 Task: Create a due date automation trigger when advanced on, on the monday after a card is due add fields without custom field "Resume" set to a number lower than 1 and lower or equal to 10 at 11:00 AM.
Action: Mouse moved to (1056, 320)
Screenshot: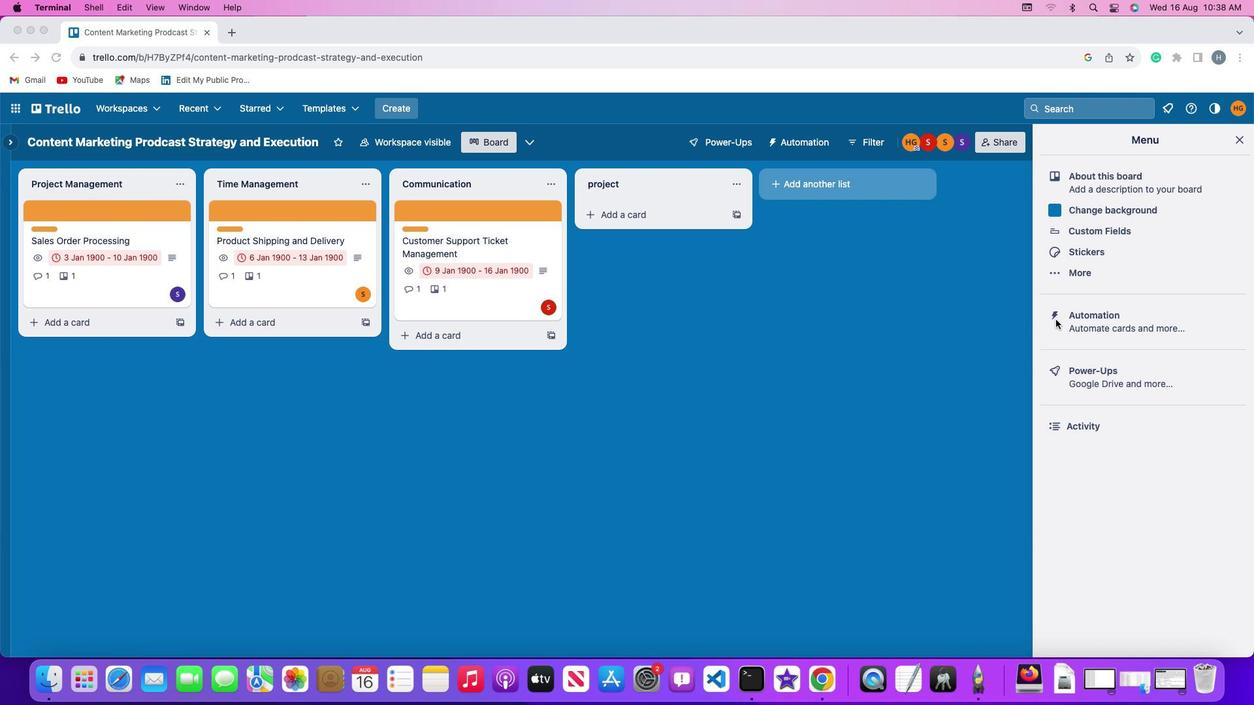 
Action: Mouse pressed left at (1056, 320)
Screenshot: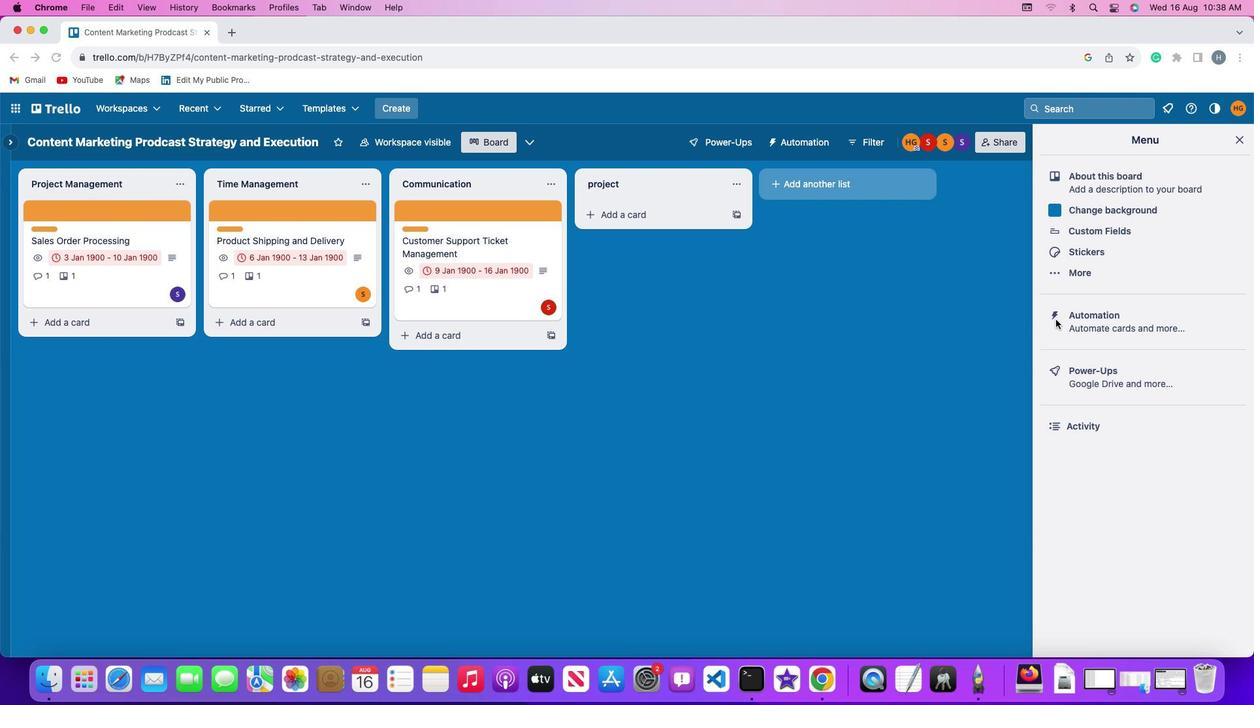 
Action: Mouse pressed left at (1056, 320)
Screenshot: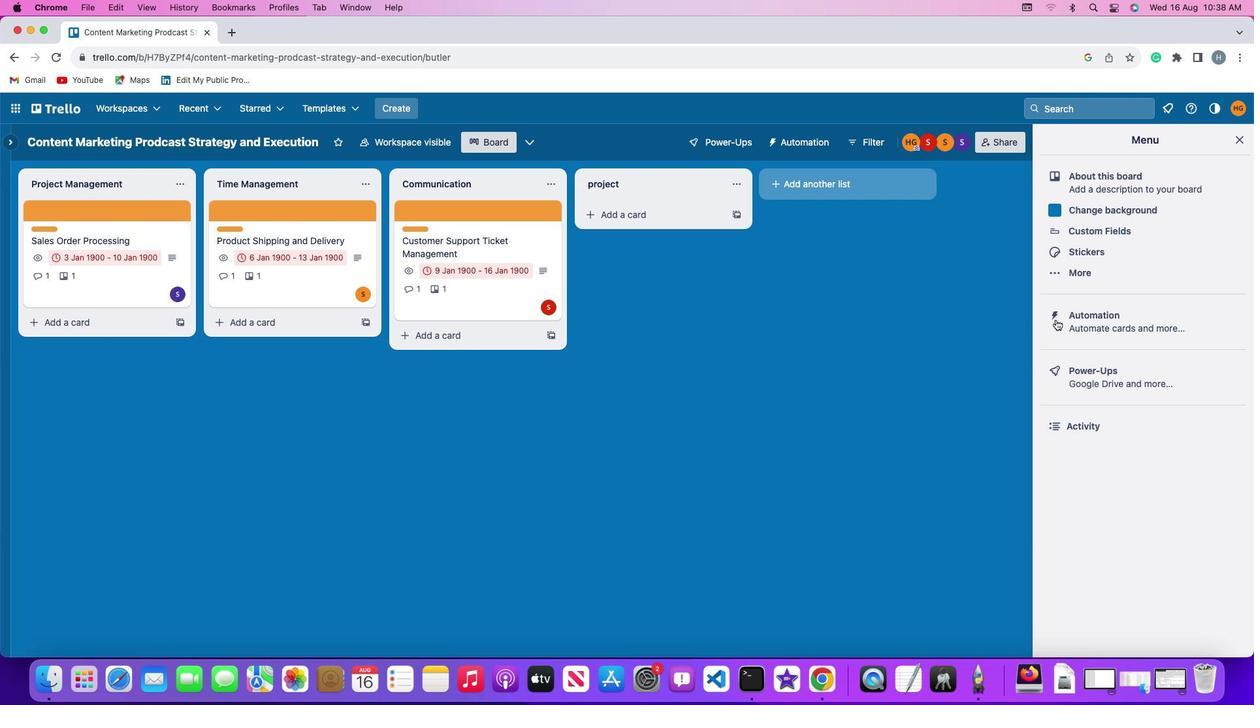 
Action: Mouse moved to (75, 309)
Screenshot: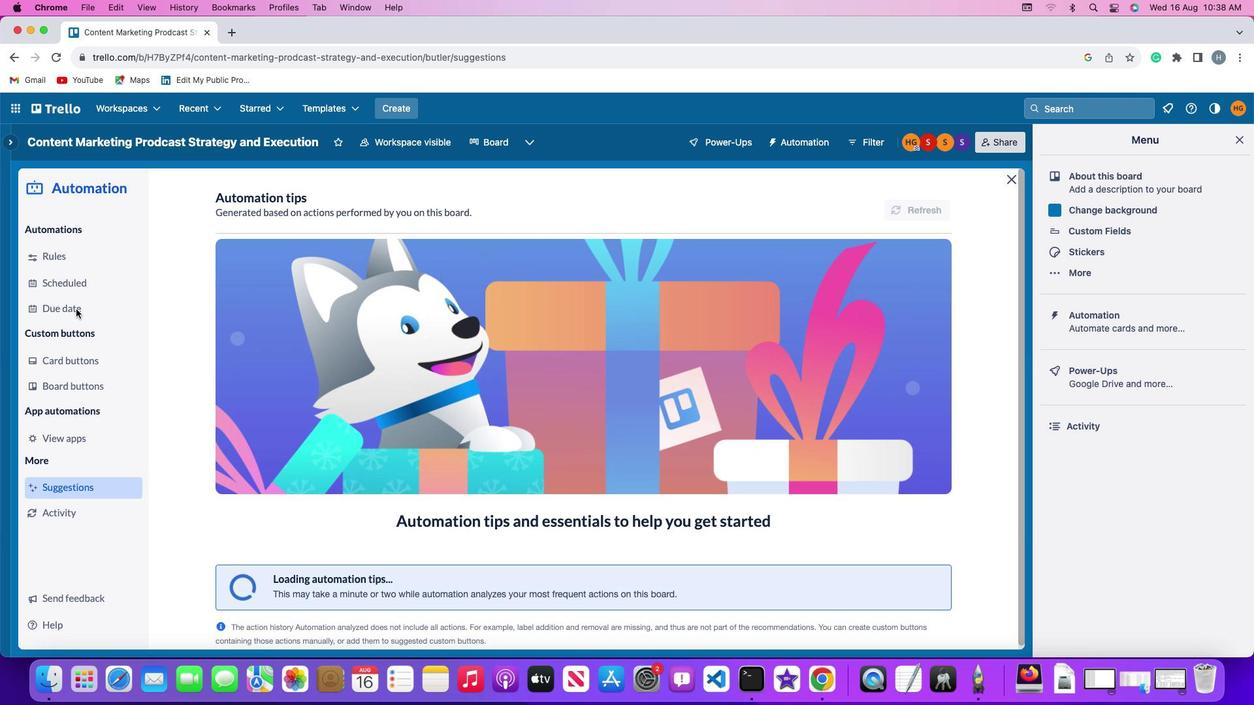 
Action: Mouse pressed left at (75, 309)
Screenshot: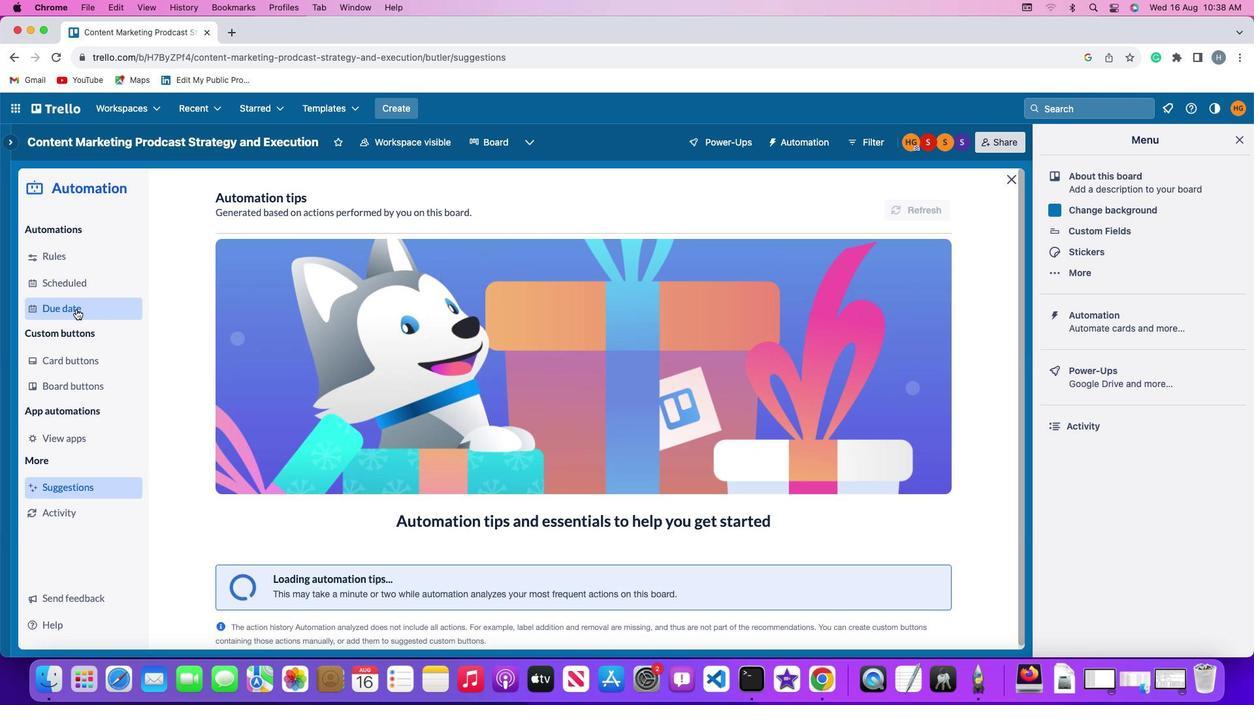 
Action: Mouse moved to (890, 201)
Screenshot: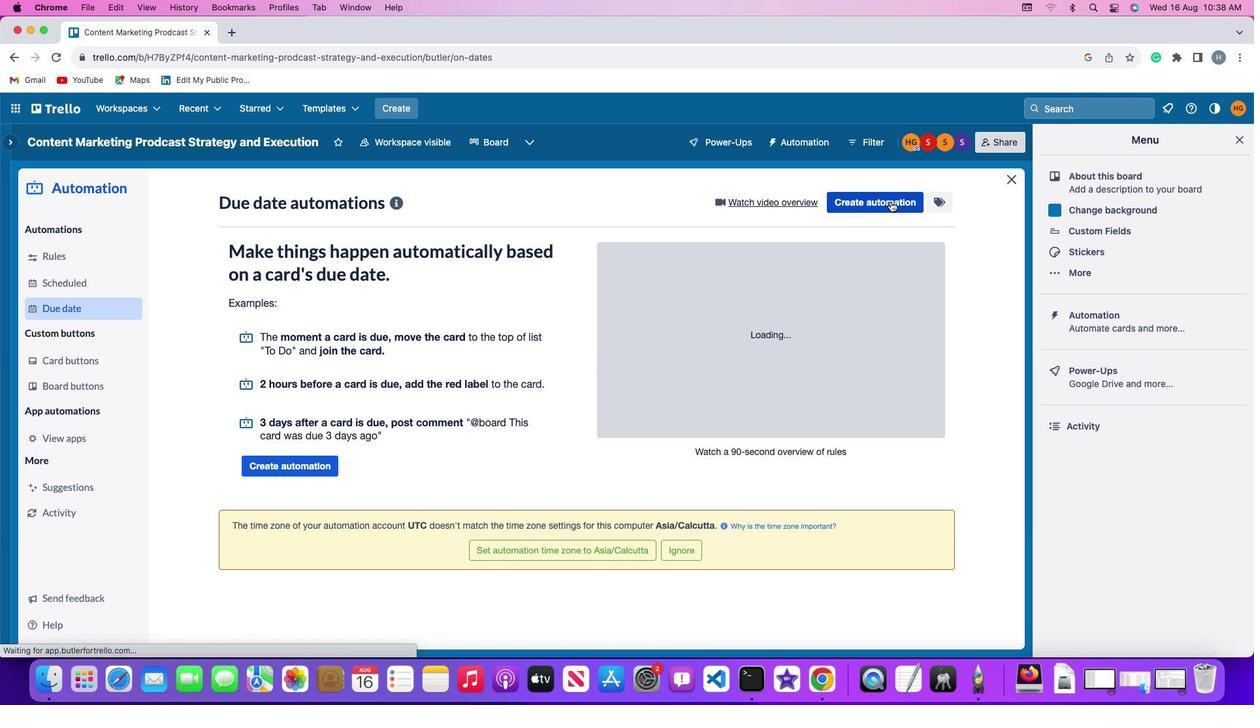 
Action: Mouse pressed left at (890, 201)
Screenshot: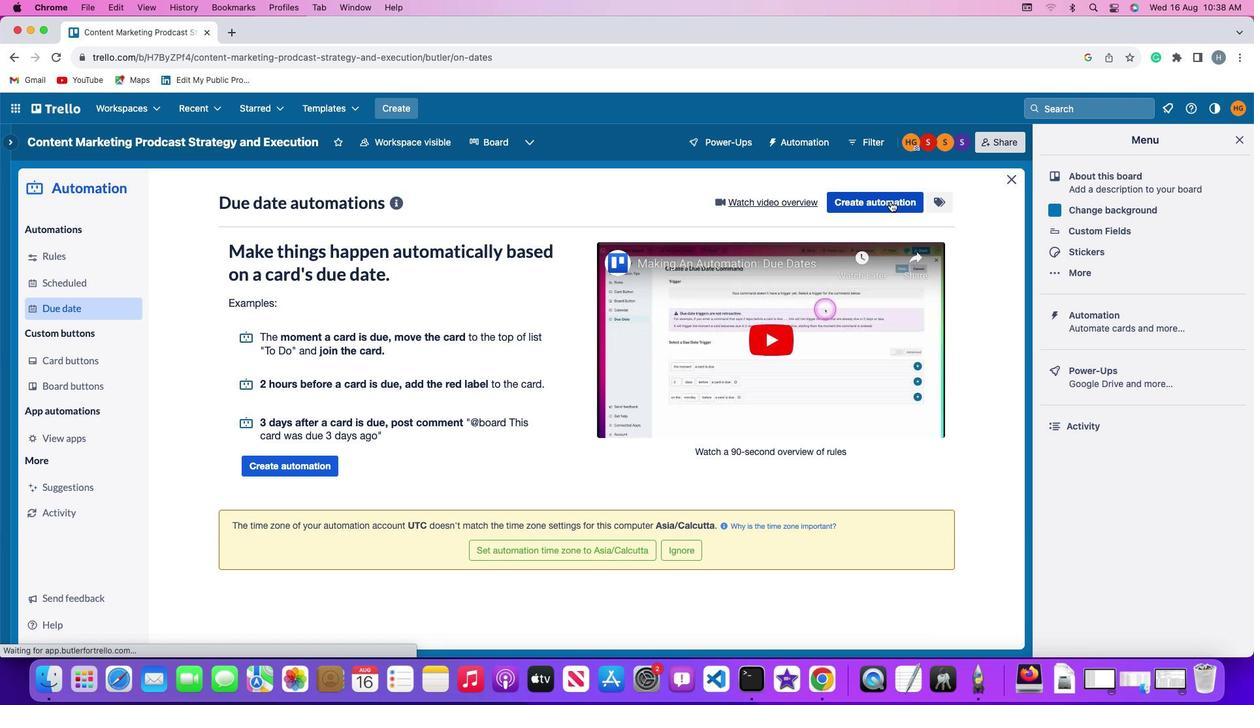 
Action: Mouse moved to (308, 331)
Screenshot: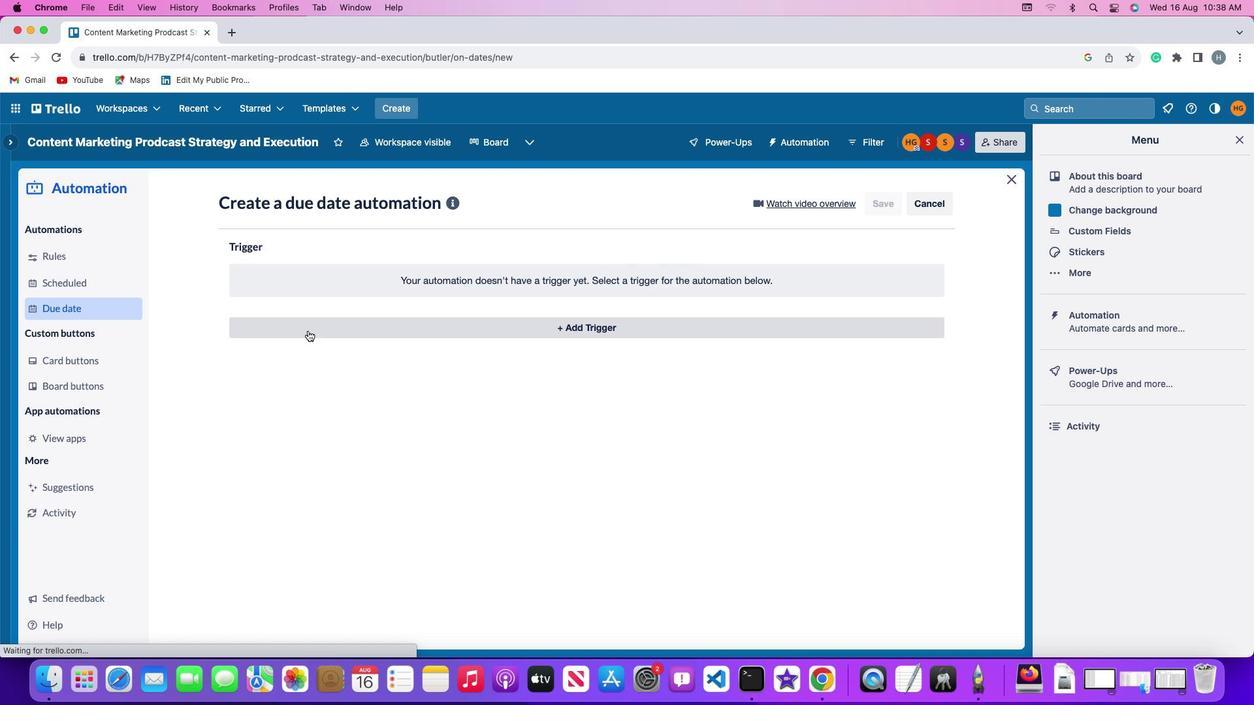 
Action: Mouse pressed left at (308, 331)
Screenshot: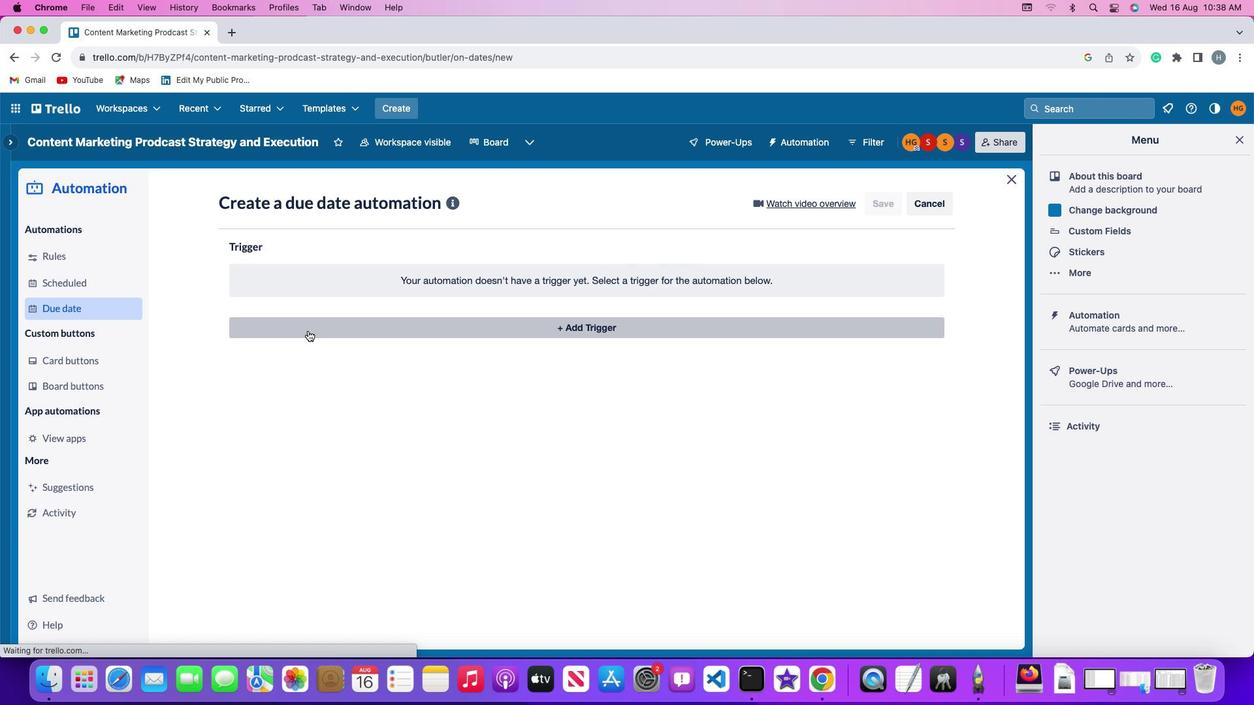 
Action: Mouse moved to (301, 582)
Screenshot: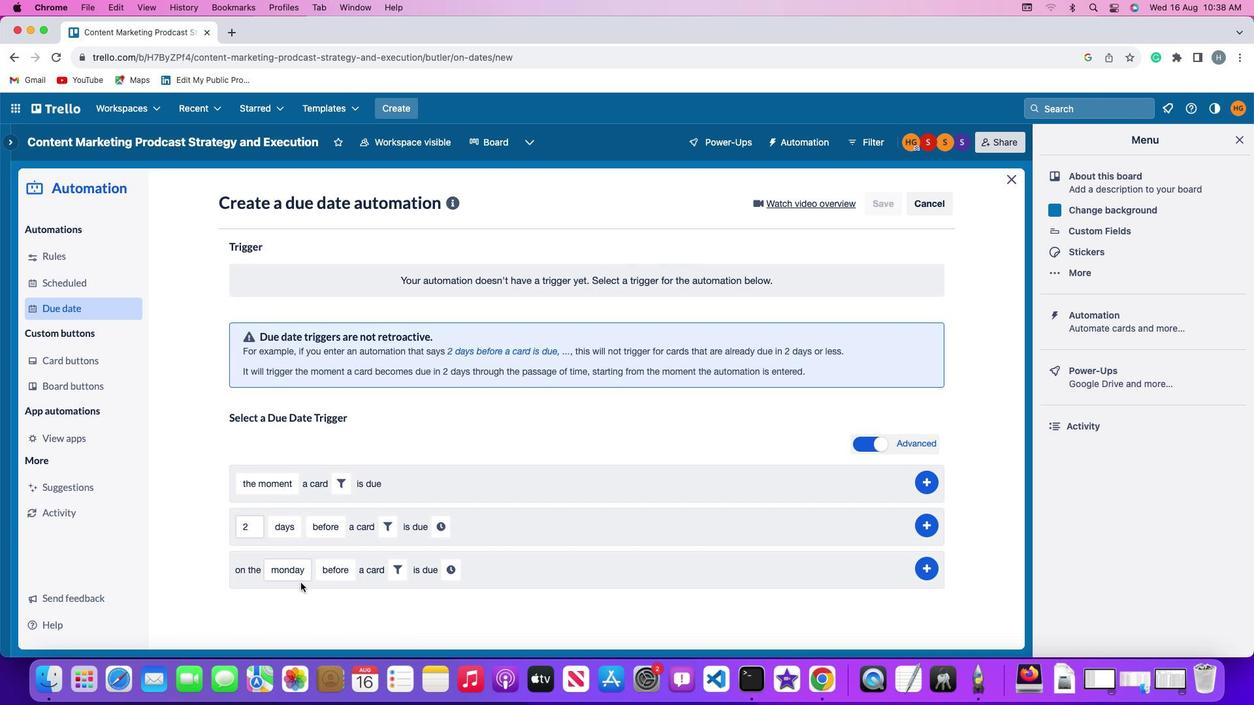 
Action: Mouse pressed left at (301, 582)
Screenshot: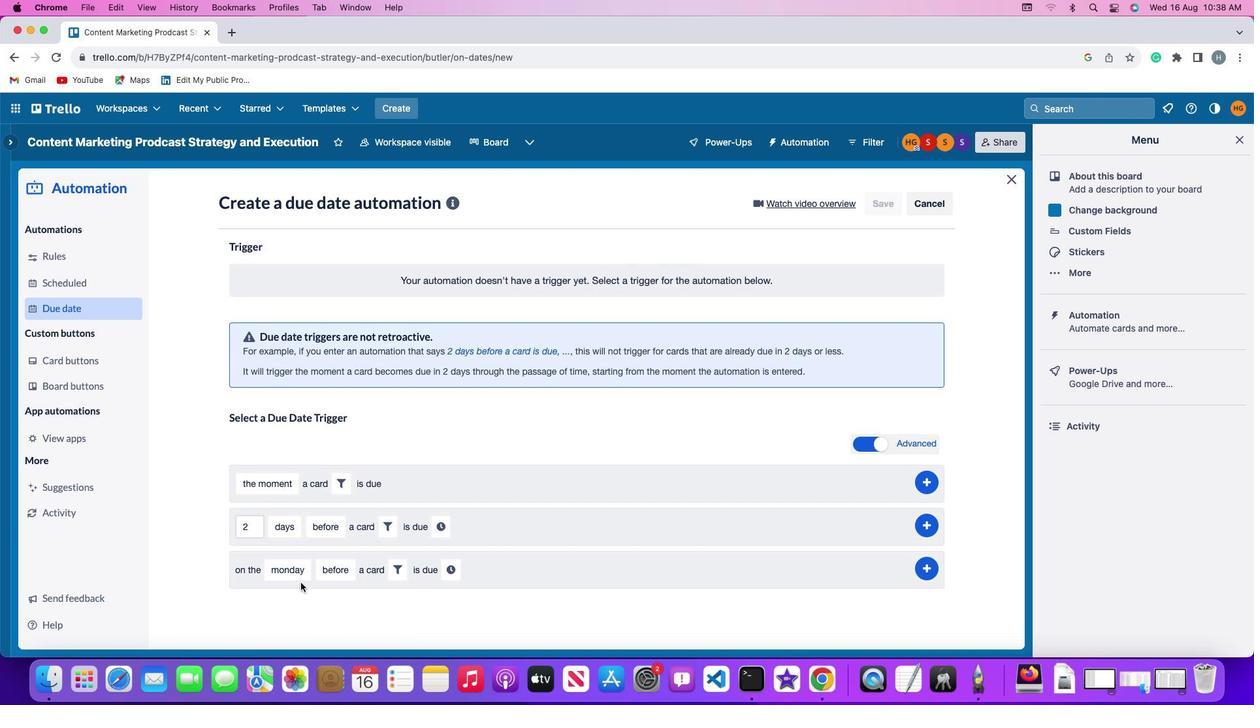 
Action: Mouse moved to (297, 571)
Screenshot: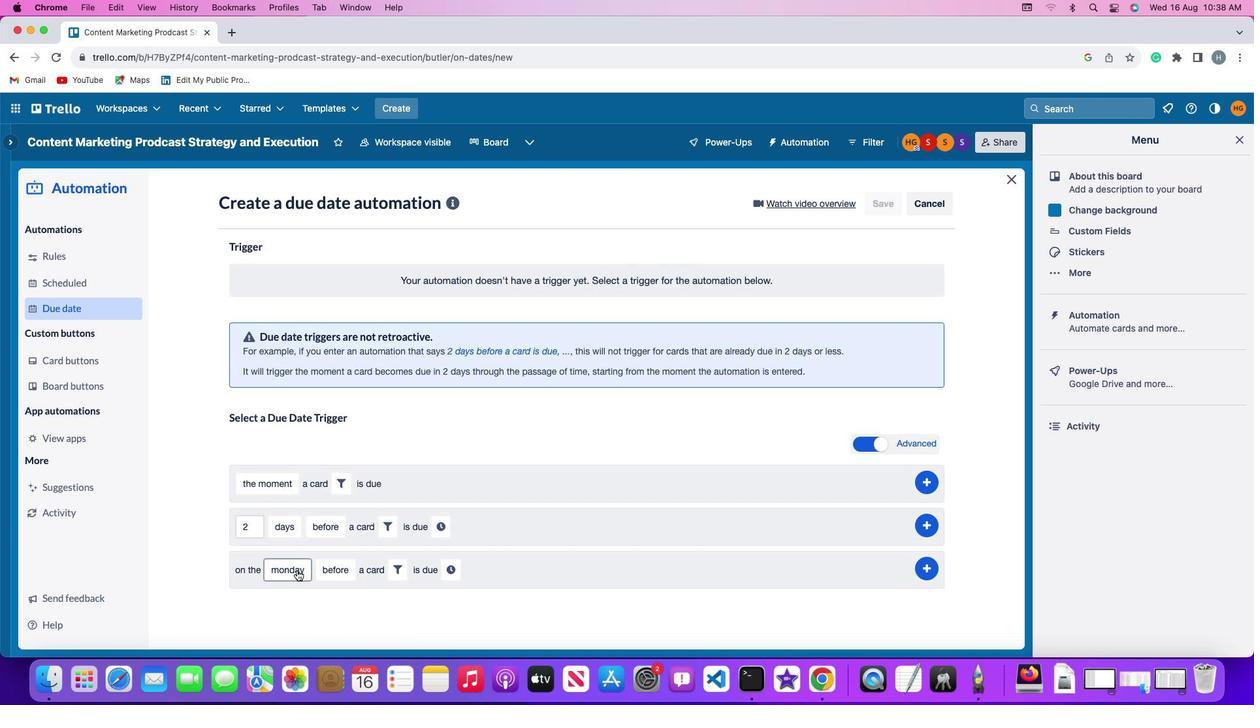 
Action: Mouse pressed left at (297, 571)
Screenshot: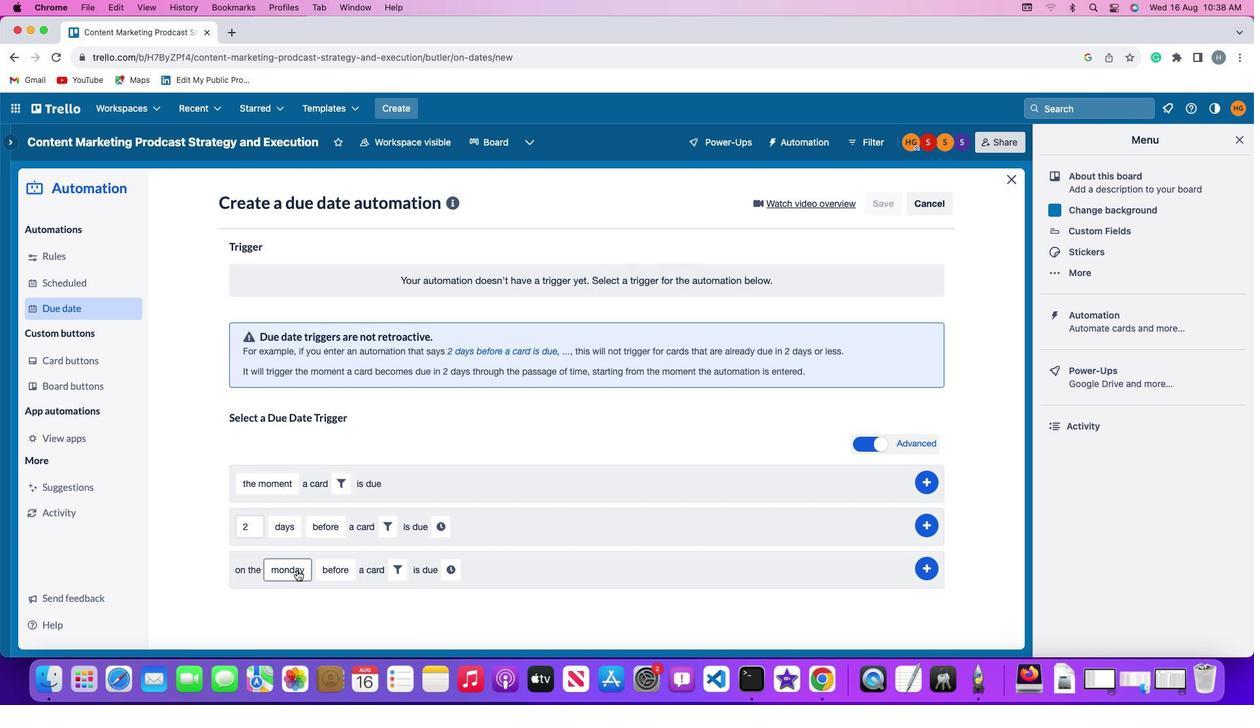 
Action: Mouse moved to (307, 388)
Screenshot: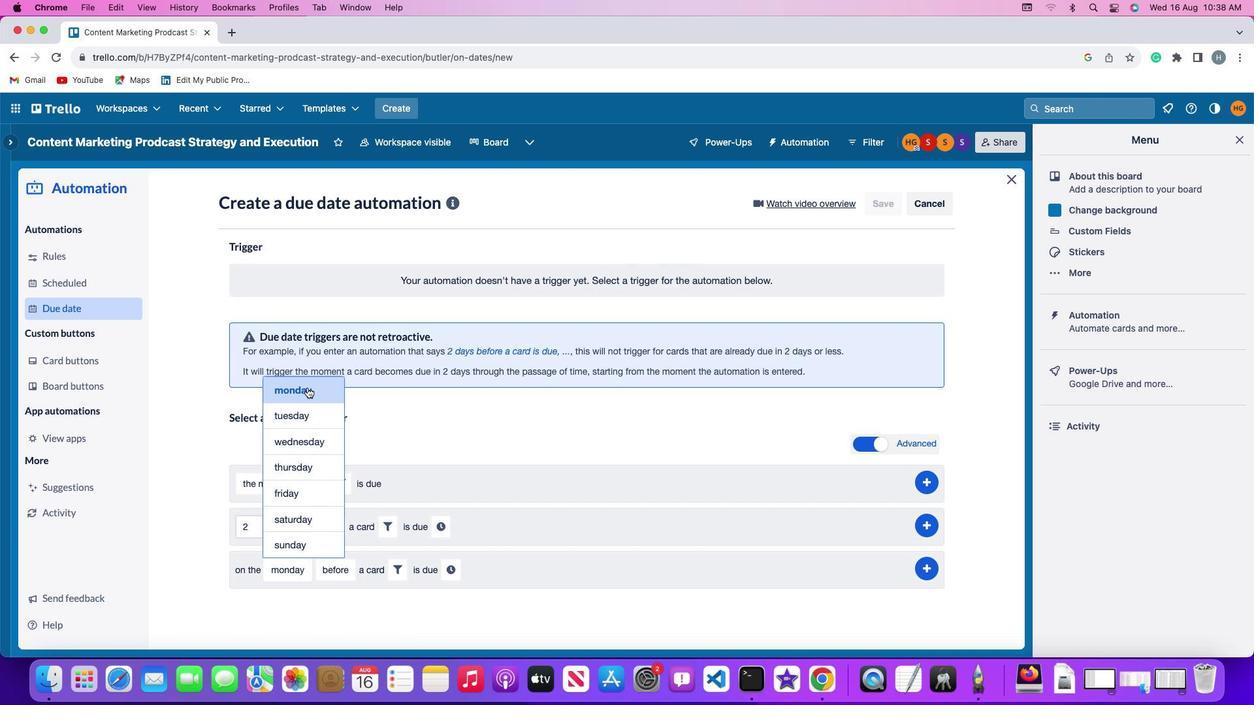 
Action: Mouse pressed left at (307, 388)
Screenshot: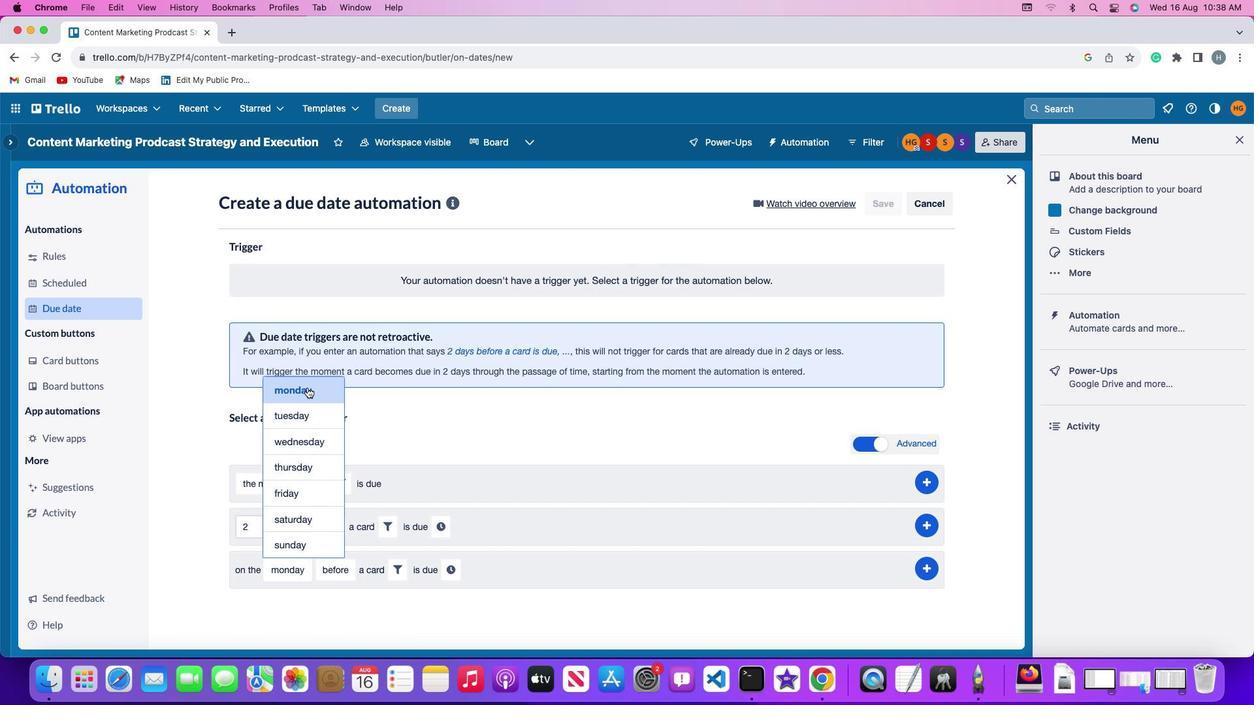 
Action: Mouse moved to (332, 565)
Screenshot: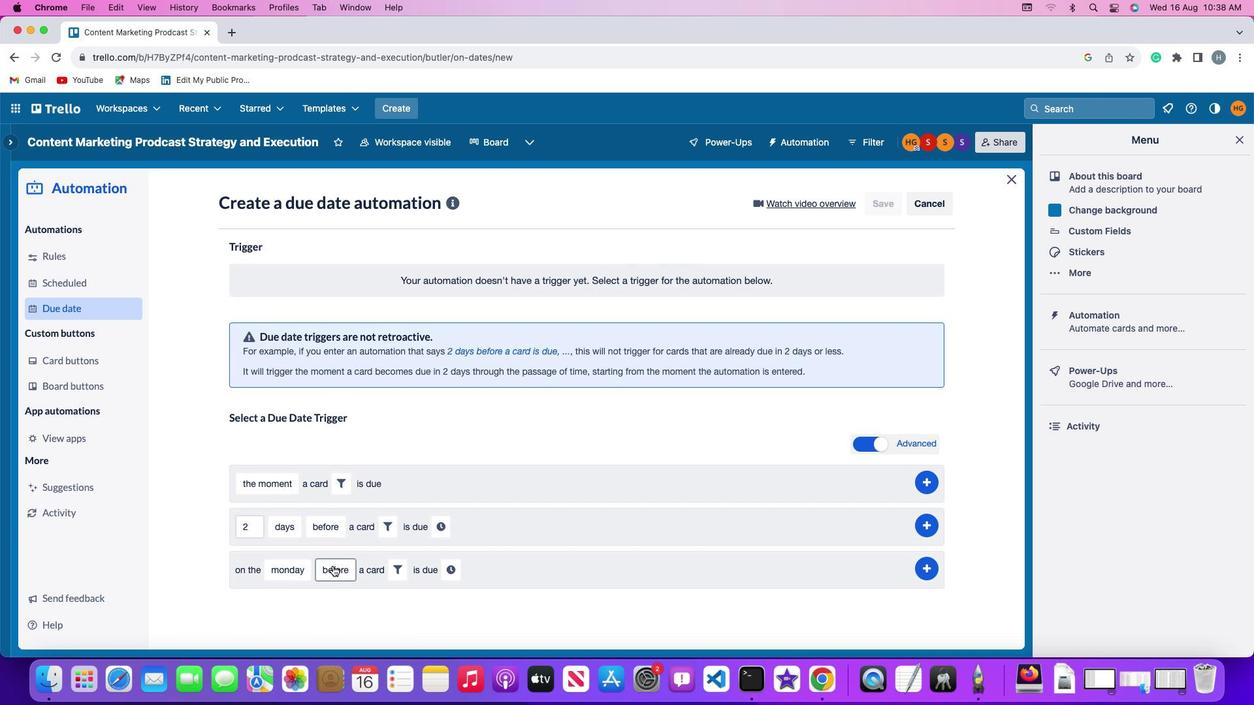 
Action: Mouse pressed left at (332, 565)
Screenshot: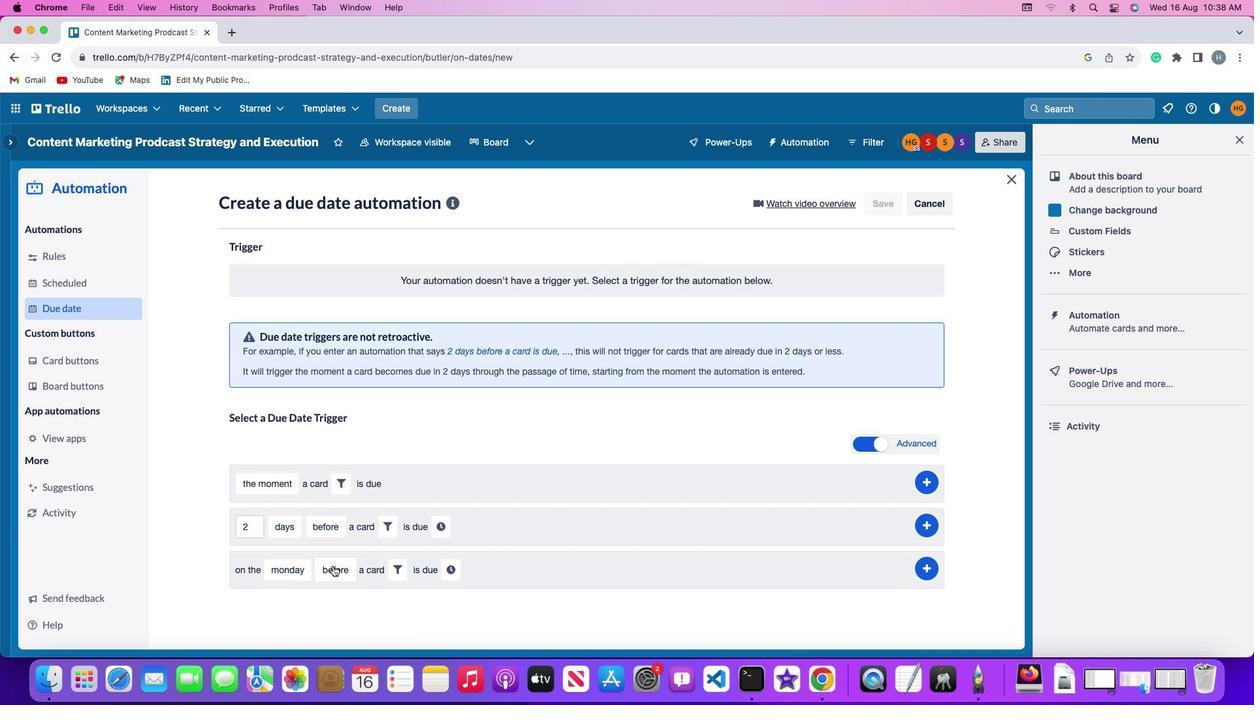 
Action: Mouse moved to (346, 490)
Screenshot: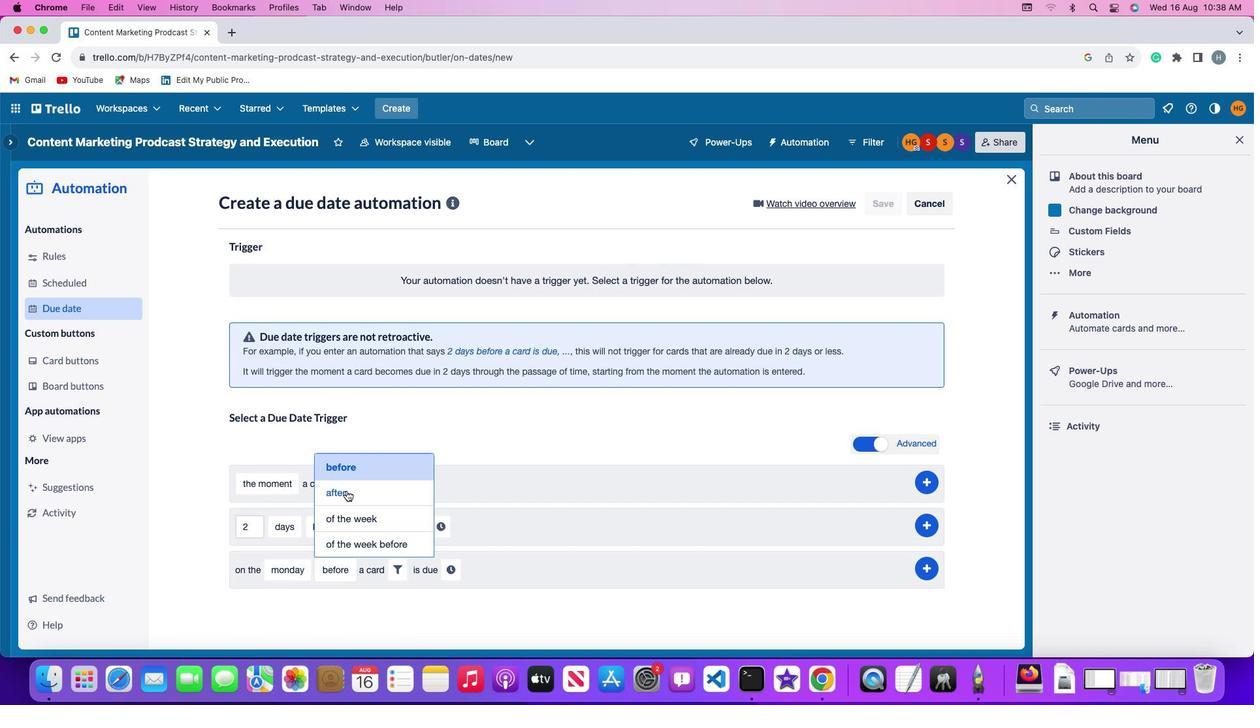 
Action: Mouse pressed left at (346, 490)
Screenshot: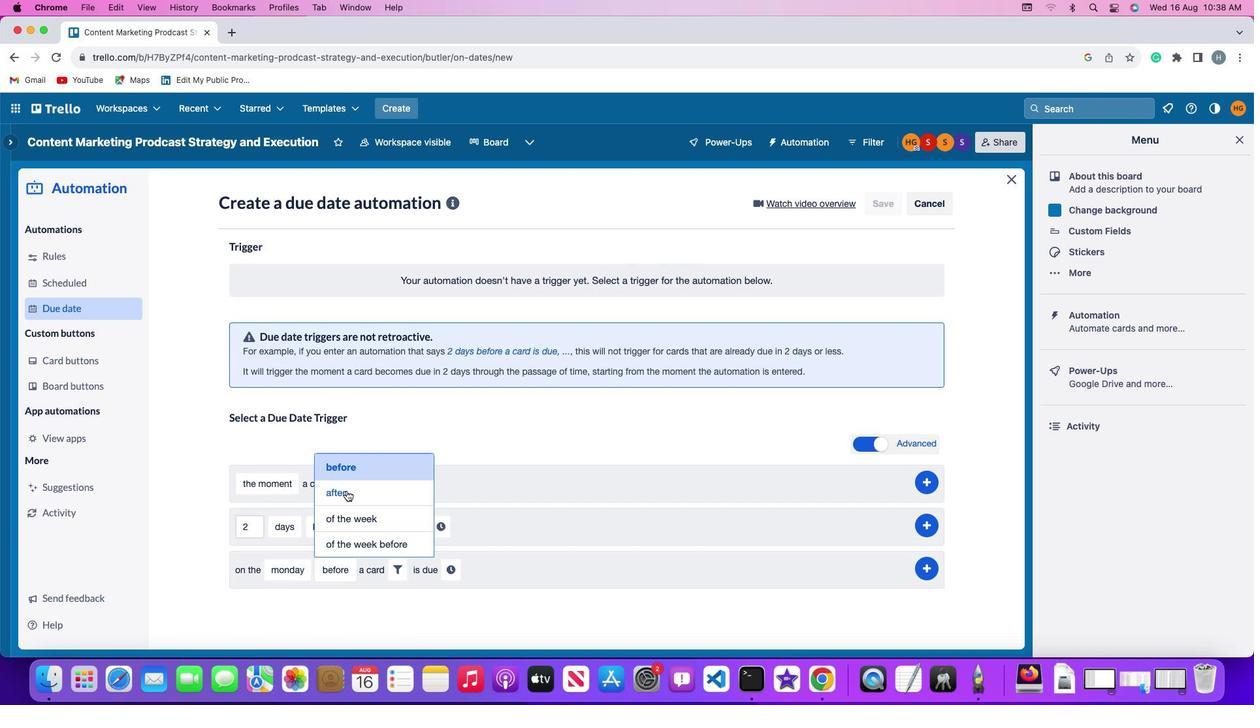 
Action: Mouse moved to (388, 573)
Screenshot: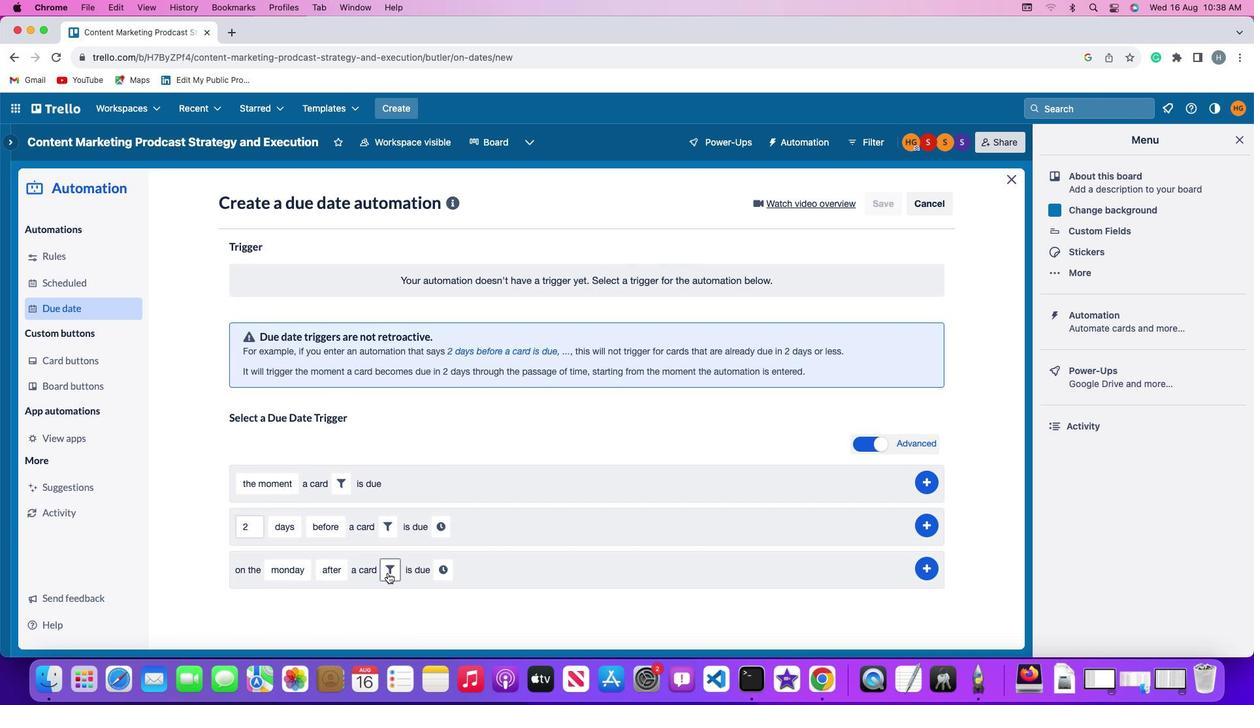 
Action: Mouse pressed left at (388, 573)
Screenshot: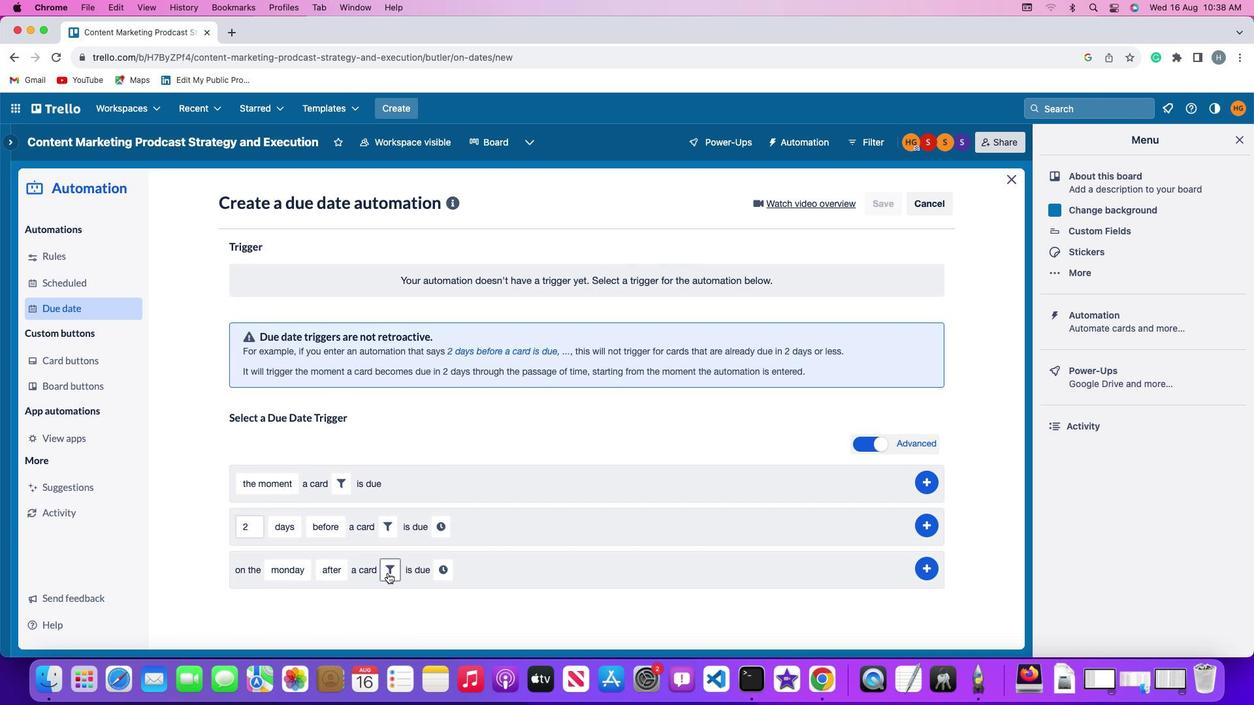 
Action: Mouse moved to (597, 610)
Screenshot: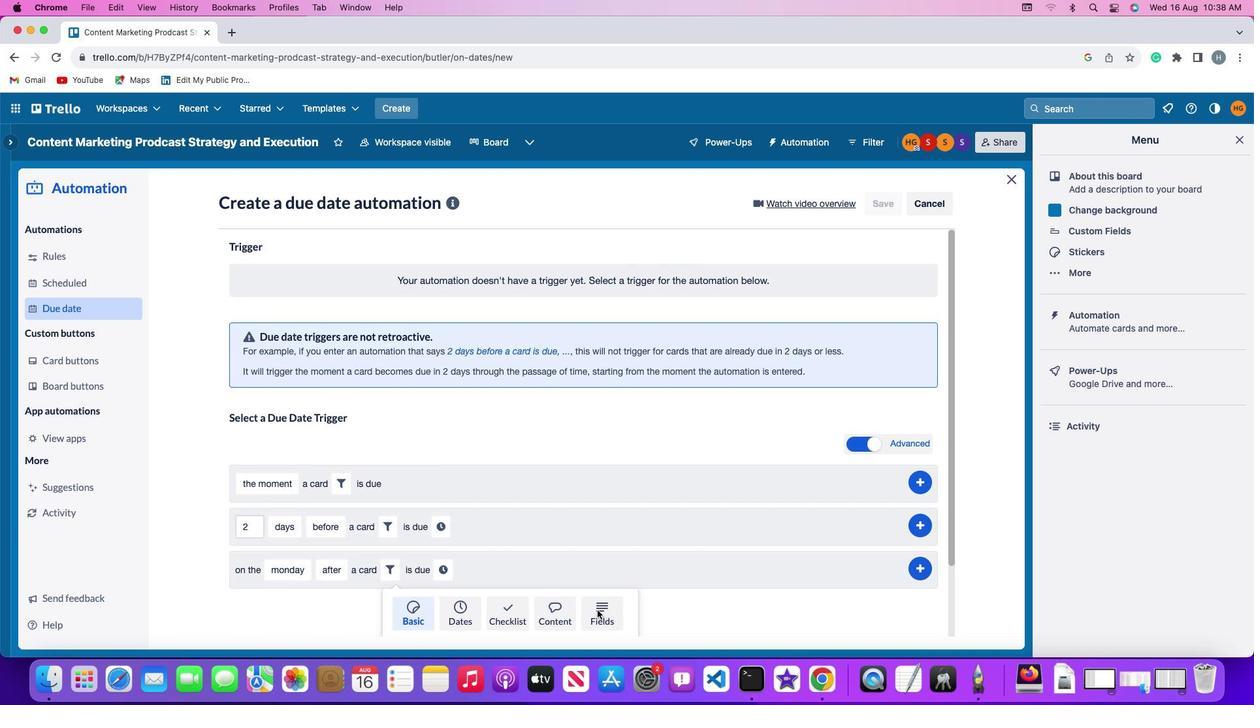 
Action: Mouse pressed left at (597, 610)
Screenshot: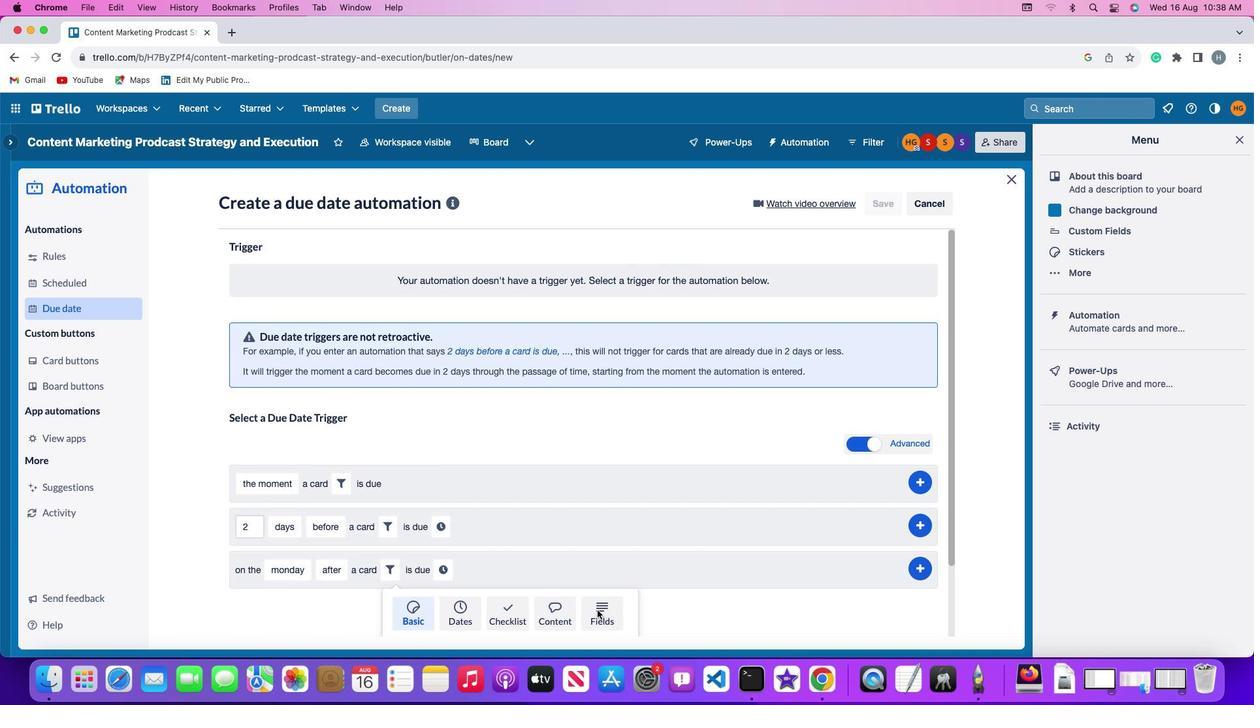 
Action: Mouse moved to (357, 602)
Screenshot: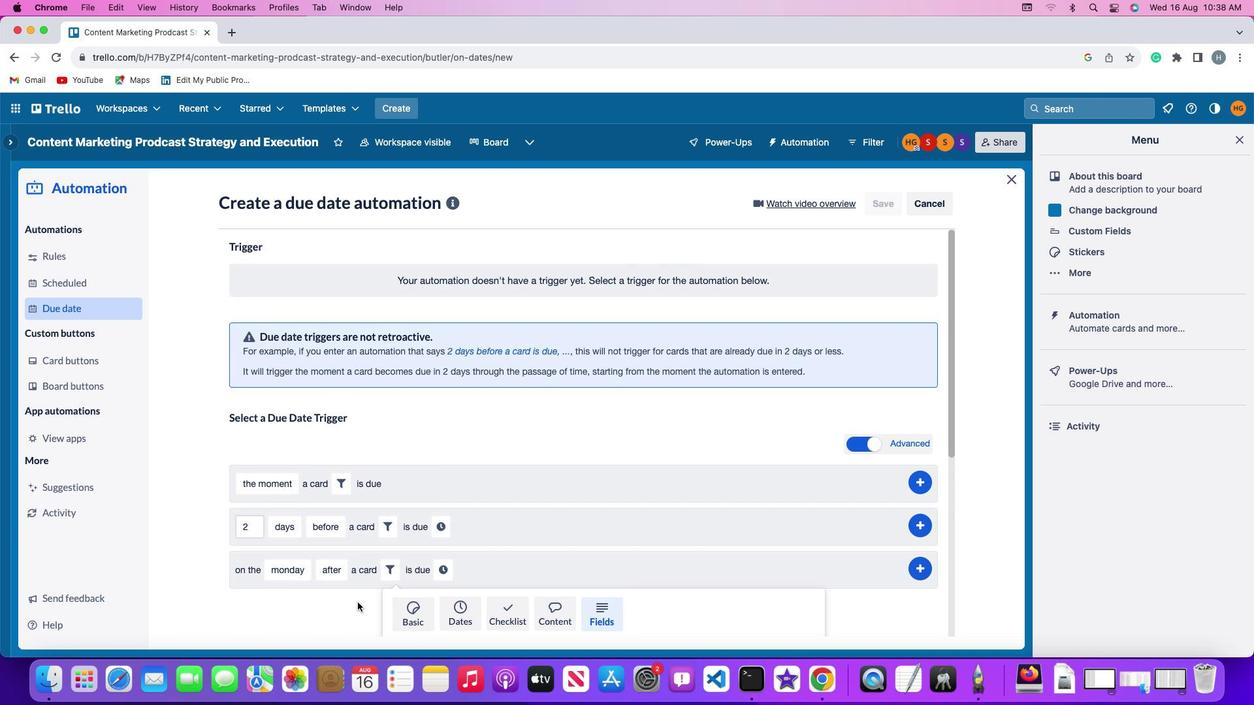 
Action: Mouse scrolled (357, 602) with delta (0, 0)
Screenshot: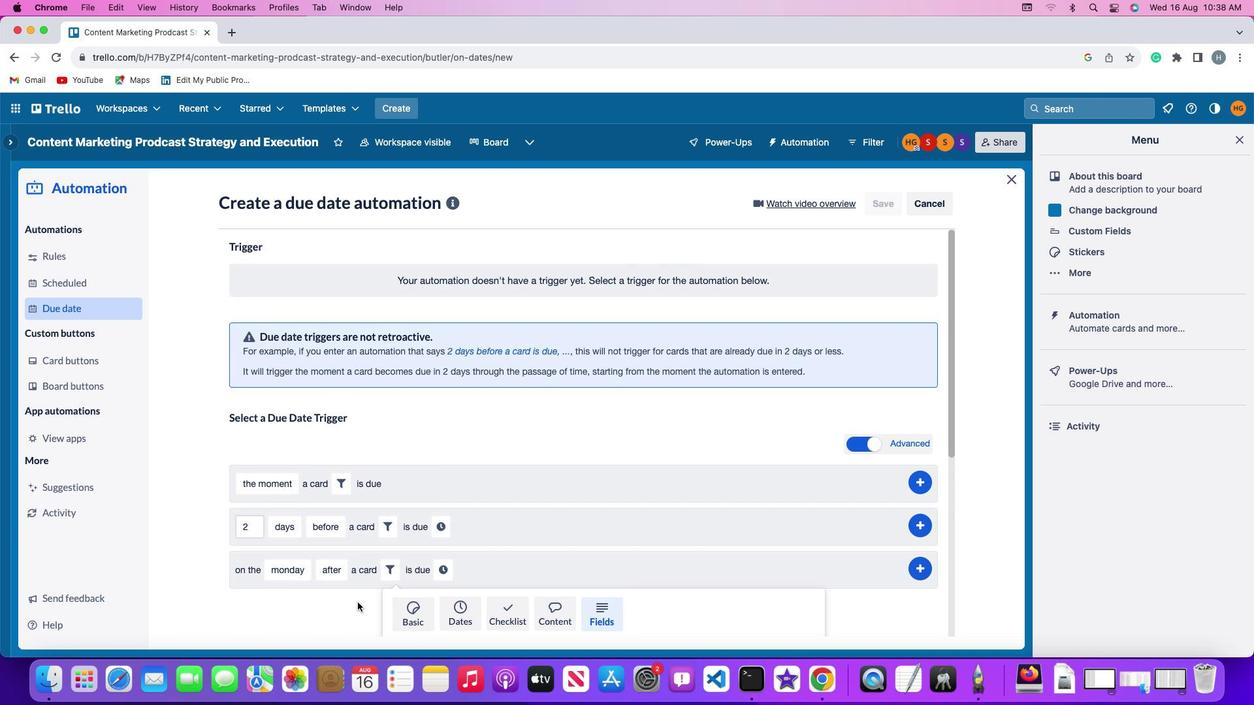 
Action: Mouse scrolled (357, 602) with delta (0, 0)
Screenshot: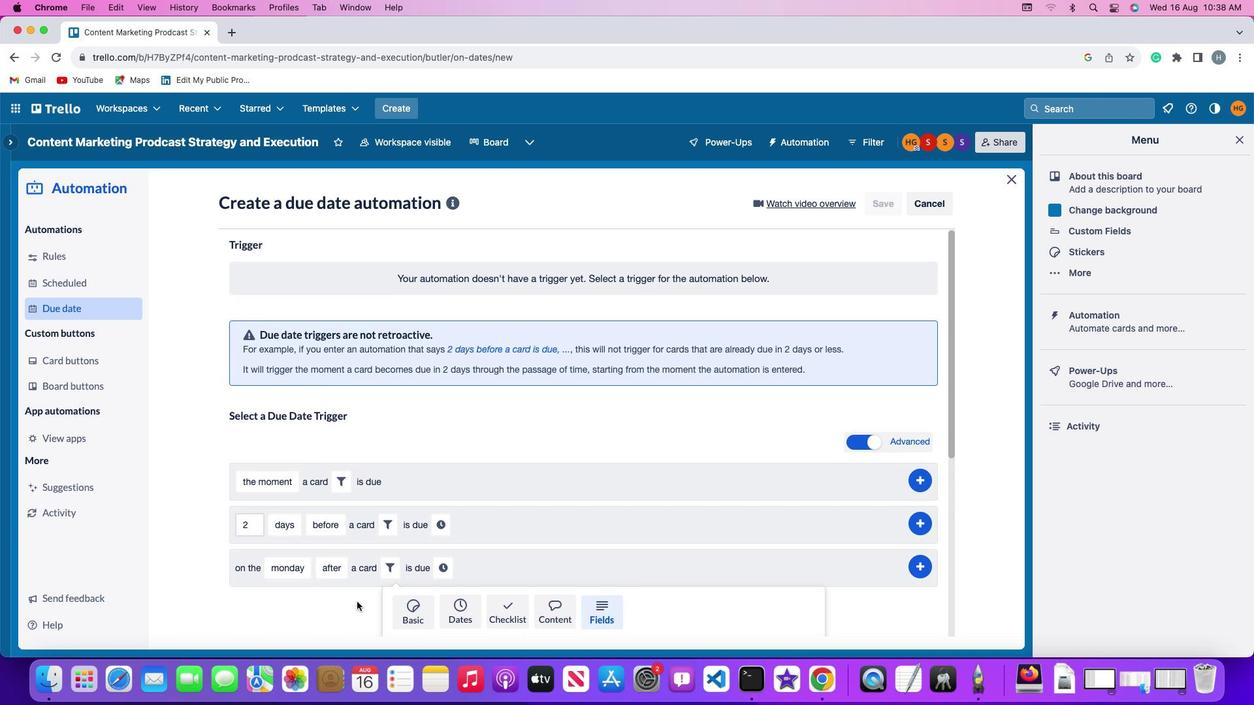 
Action: Mouse scrolled (357, 602) with delta (0, -1)
Screenshot: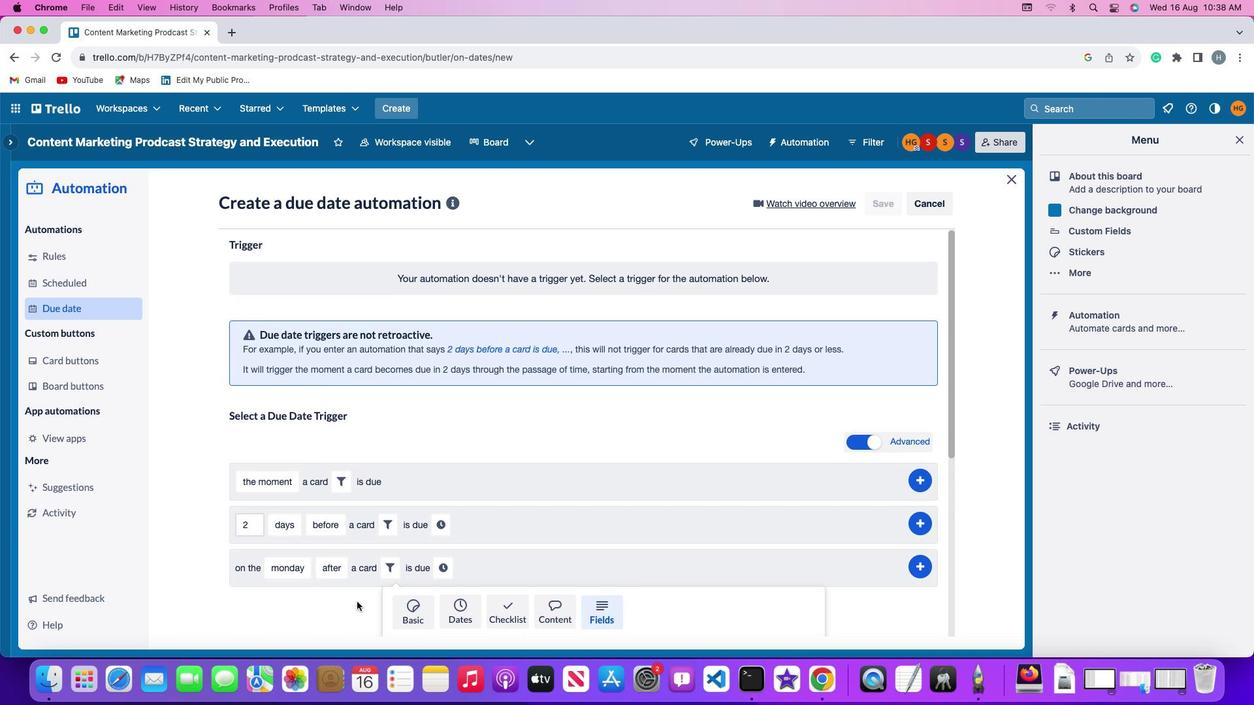 
Action: Mouse moved to (357, 602)
Screenshot: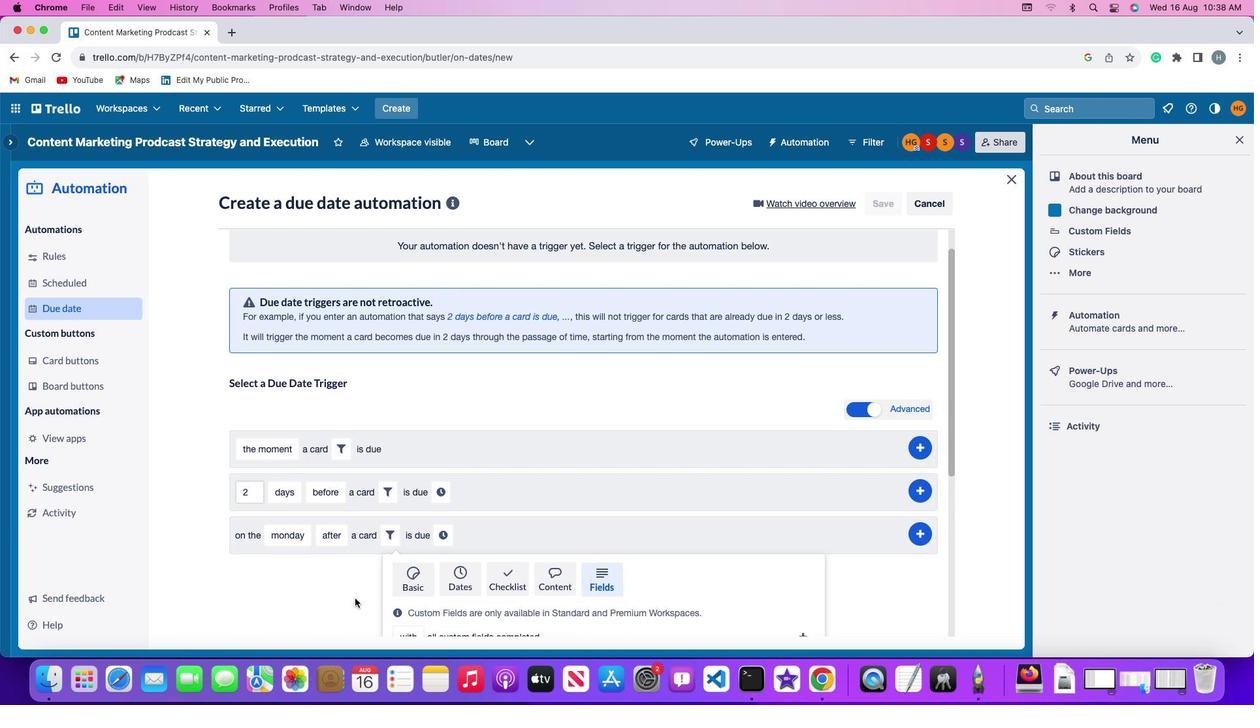 
Action: Mouse scrolled (357, 602) with delta (0, -3)
Screenshot: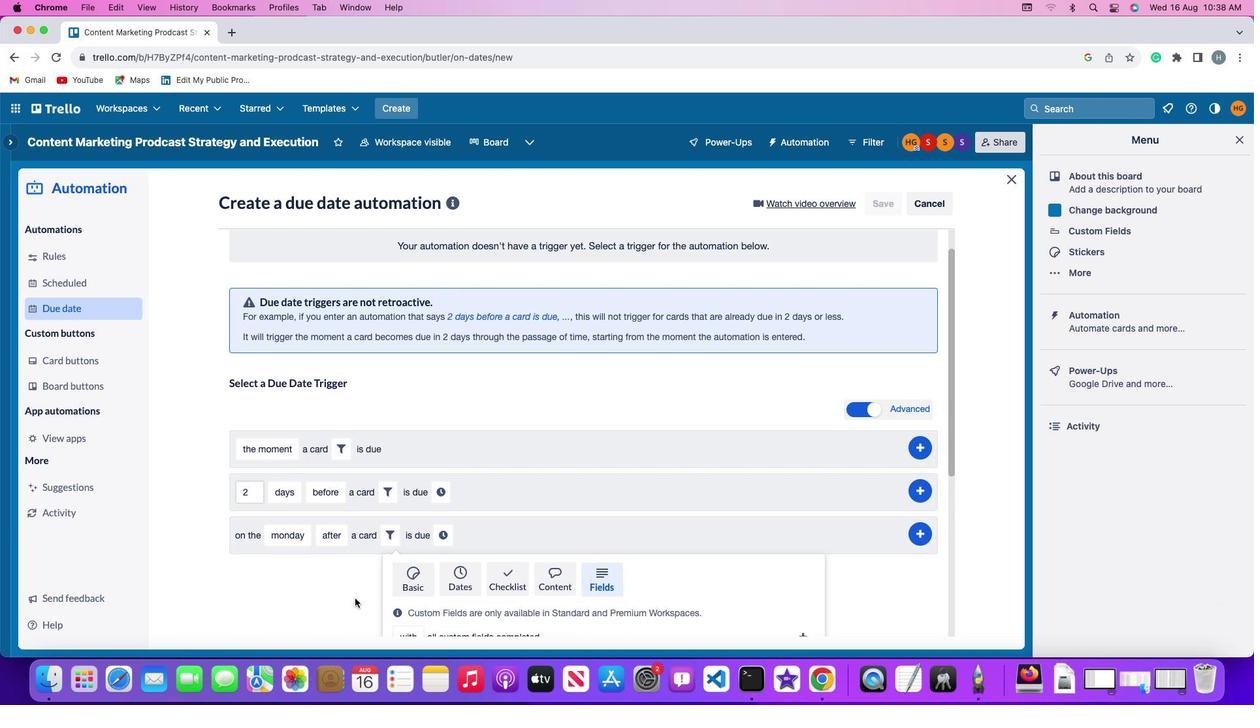 
Action: Mouse moved to (354, 599)
Screenshot: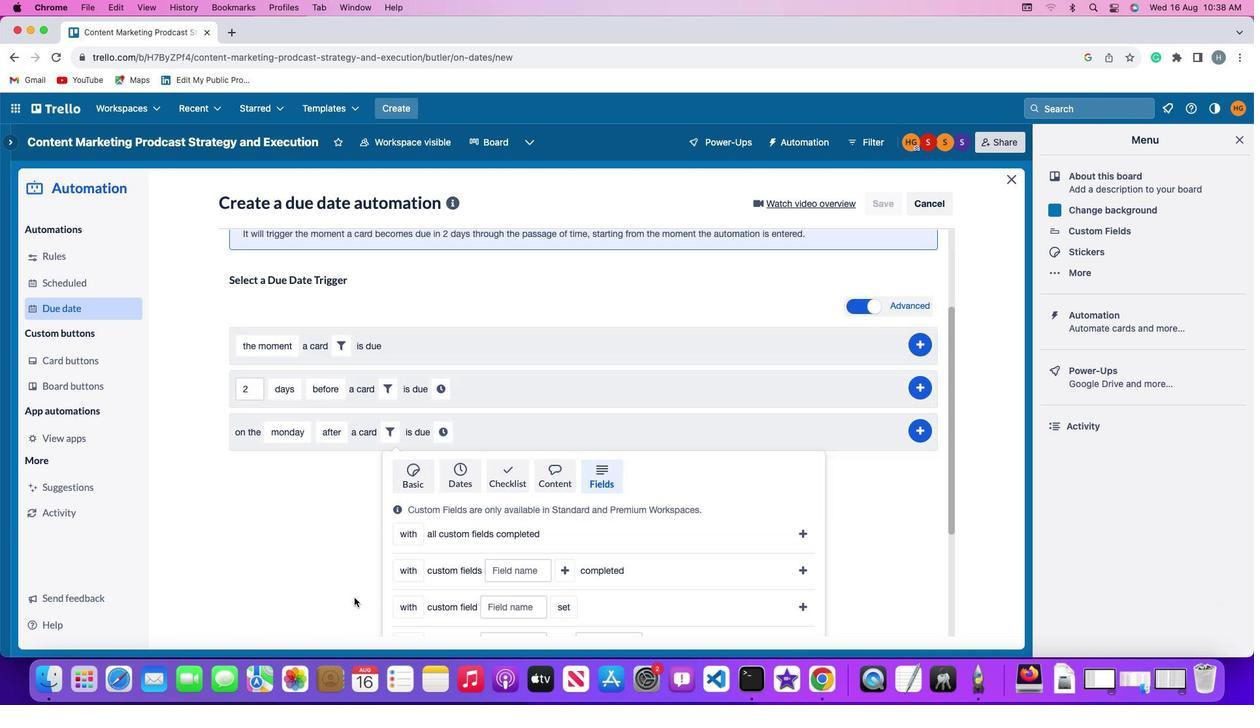 
Action: Mouse scrolled (354, 599) with delta (0, -3)
Screenshot: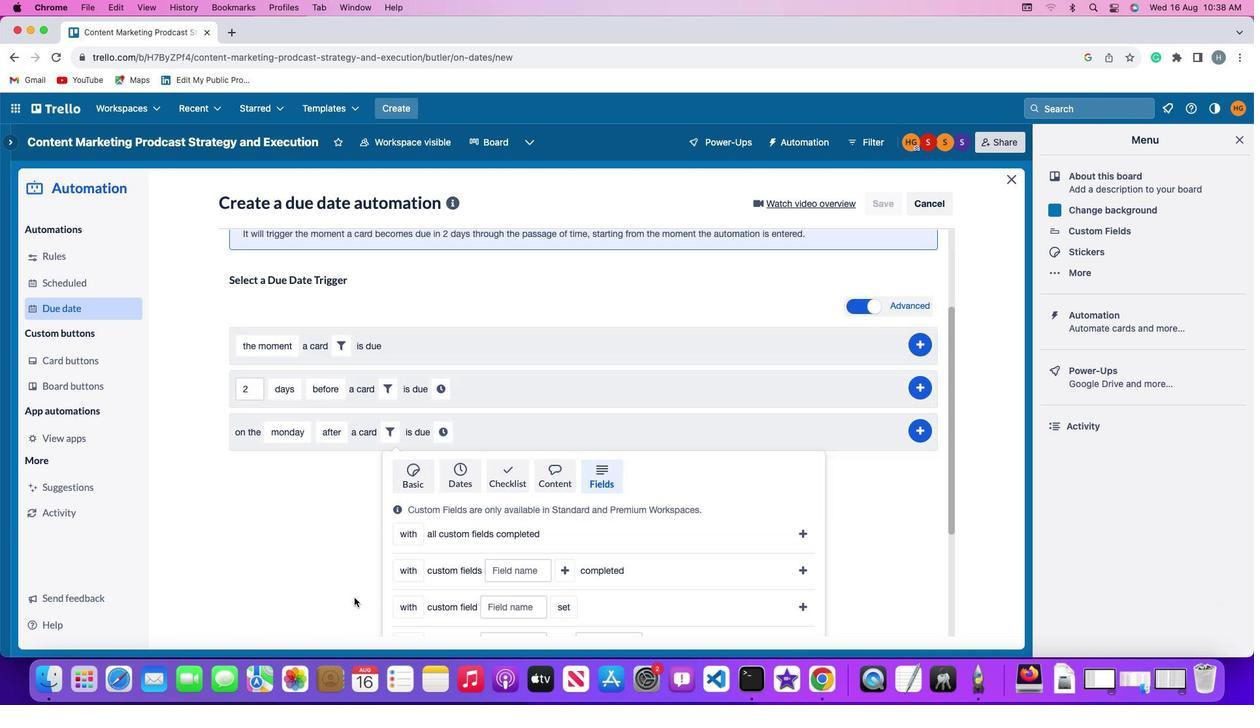 
Action: Mouse moved to (354, 597)
Screenshot: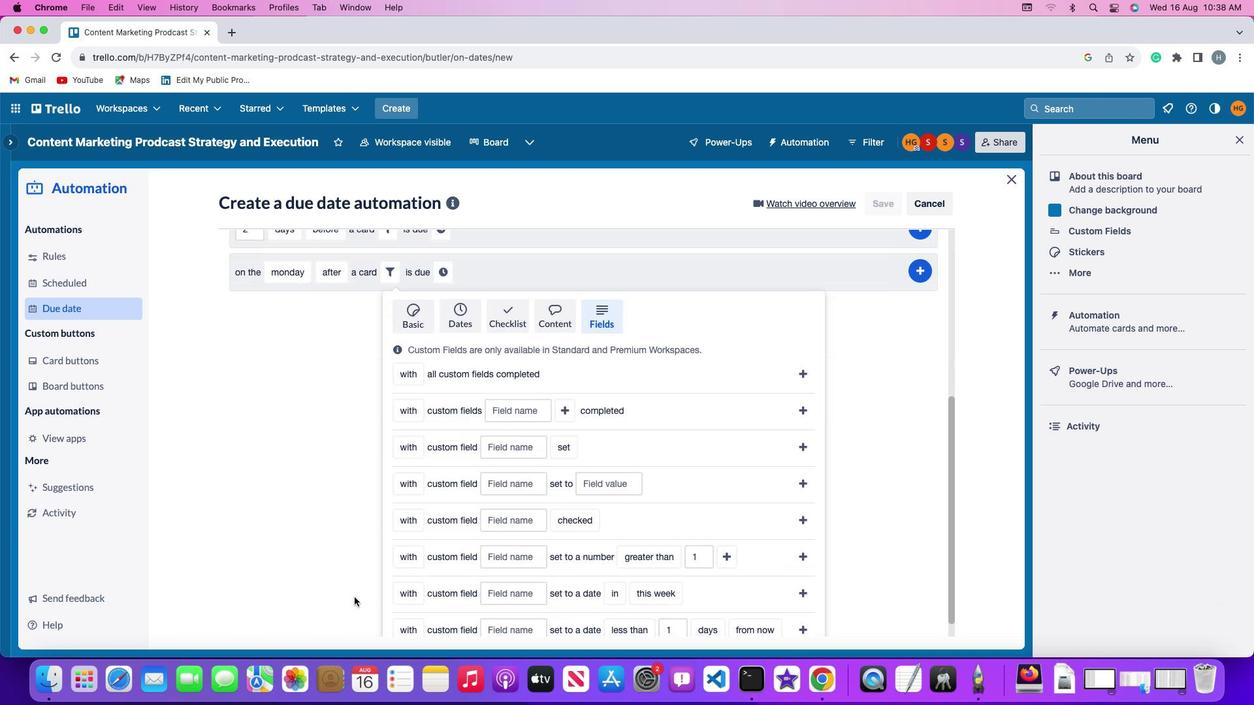
Action: Mouse scrolled (354, 597) with delta (0, 0)
Screenshot: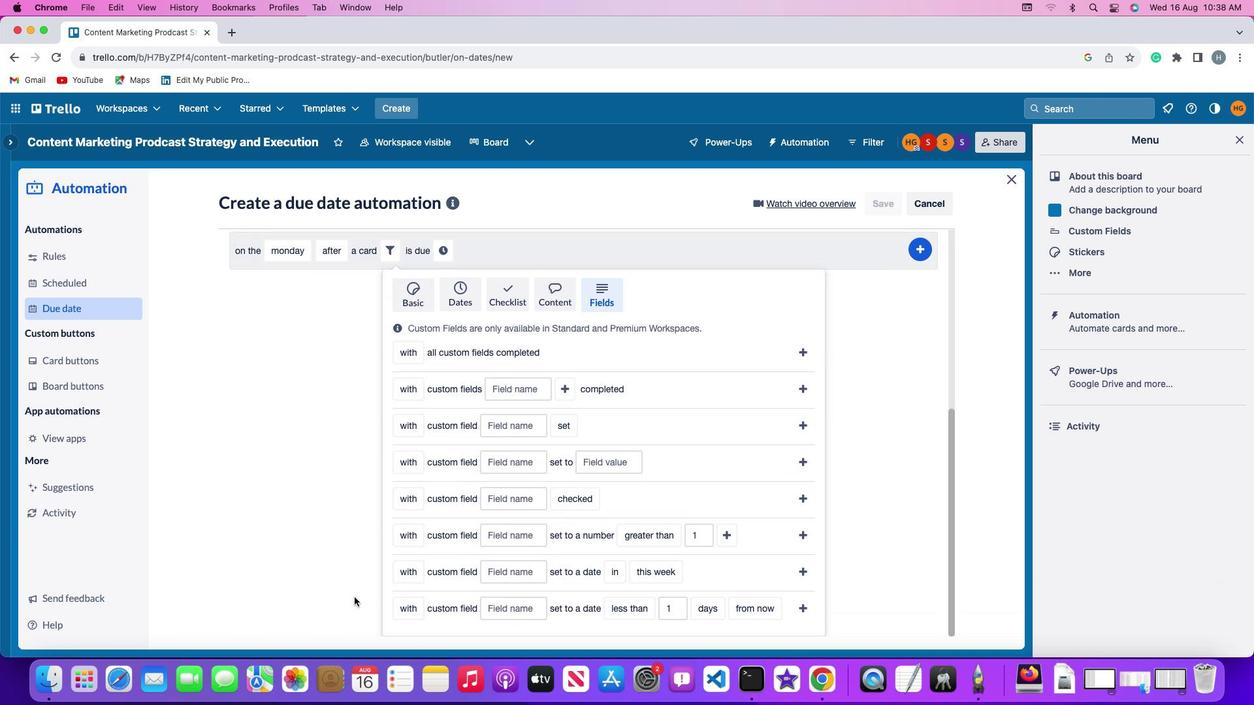 
Action: Mouse scrolled (354, 597) with delta (0, 0)
Screenshot: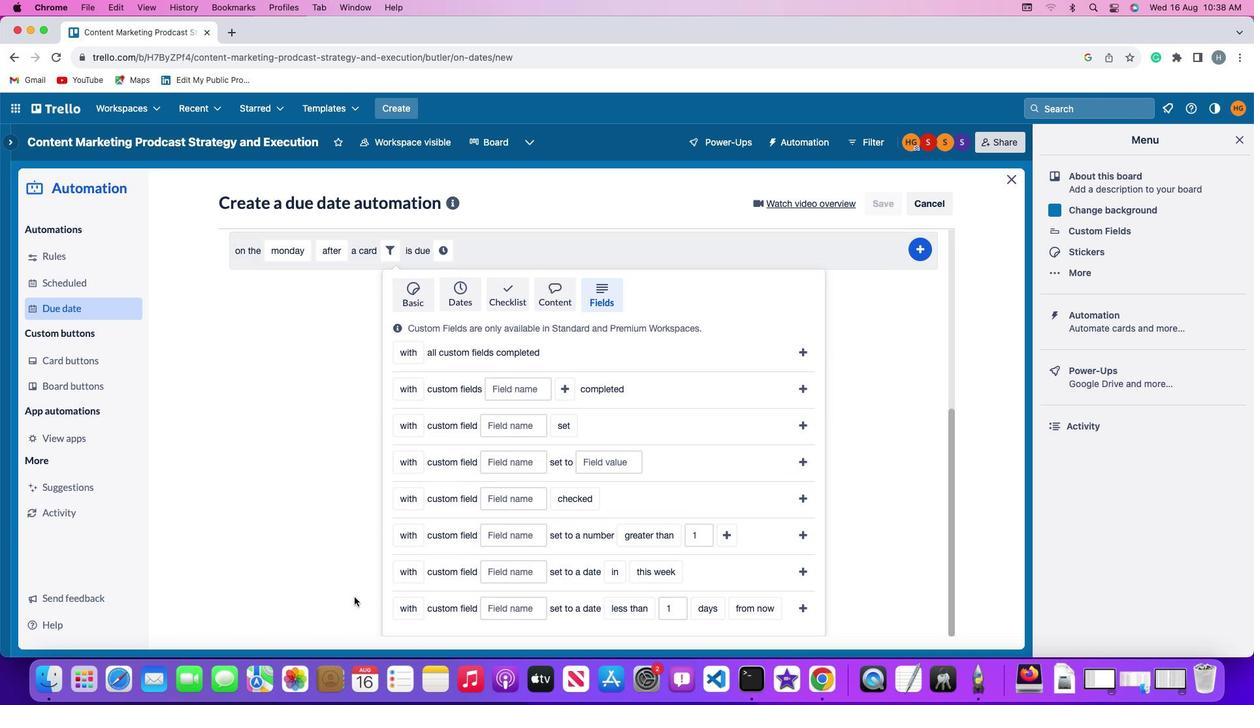 
Action: Mouse scrolled (354, 597) with delta (0, -1)
Screenshot: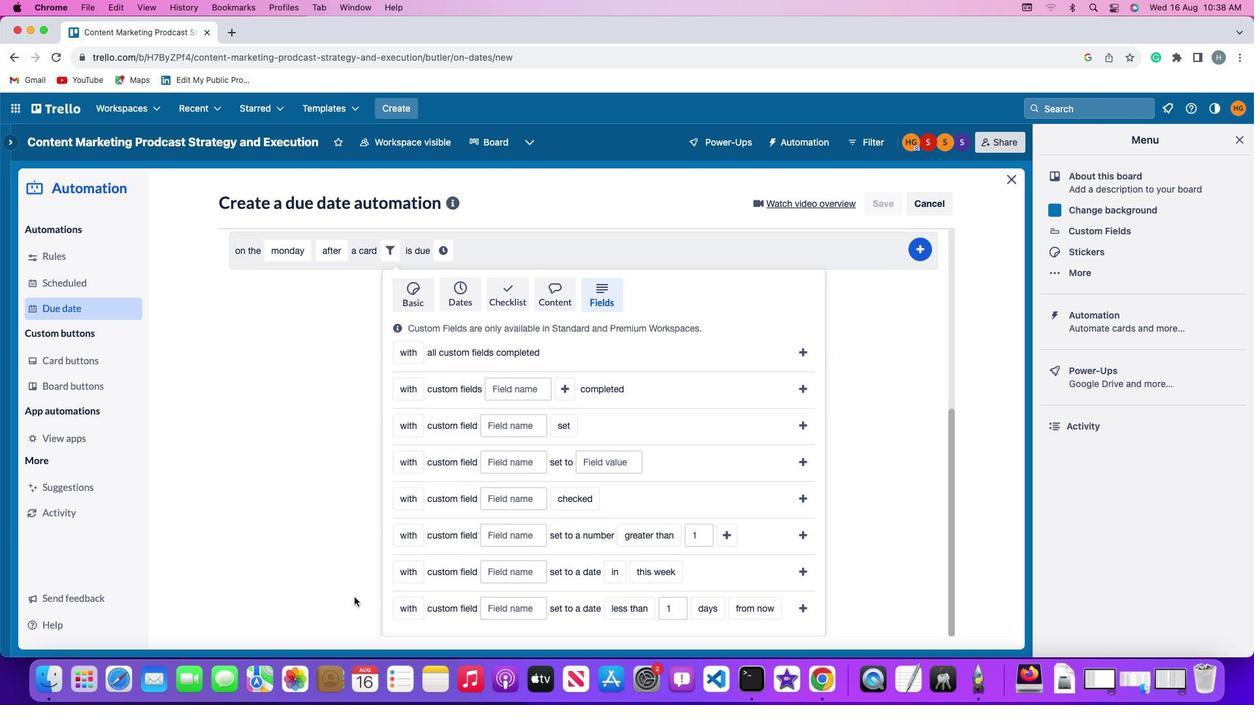 
Action: Mouse scrolled (354, 597) with delta (0, -3)
Screenshot: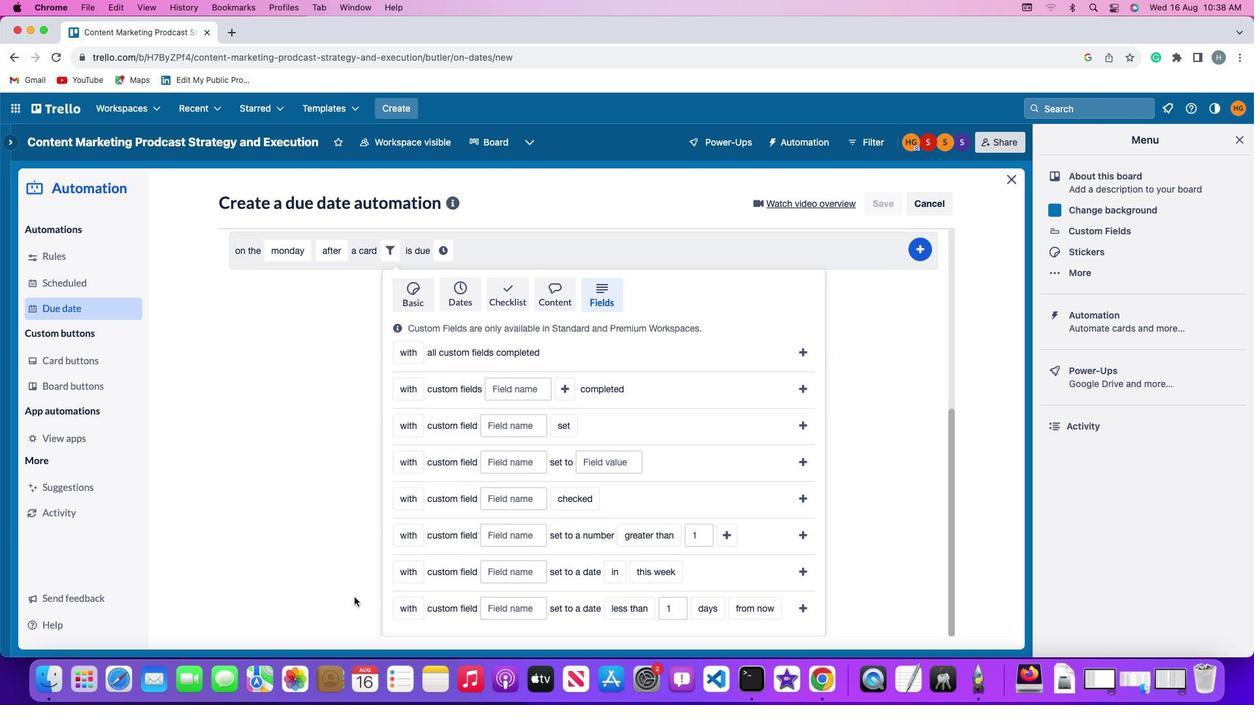 
Action: Mouse scrolled (354, 597) with delta (0, -3)
Screenshot: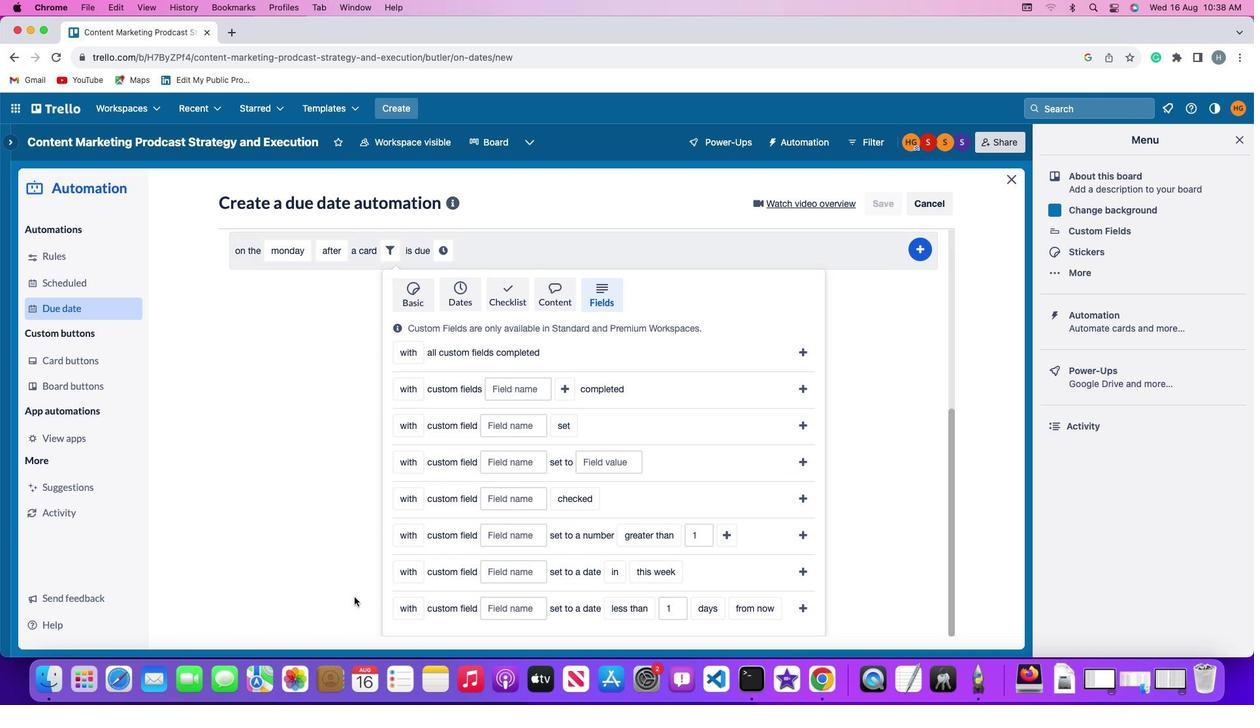 
Action: Mouse moved to (408, 537)
Screenshot: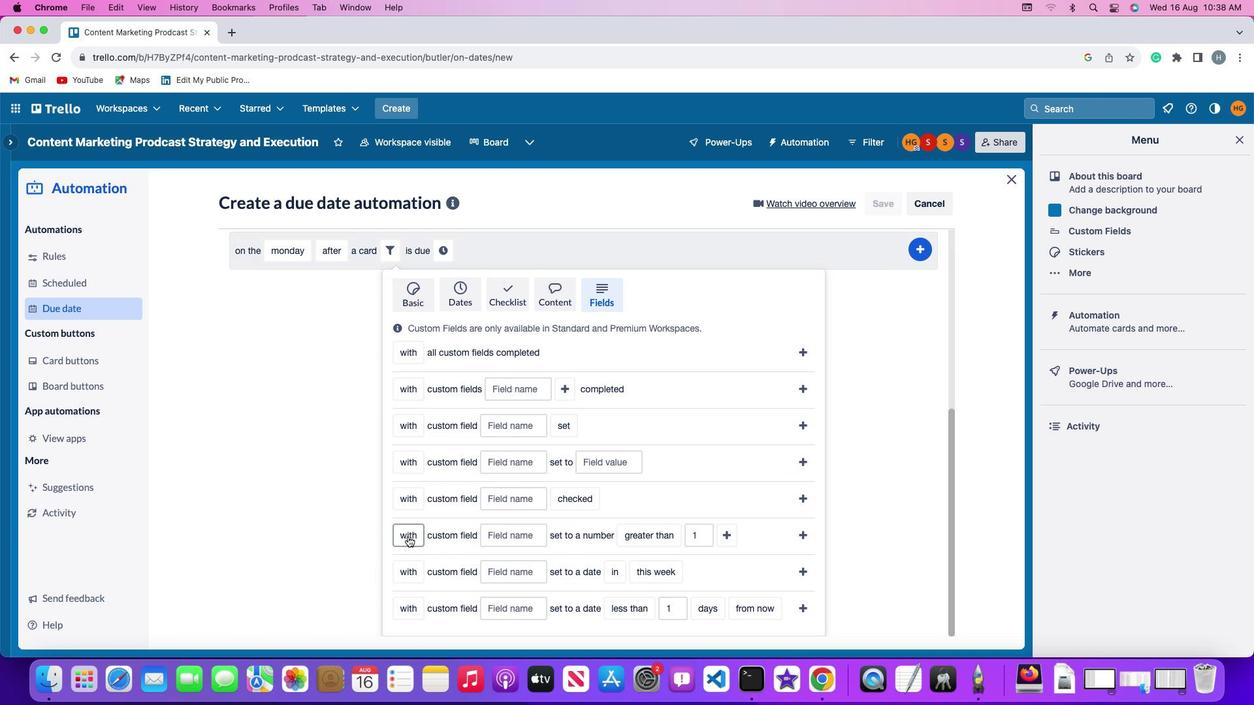 
Action: Mouse pressed left at (408, 537)
Screenshot: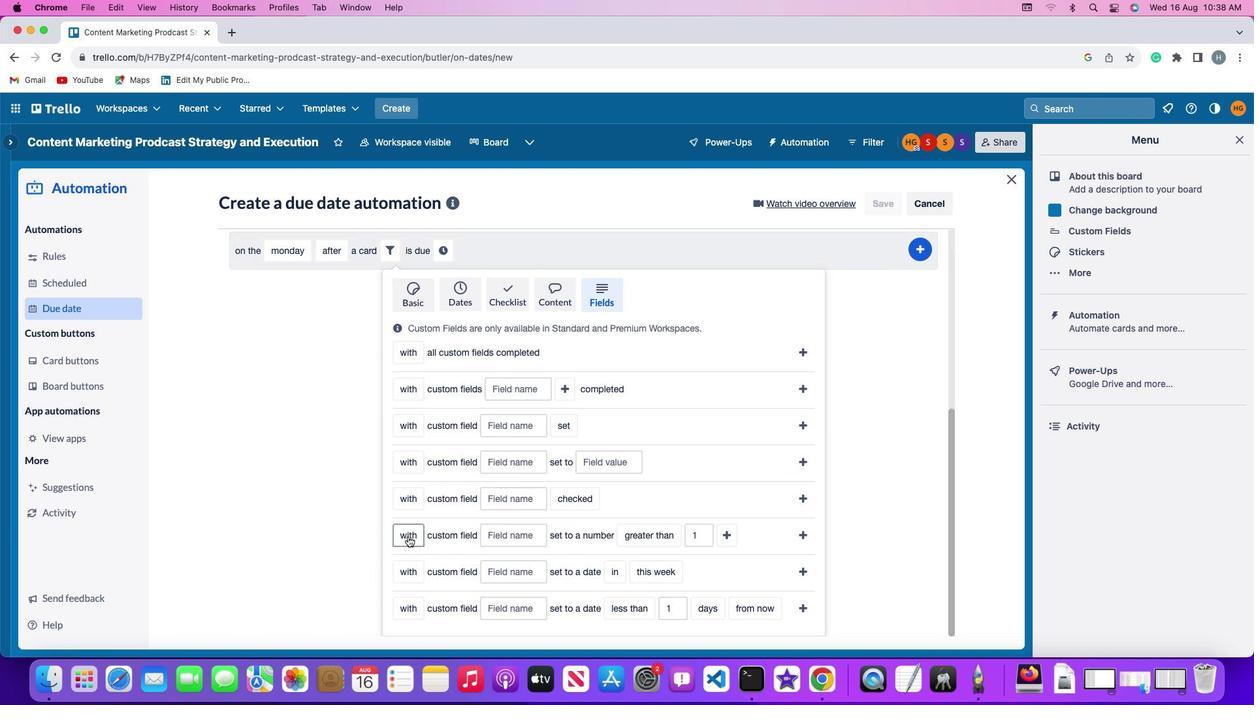 
Action: Mouse moved to (421, 585)
Screenshot: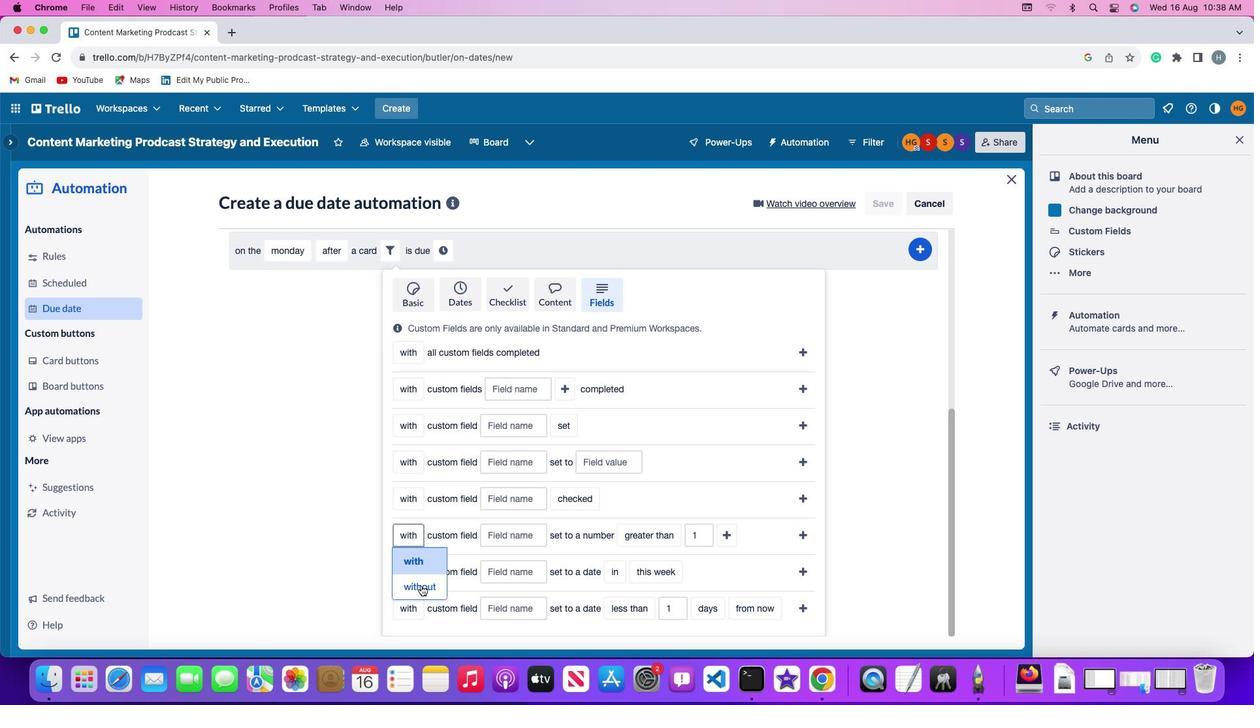 
Action: Mouse pressed left at (421, 585)
Screenshot: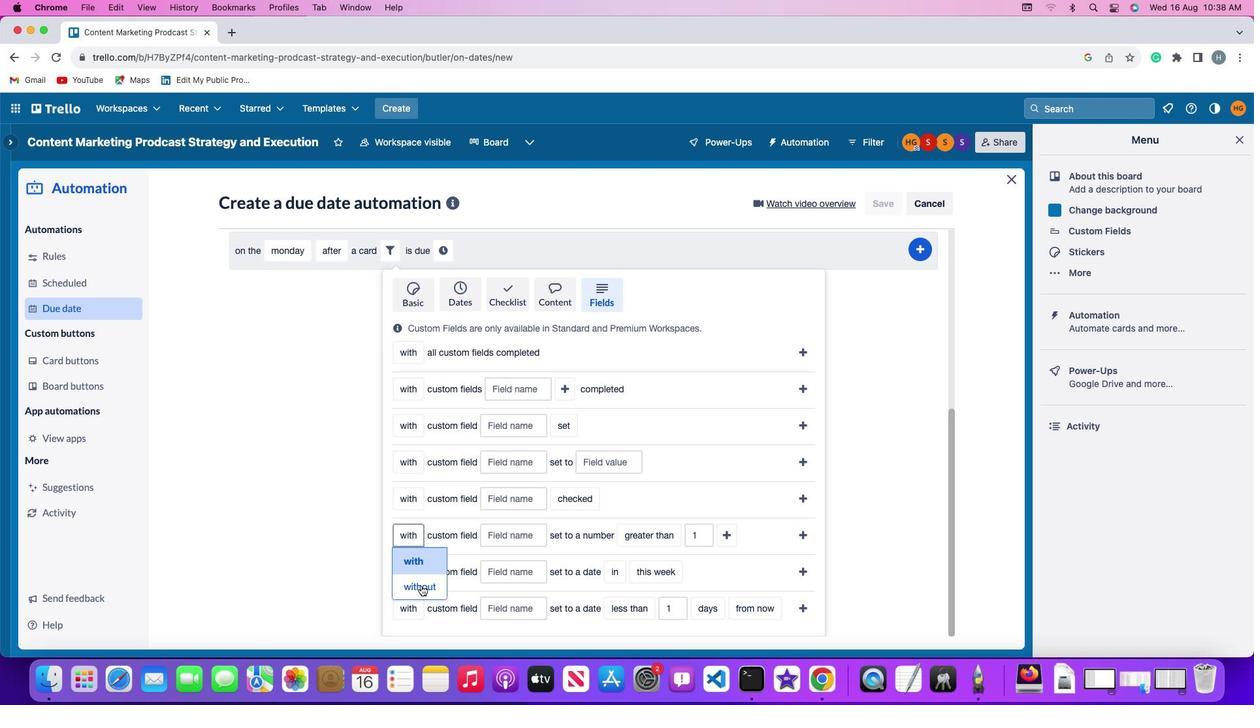 
Action: Mouse moved to (535, 536)
Screenshot: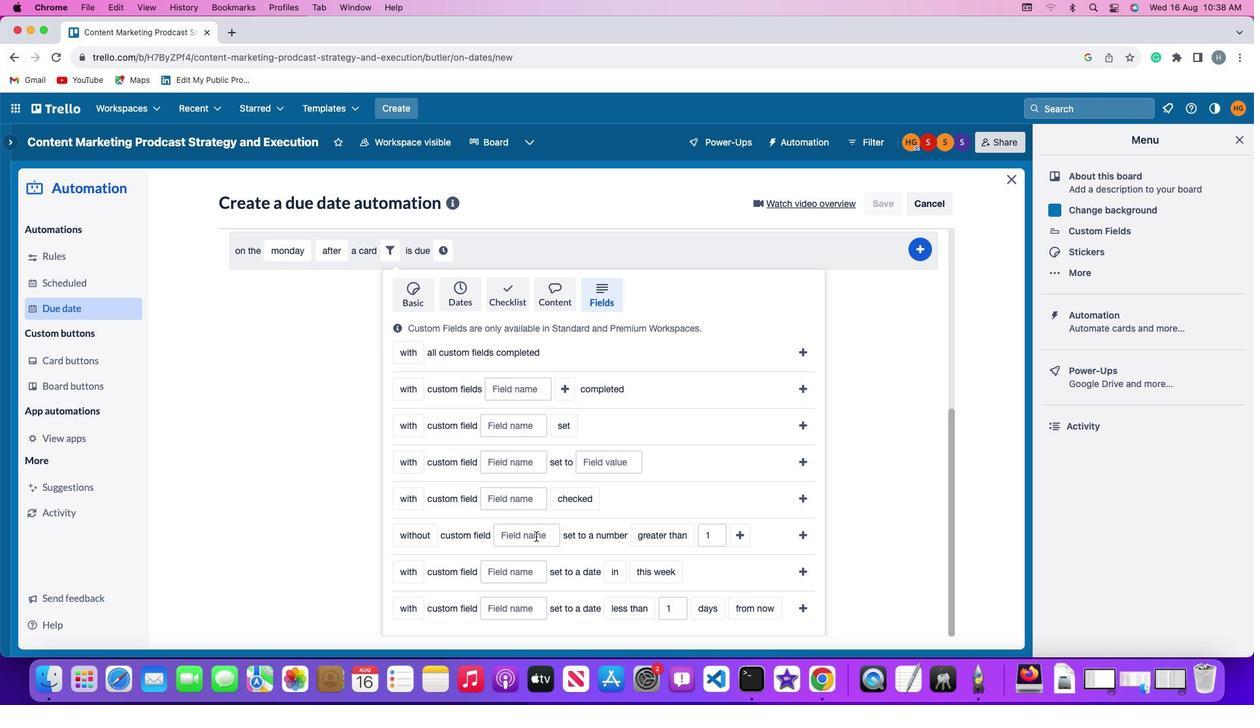 
Action: Mouse pressed left at (535, 536)
Screenshot: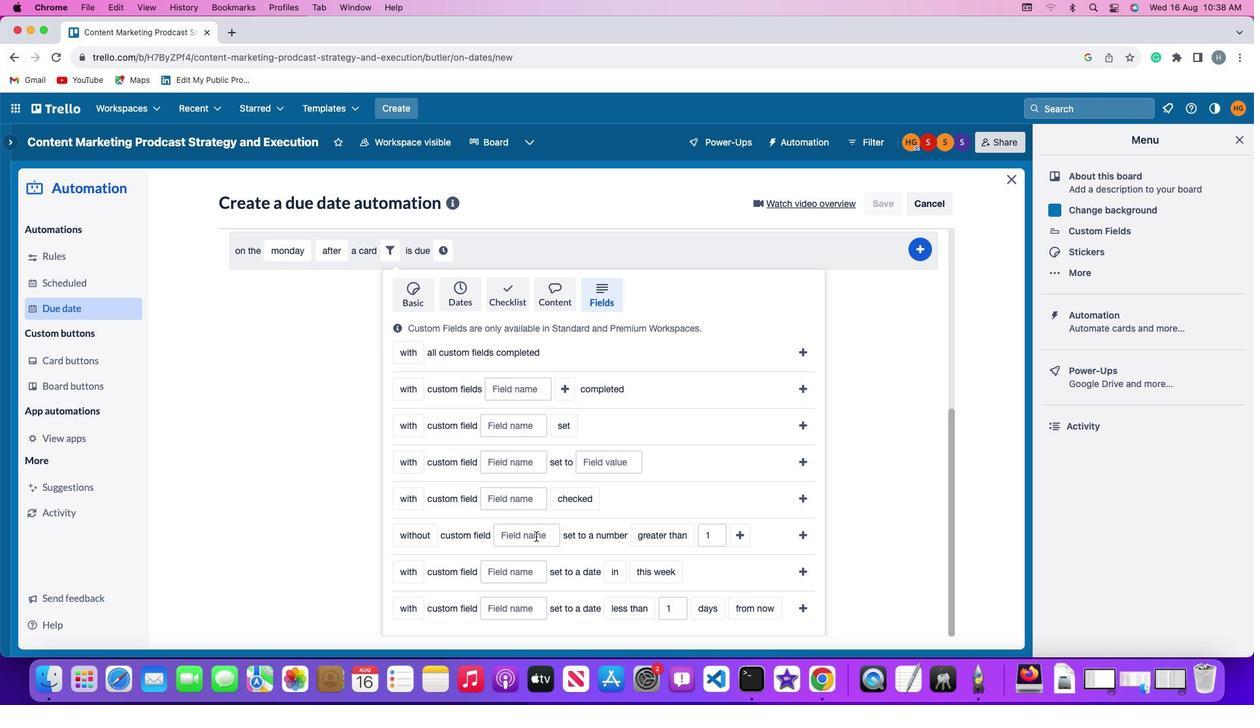 
Action: Mouse moved to (535, 537)
Screenshot: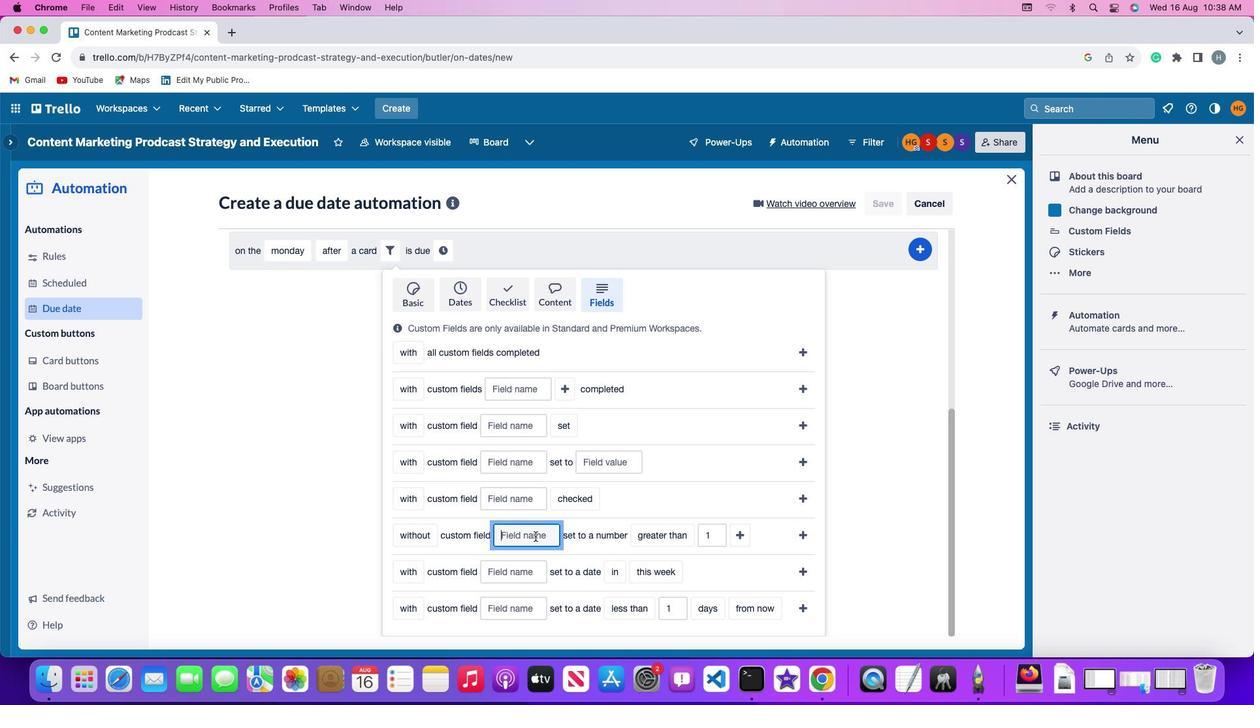 
Action: Key pressed Key.shift'R''e''s''u''m''e'
Screenshot: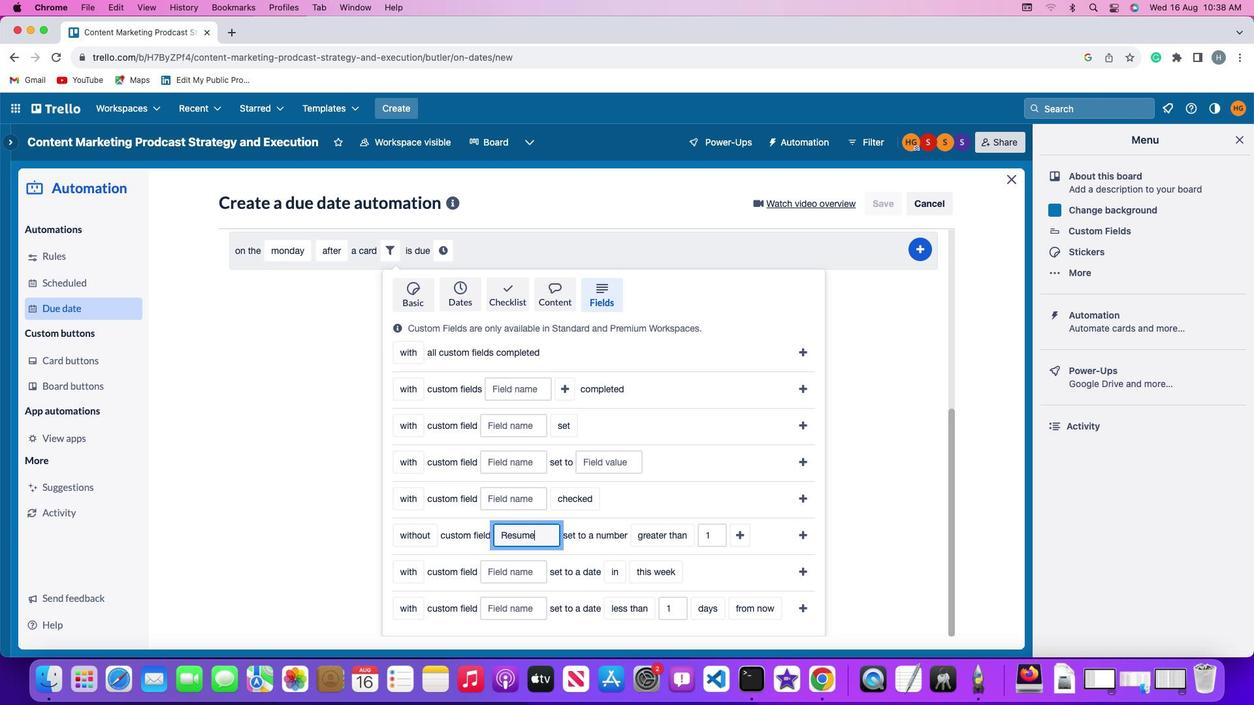 
Action: Mouse moved to (672, 534)
Screenshot: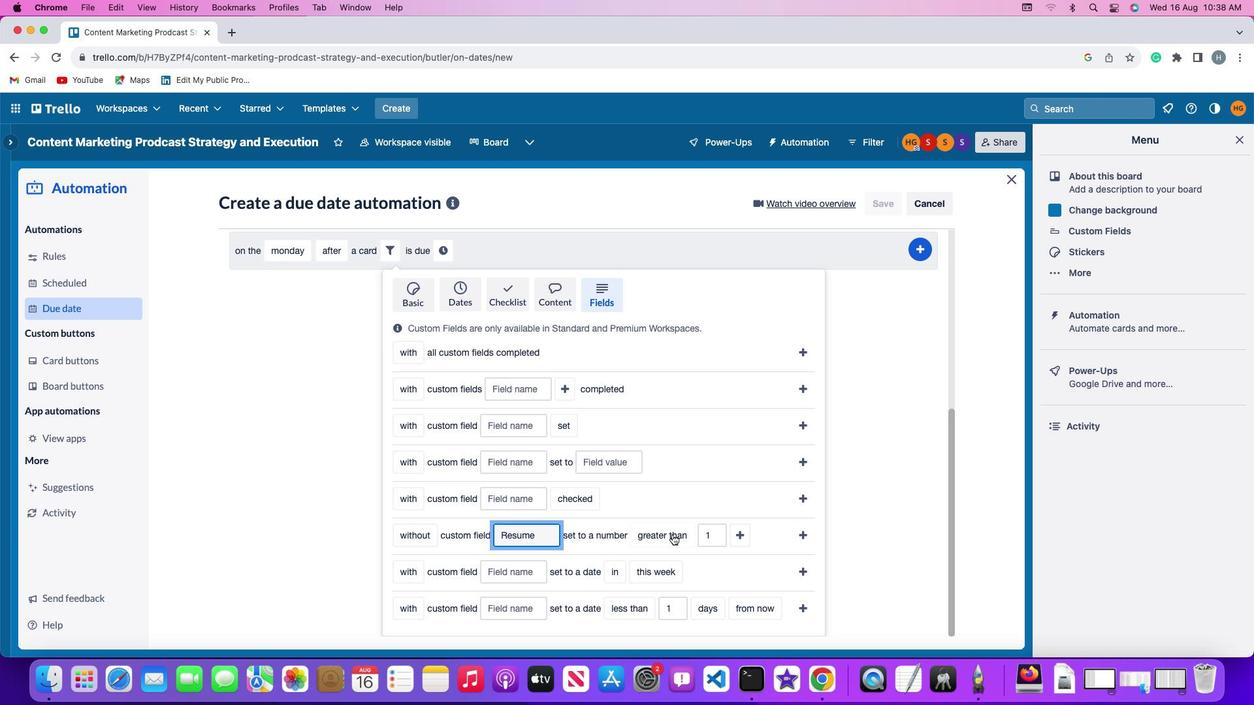 
Action: Mouse pressed left at (672, 534)
Screenshot: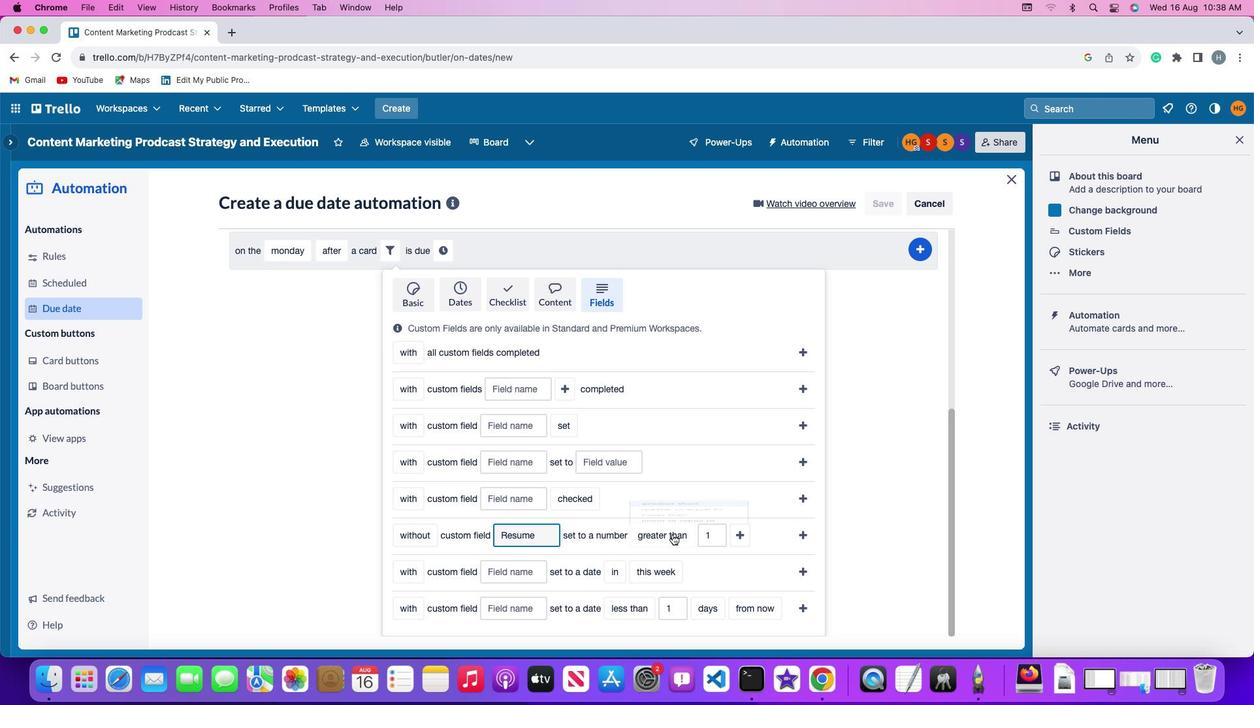 
Action: Mouse moved to (662, 488)
Screenshot: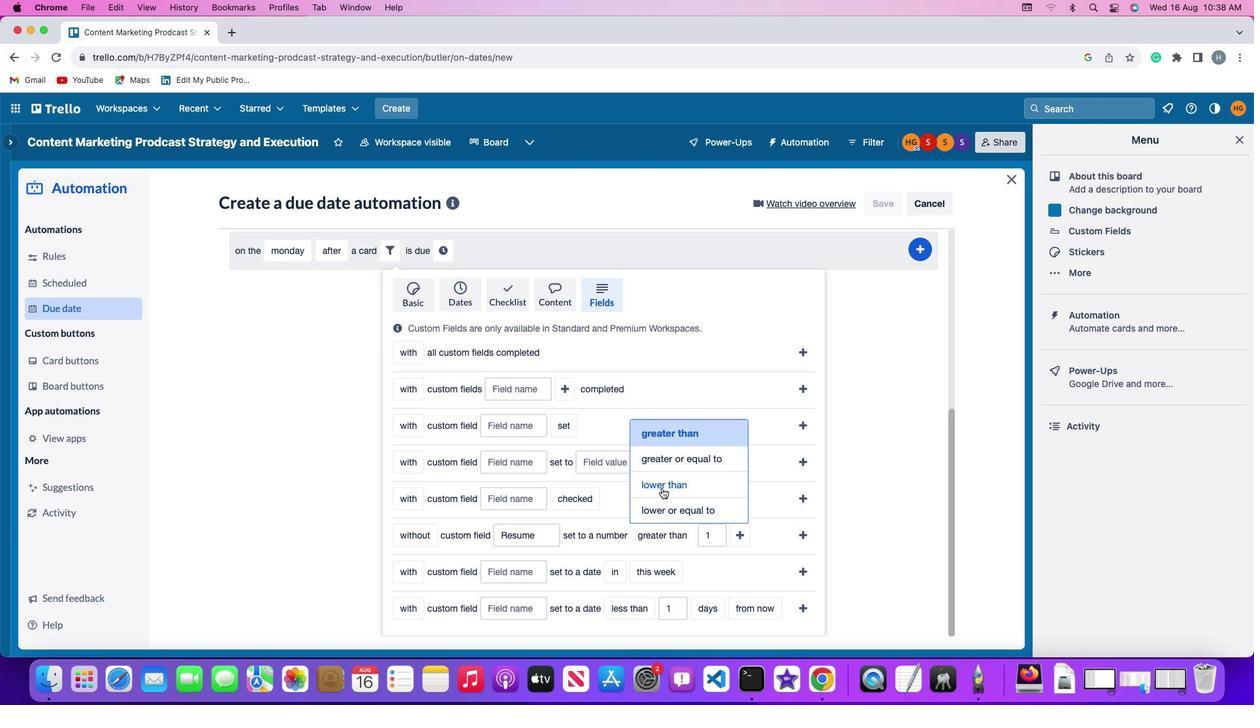 
Action: Mouse pressed left at (662, 488)
Screenshot: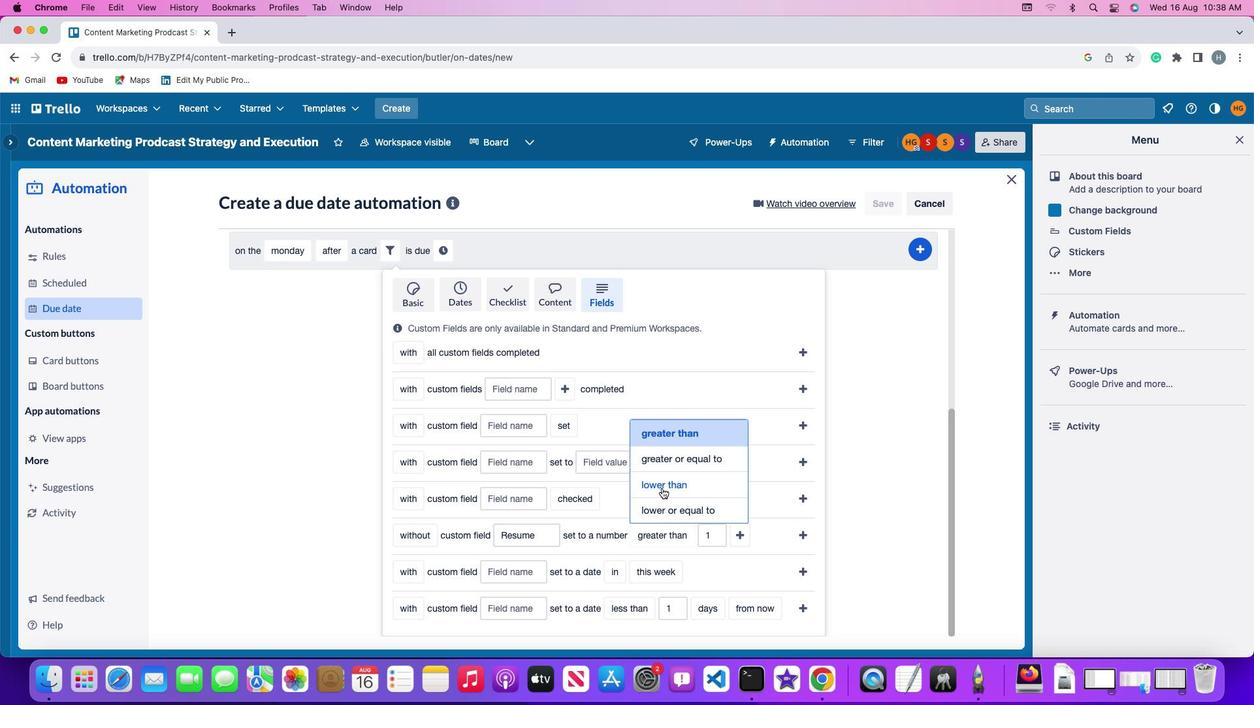 
Action: Mouse moved to (706, 531)
Screenshot: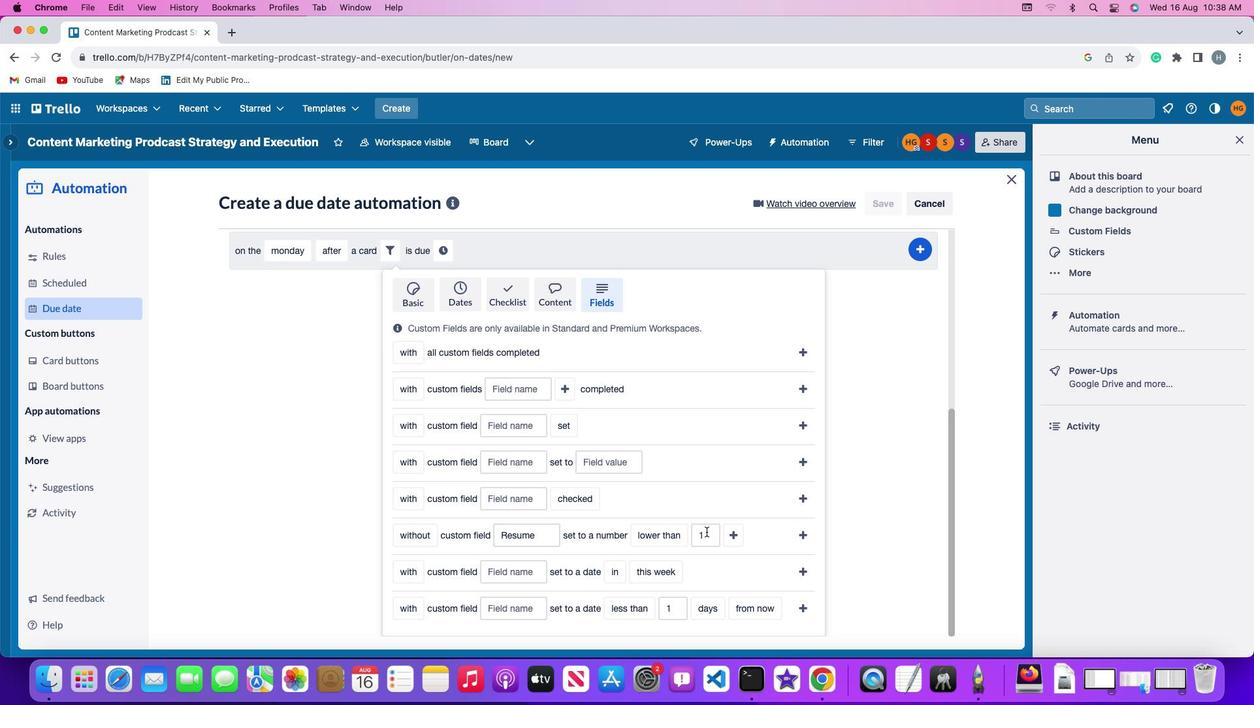 
Action: Mouse pressed left at (706, 531)
Screenshot: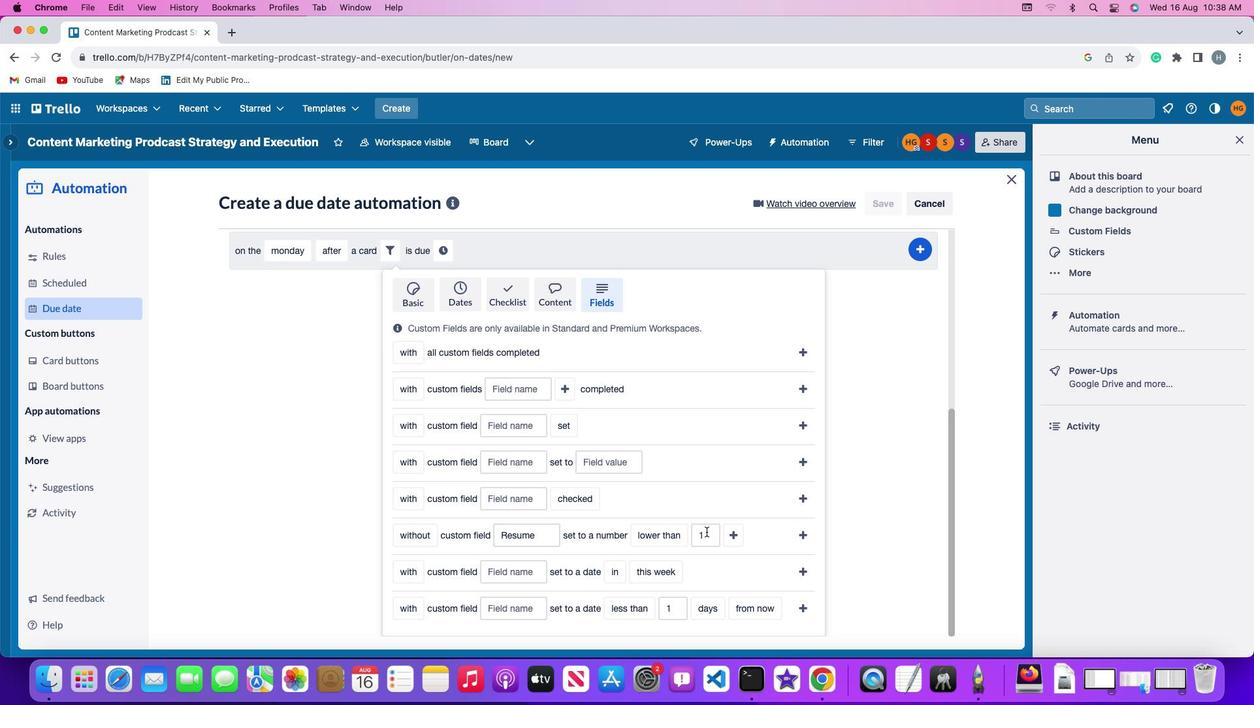 
Action: Key pressed Key.backspace'1'
Screenshot: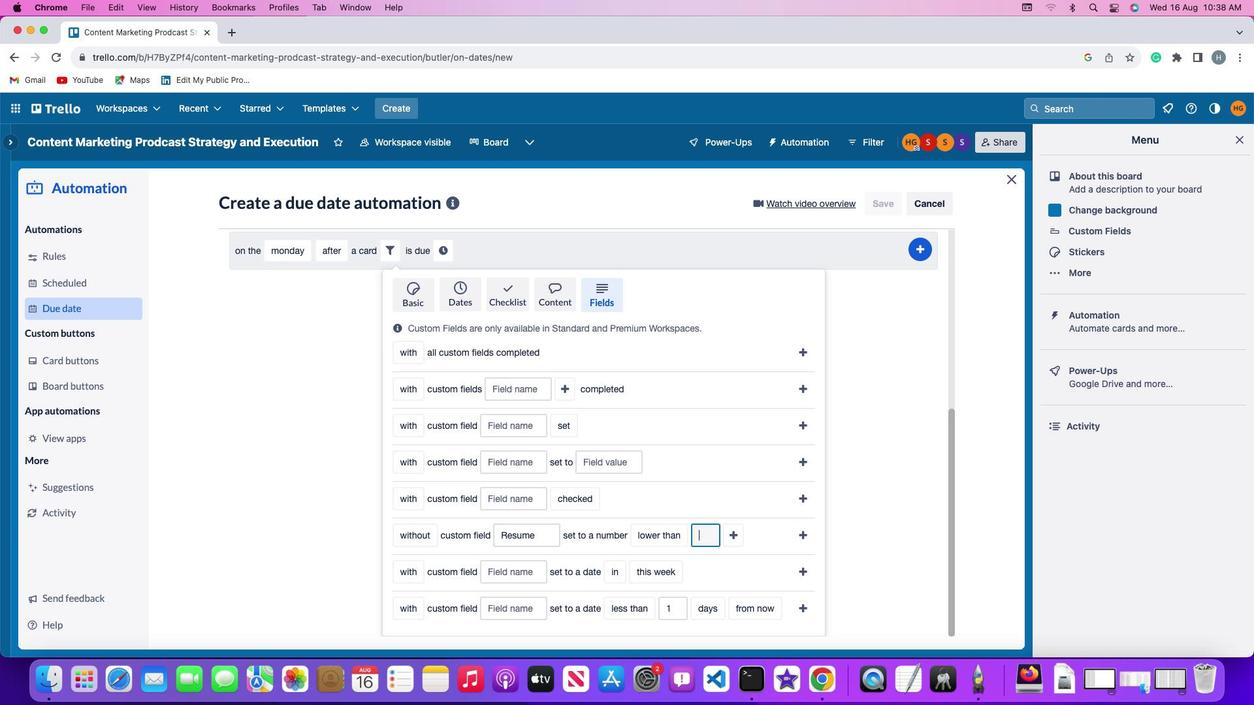 
Action: Mouse moved to (727, 532)
Screenshot: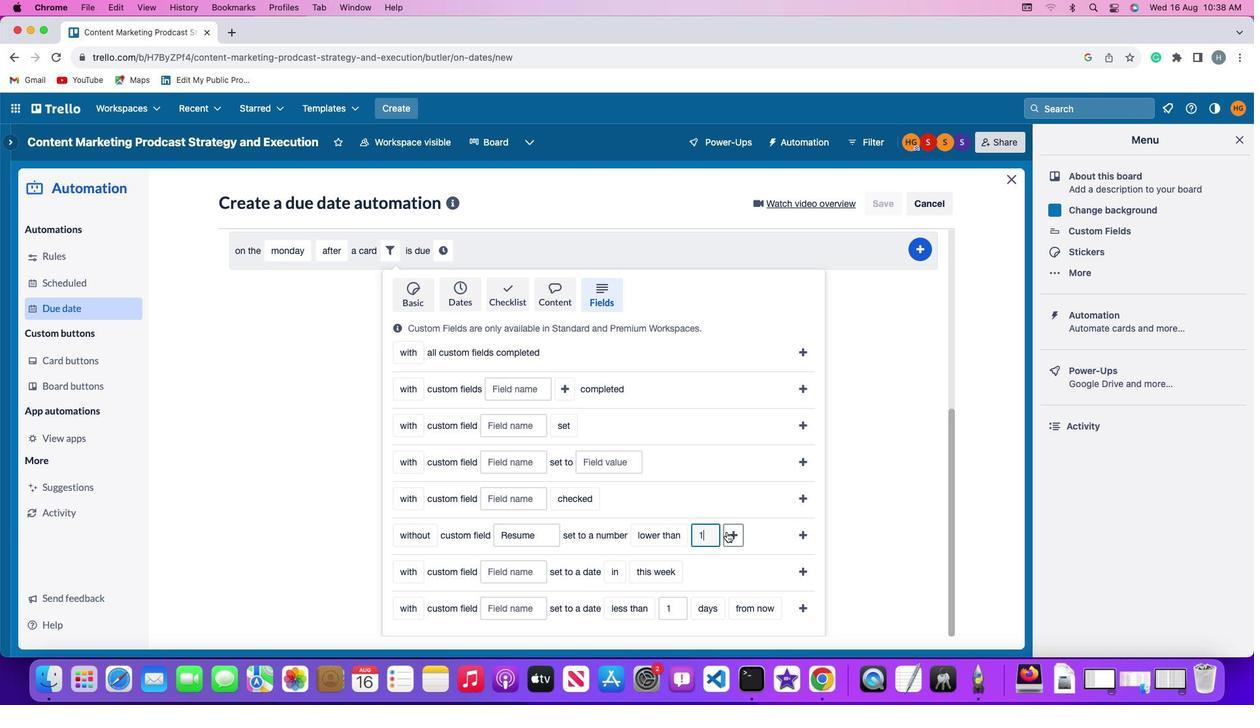 
Action: Mouse pressed left at (727, 532)
Screenshot: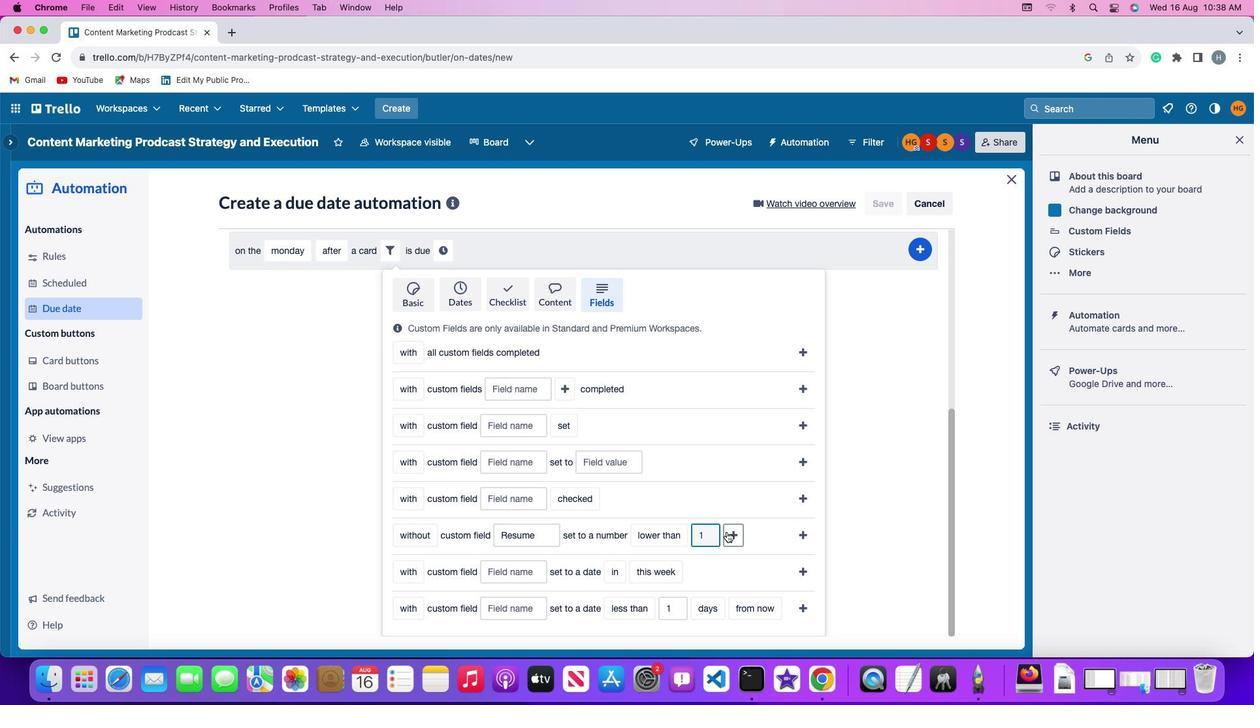 
Action: Mouse moved to (779, 532)
Screenshot: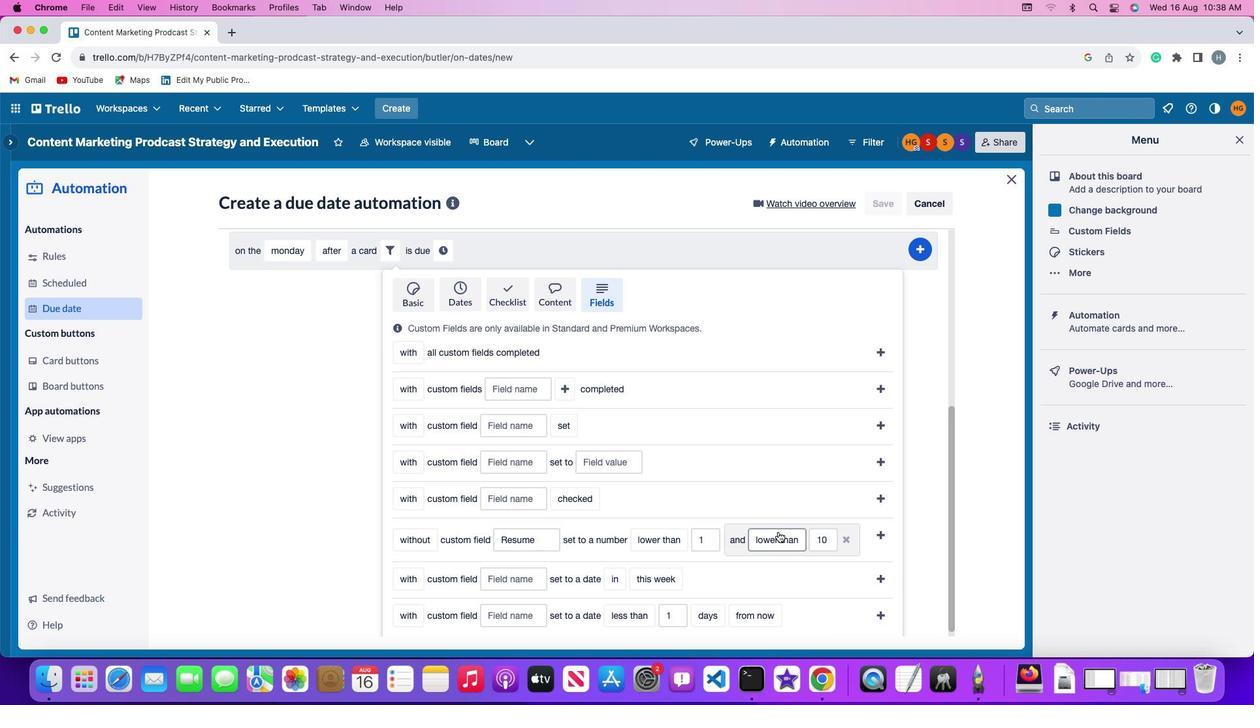 
Action: Mouse pressed left at (779, 532)
Screenshot: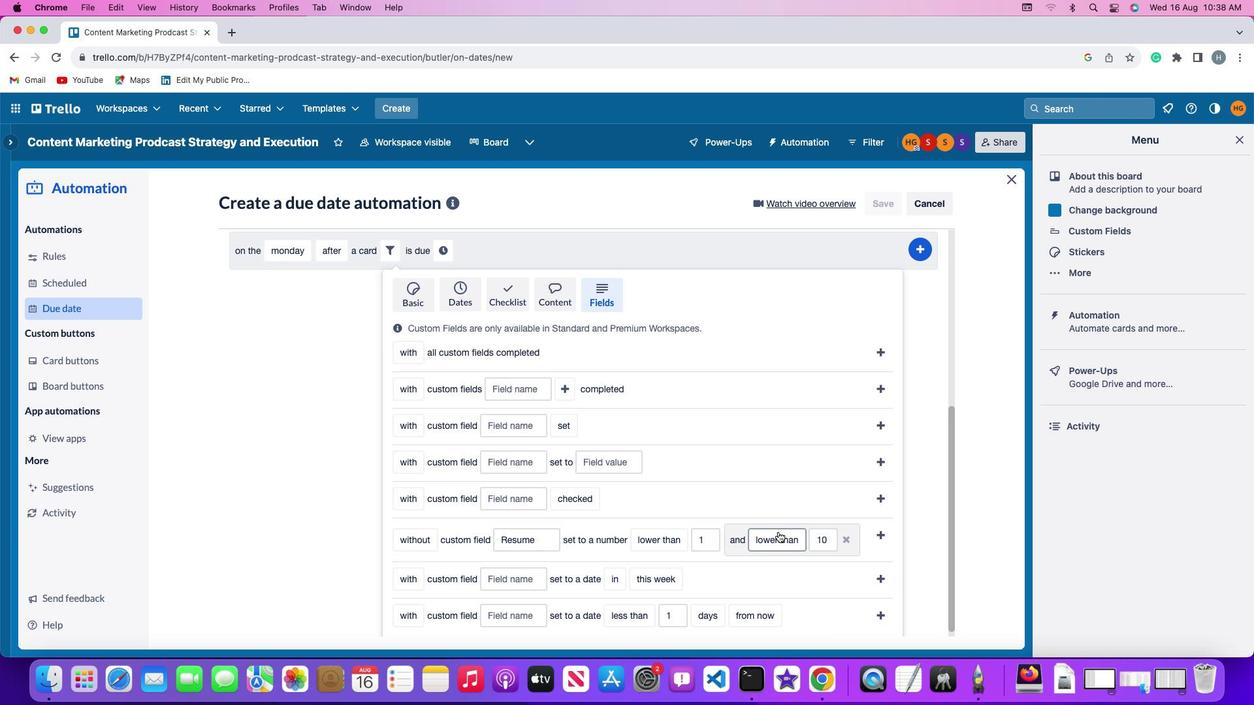 
Action: Mouse moved to (779, 467)
Screenshot: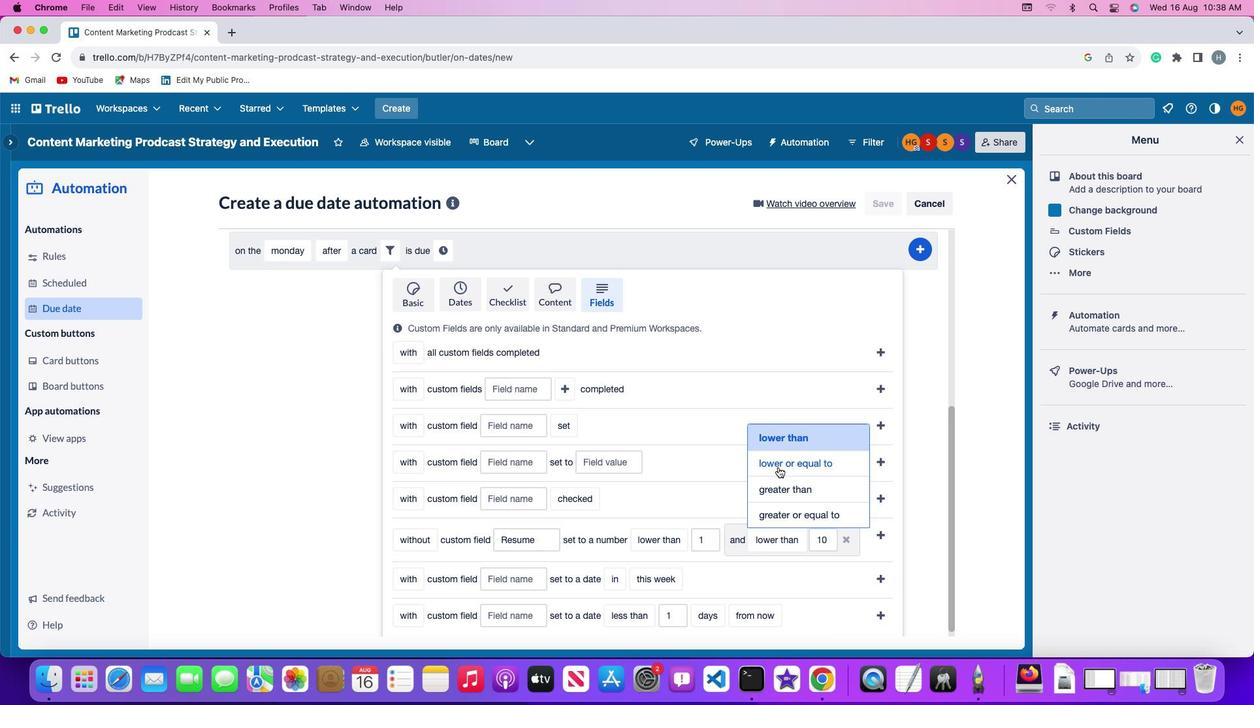 
Action: Mouse pressed left at (779, 467)
Screenshot: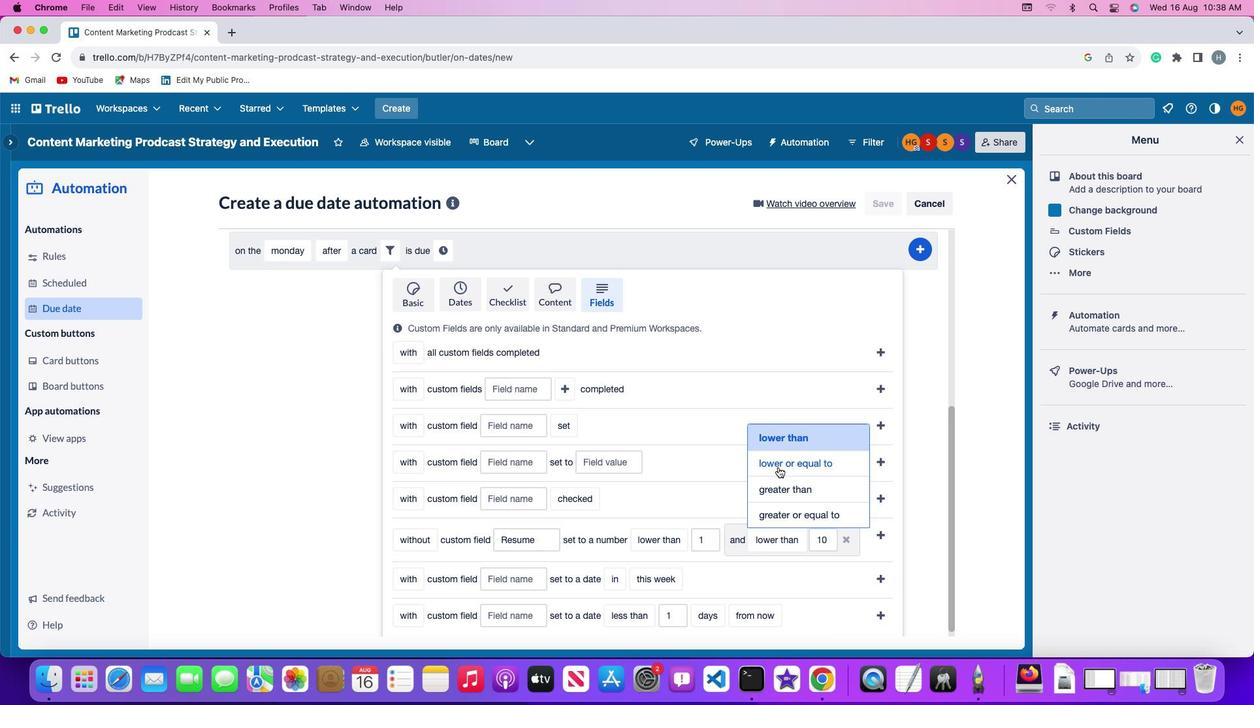 
Action: Mouse moved to (856, 538)
Screenshot: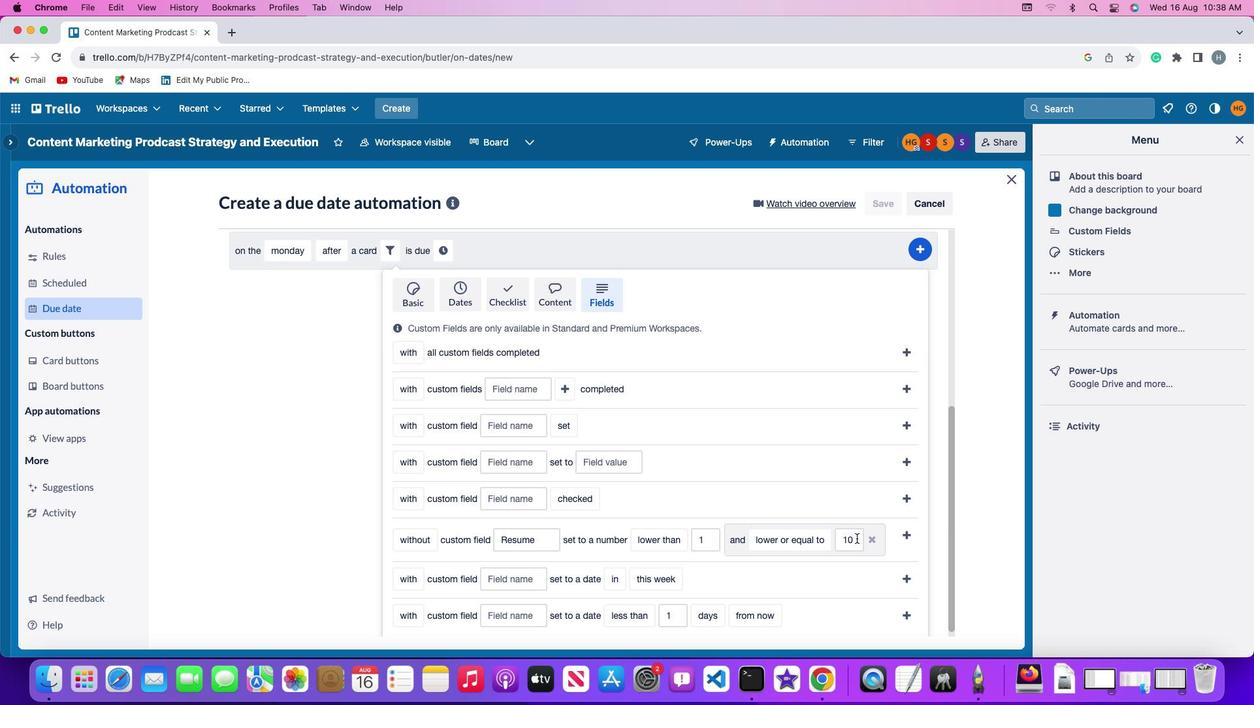 
Action: Mouse pressed left at (856, 538)
Screenshot: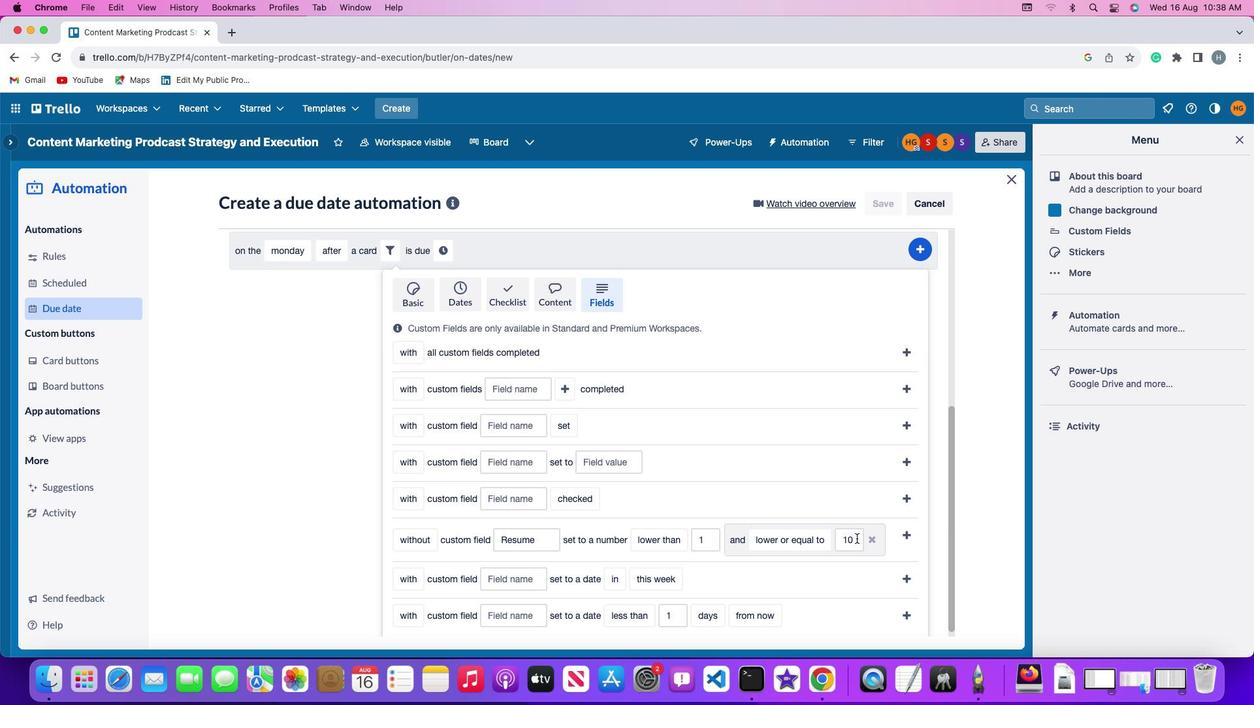 
Action: Mouse moved to (857, 538)
Screenshot: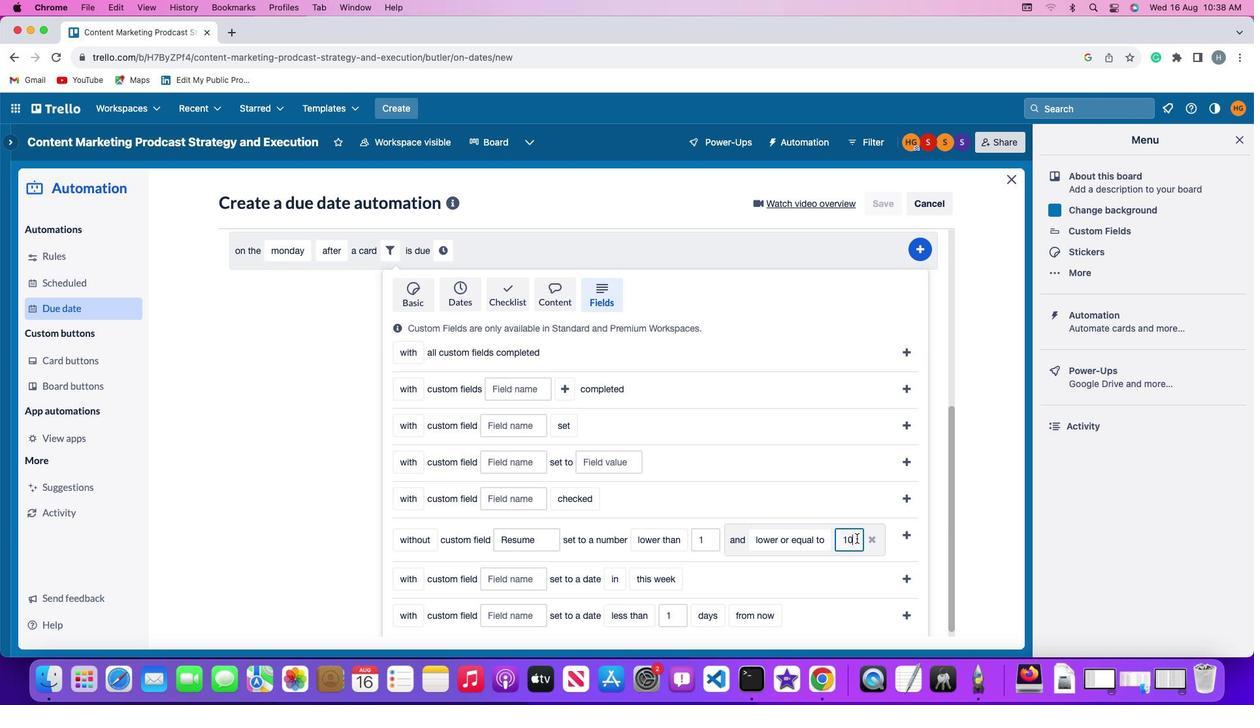 
Action: Key pressed Key.backspaceKey.backspace
Screenshot: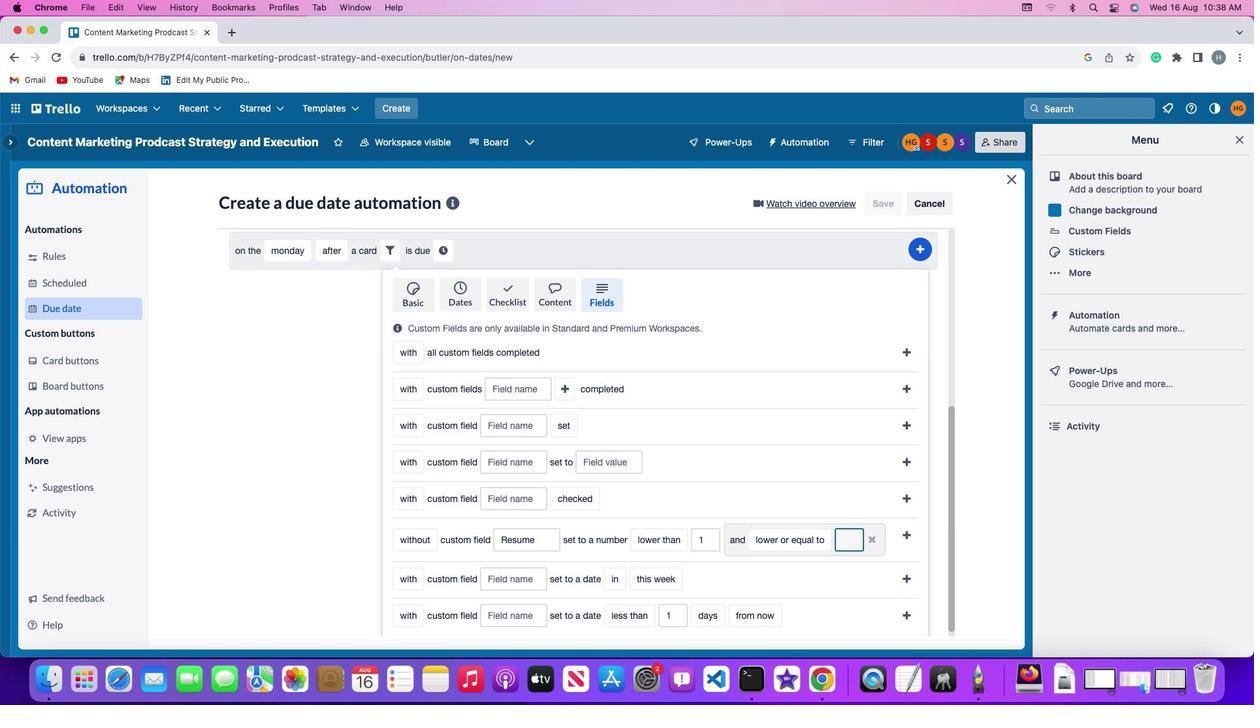 
Action: Mouse moved to (858, 539)
Screenshot: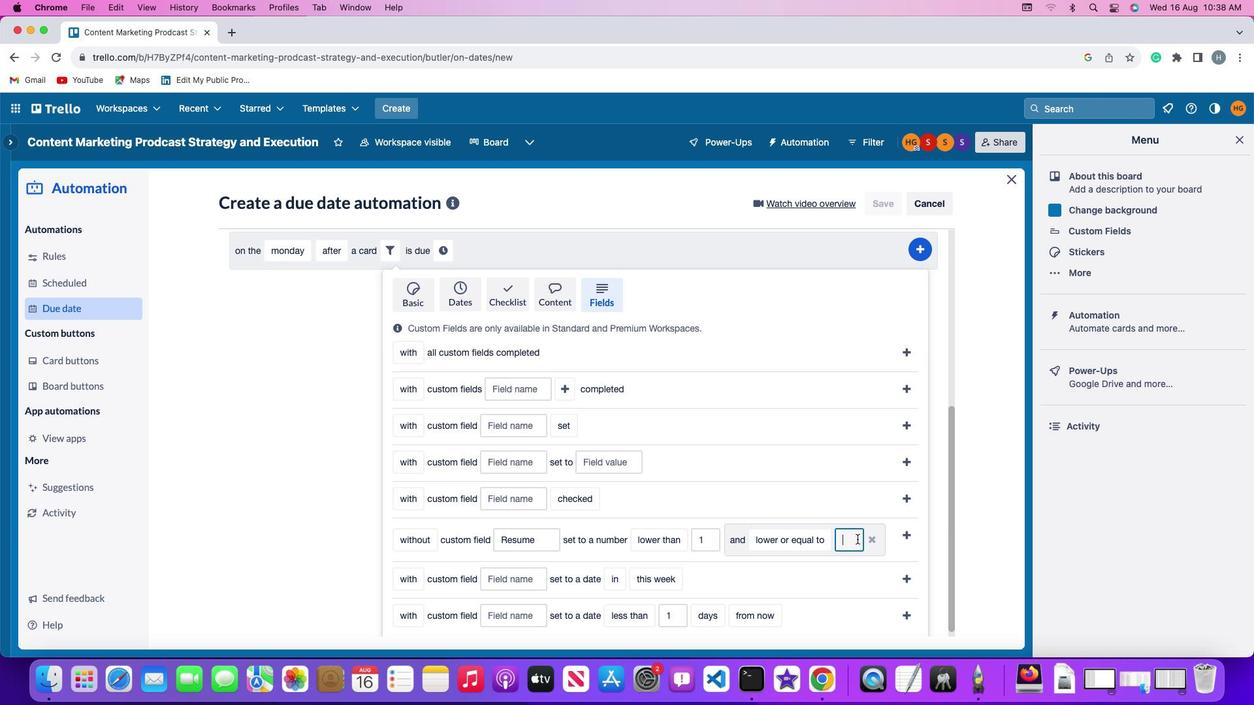 
Action: Key pressed '1''0'
Screenshot: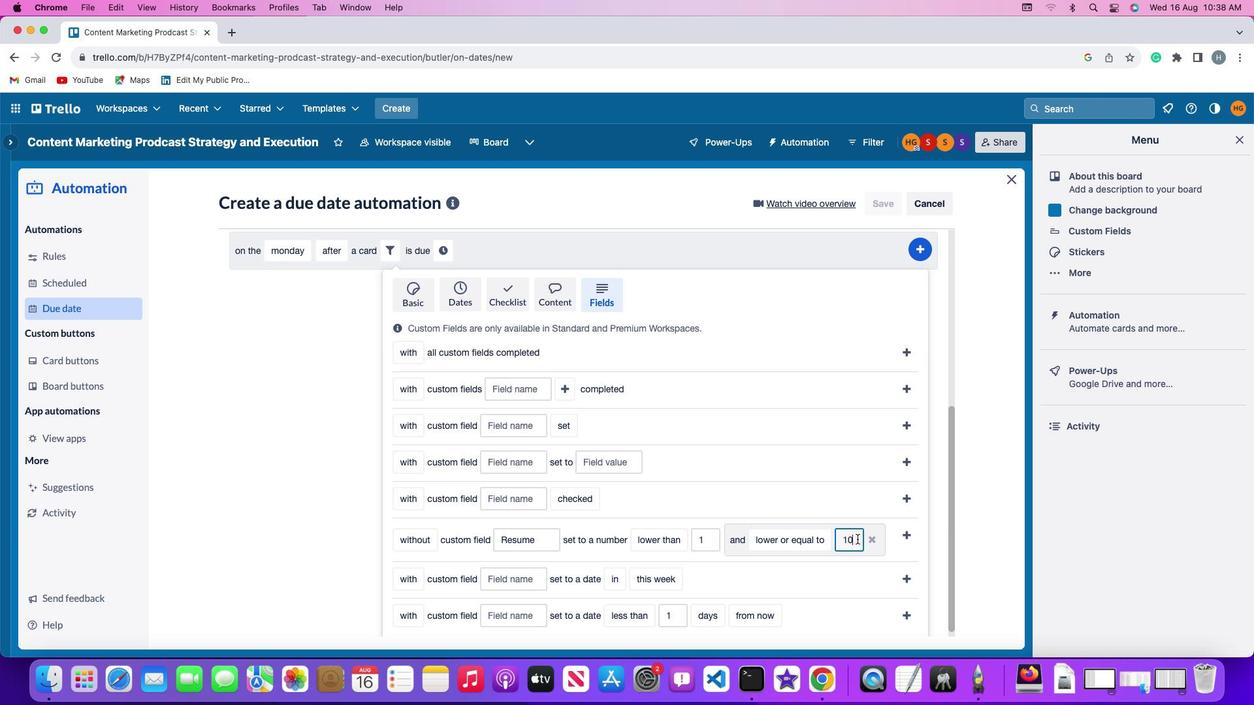 
Action: Mouse moved to (912, 537)
Screenshot: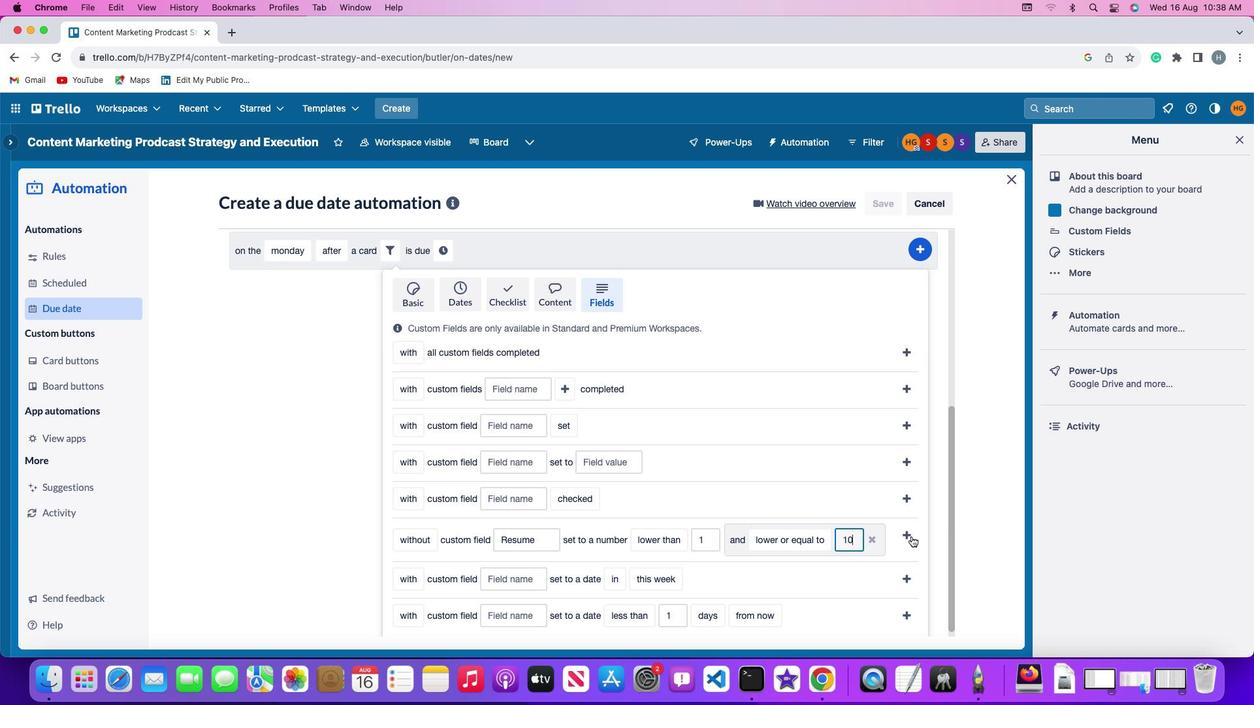 
Action: Mouse pressed left at (912, 537)
Screenshot: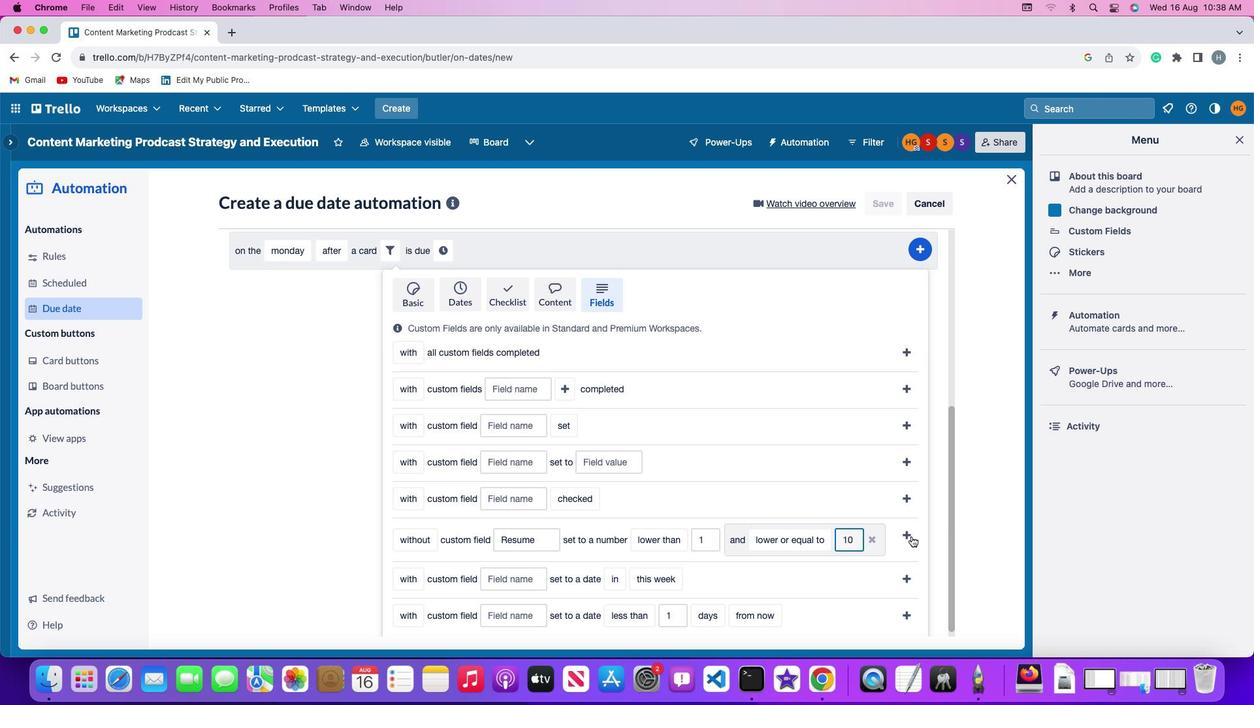 
Action: Mouse moved to (824, 569)
Screenshot: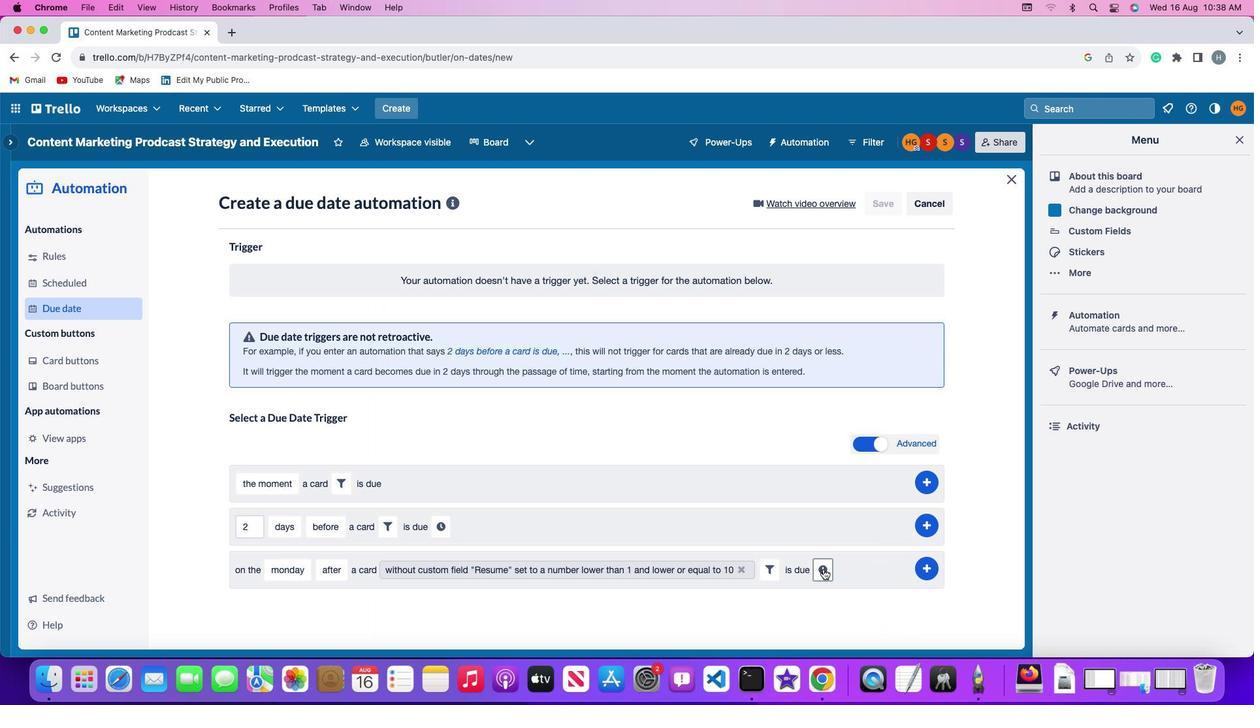 
Action: Mouse pressed left at (824, 569)
Screenshot: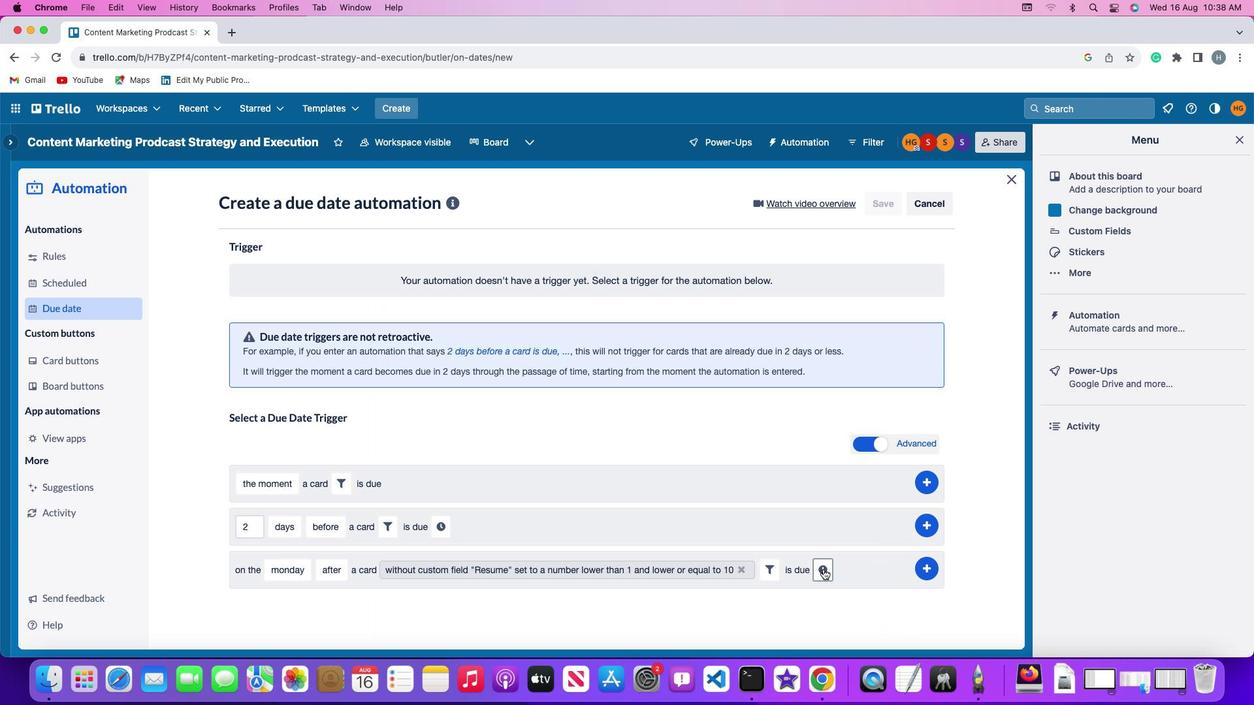
Action: Mouse moved to (275, 597)
Screenshot: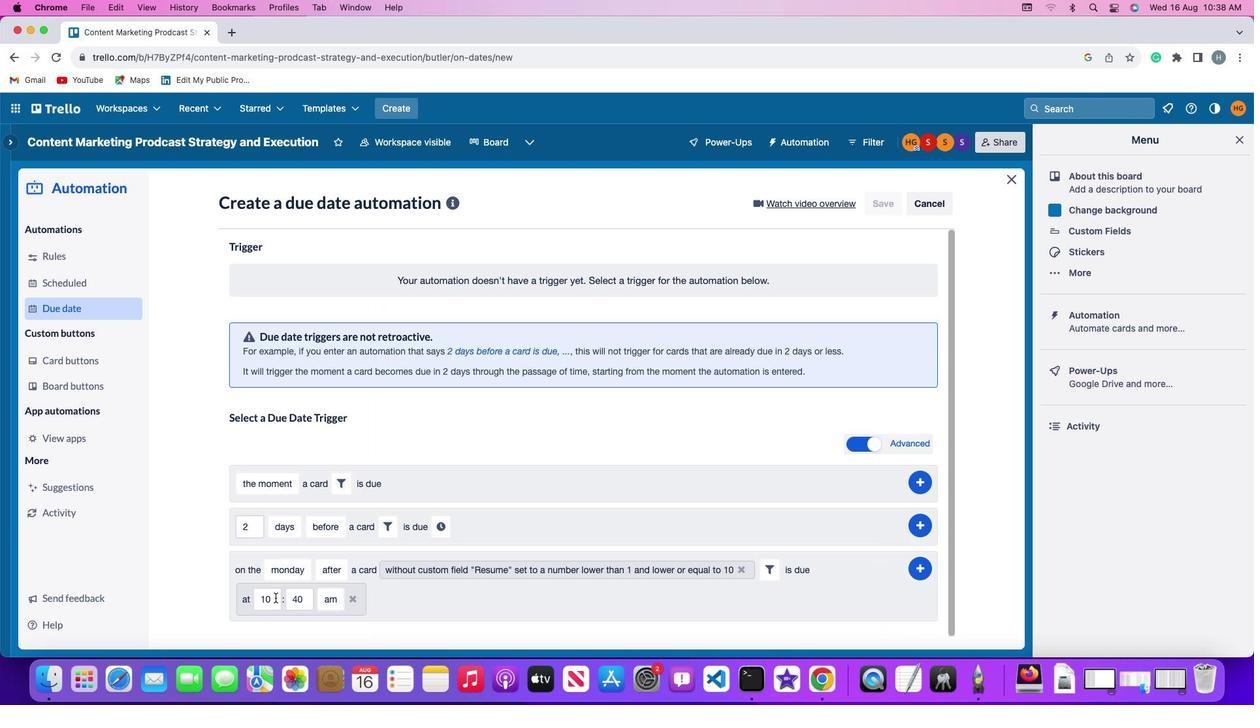 
Action: Mouse pressed left at (275, 597)
Screenshot: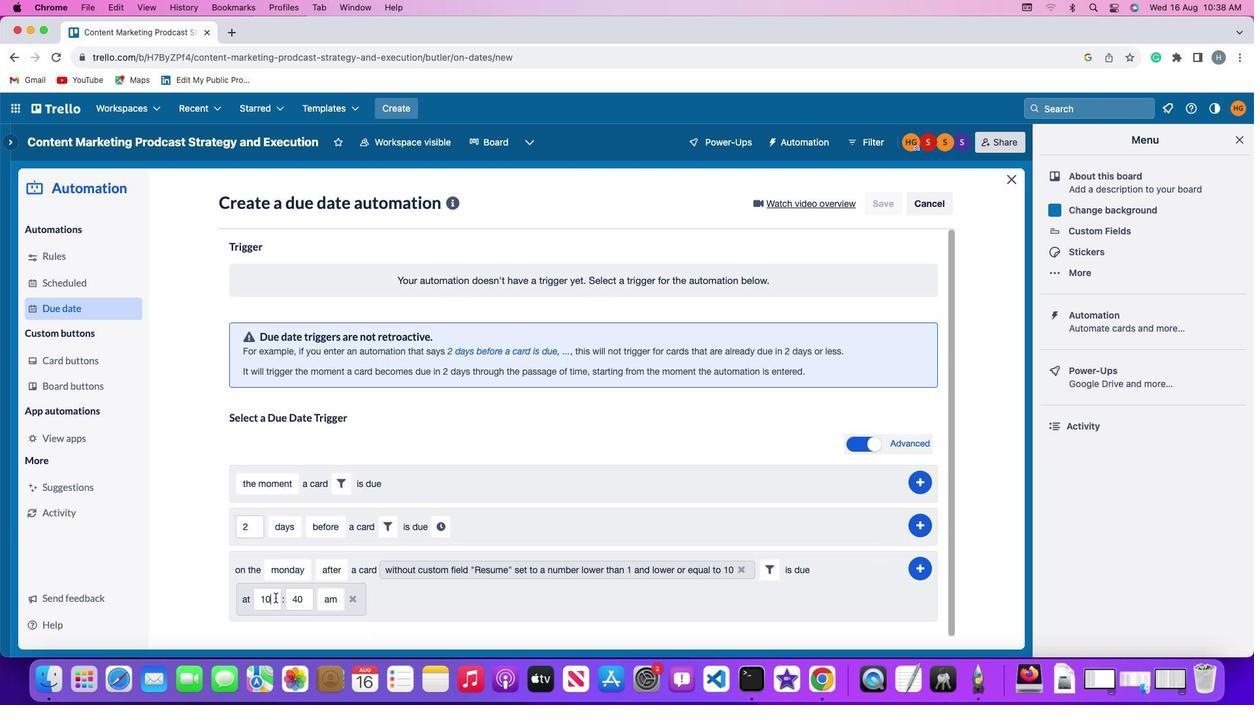 
Action: Key pressed Key.backspaceKey.backspace'1''1'
Screenshot: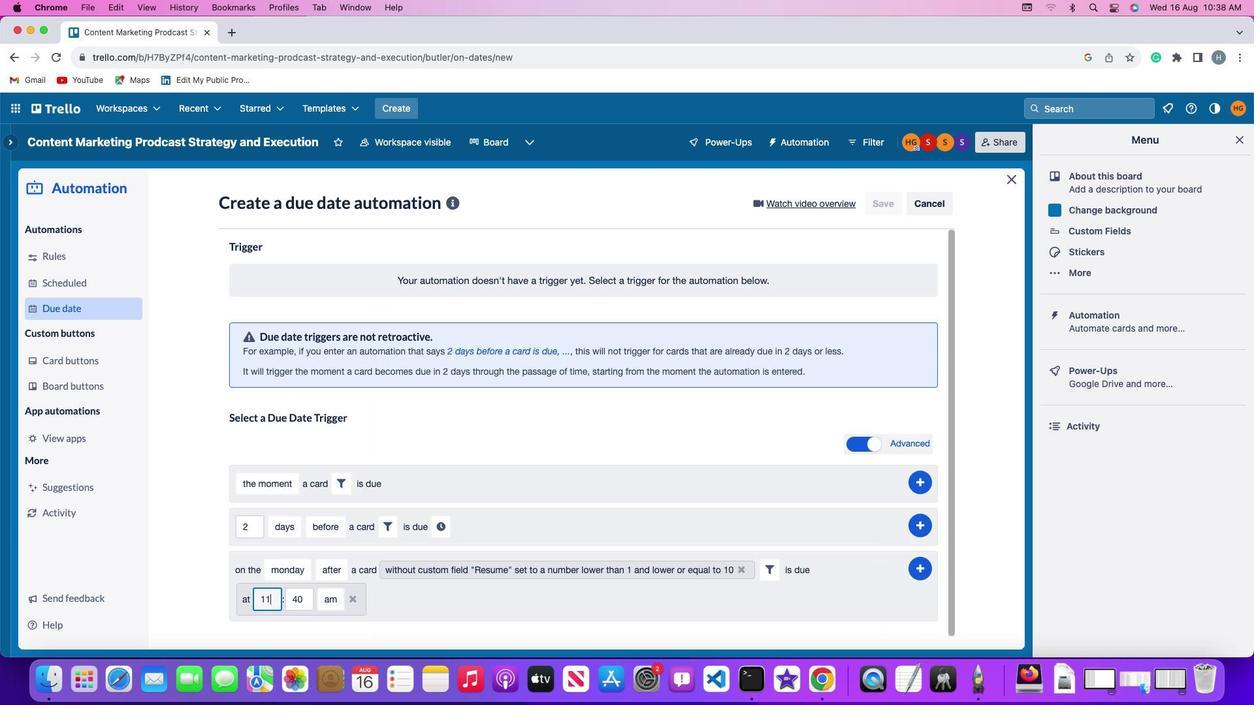
Action: Mouse moved to (303, 598)
Screenshot: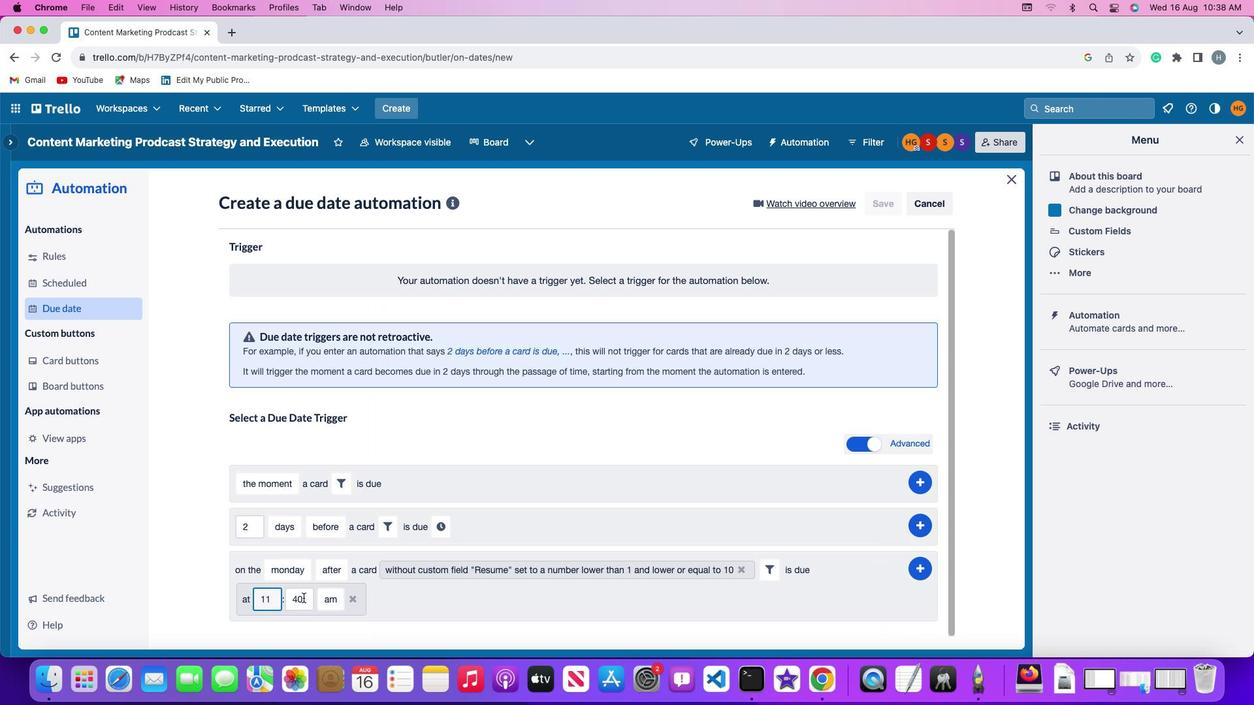 
Action: Mouse pressed left at (303, 598)
Screenshot: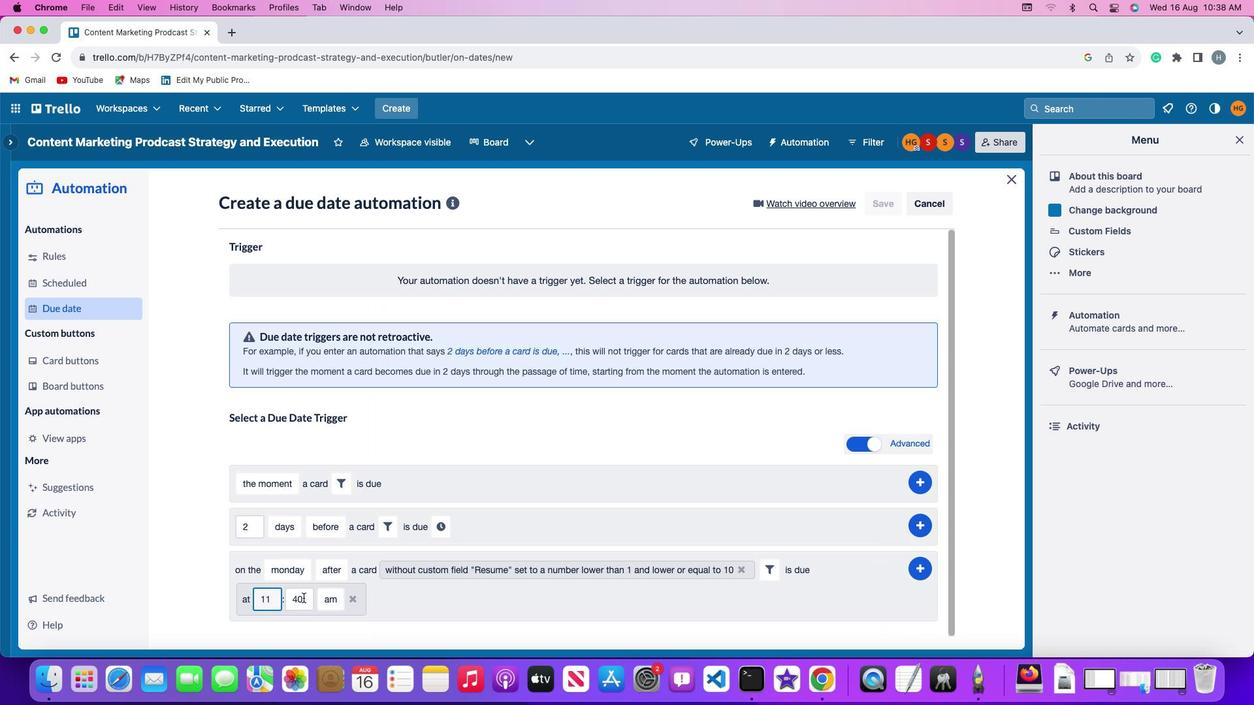 
Action: Key pressed Key.backspaceKey.backspaceKey.backspace'0''0'
Screenshot: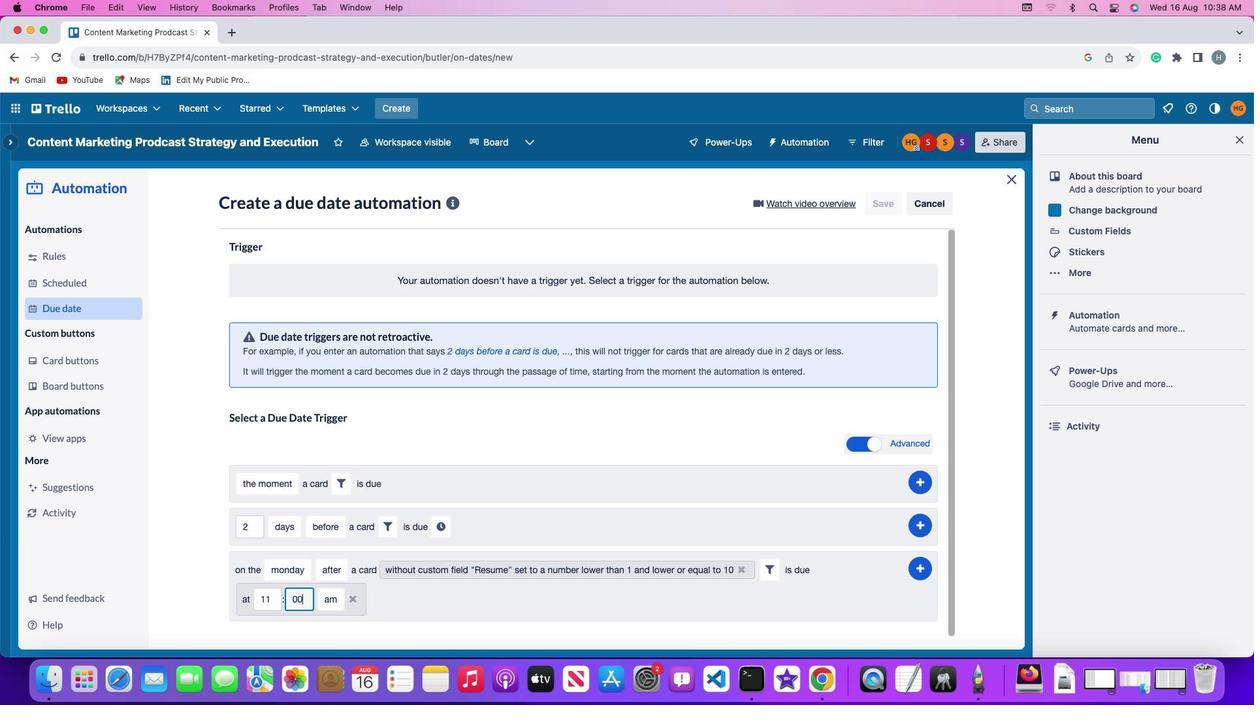 
Action: Mouse moved to (328, 599)
Screenshot: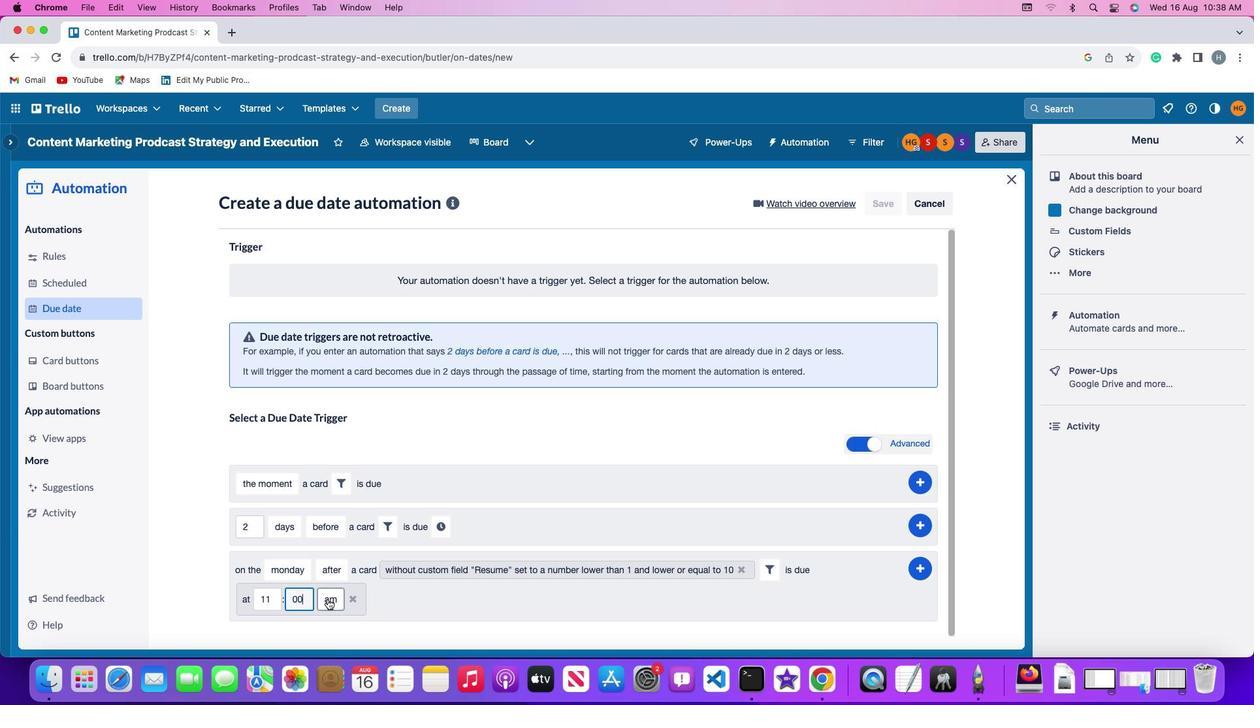 
Action: Mouse pressed left at (328, 599)
Screenshot: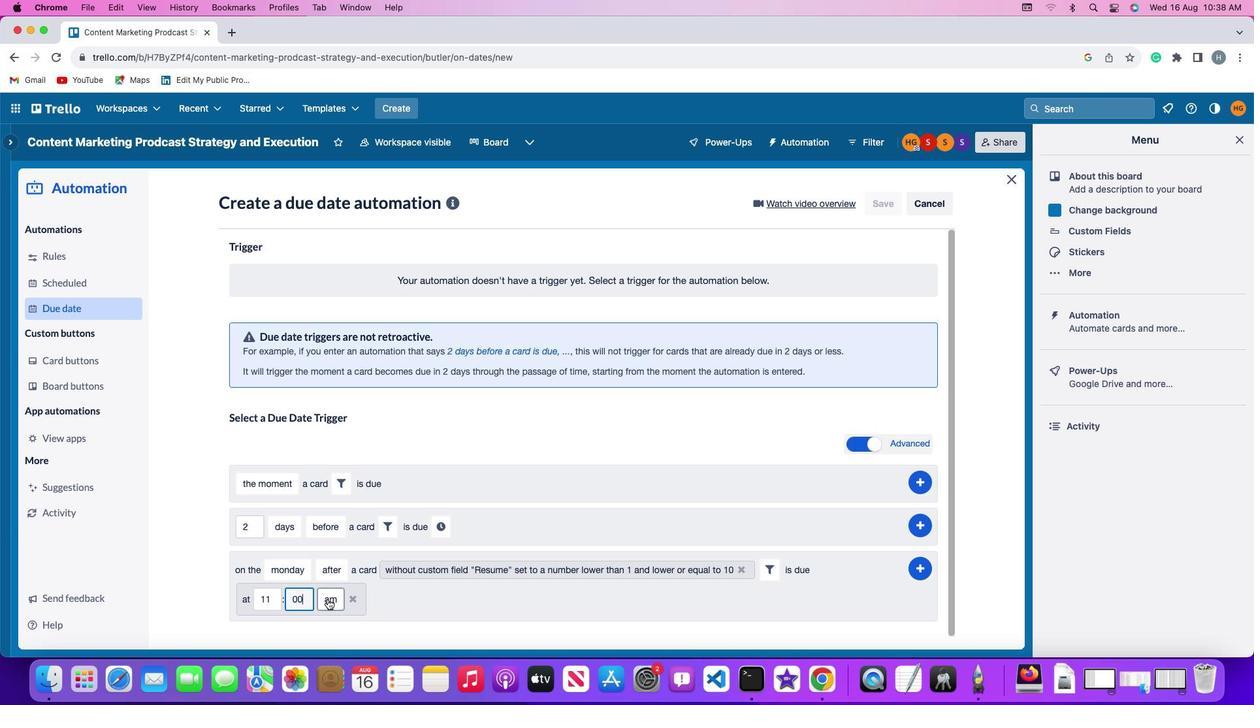 
Action: Mouse moved to (331, 550)
Screenshot: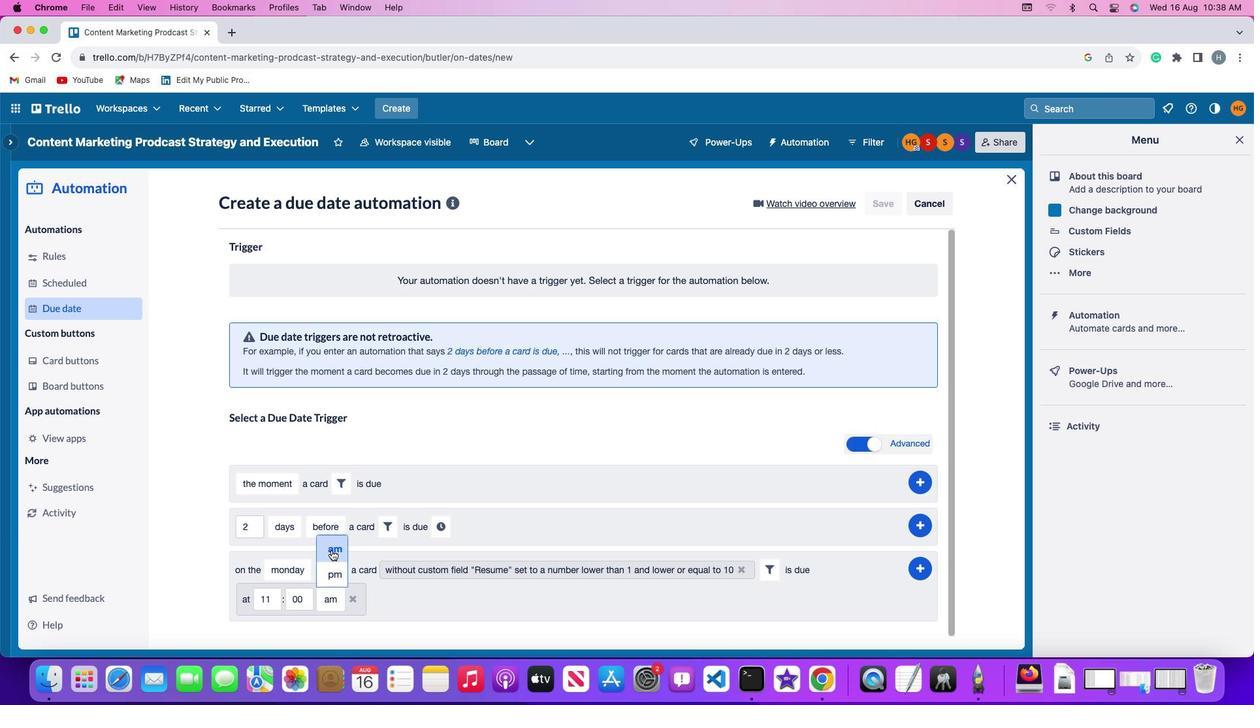 
Action: Mouse pressed left at (331, 550)
Screenshot: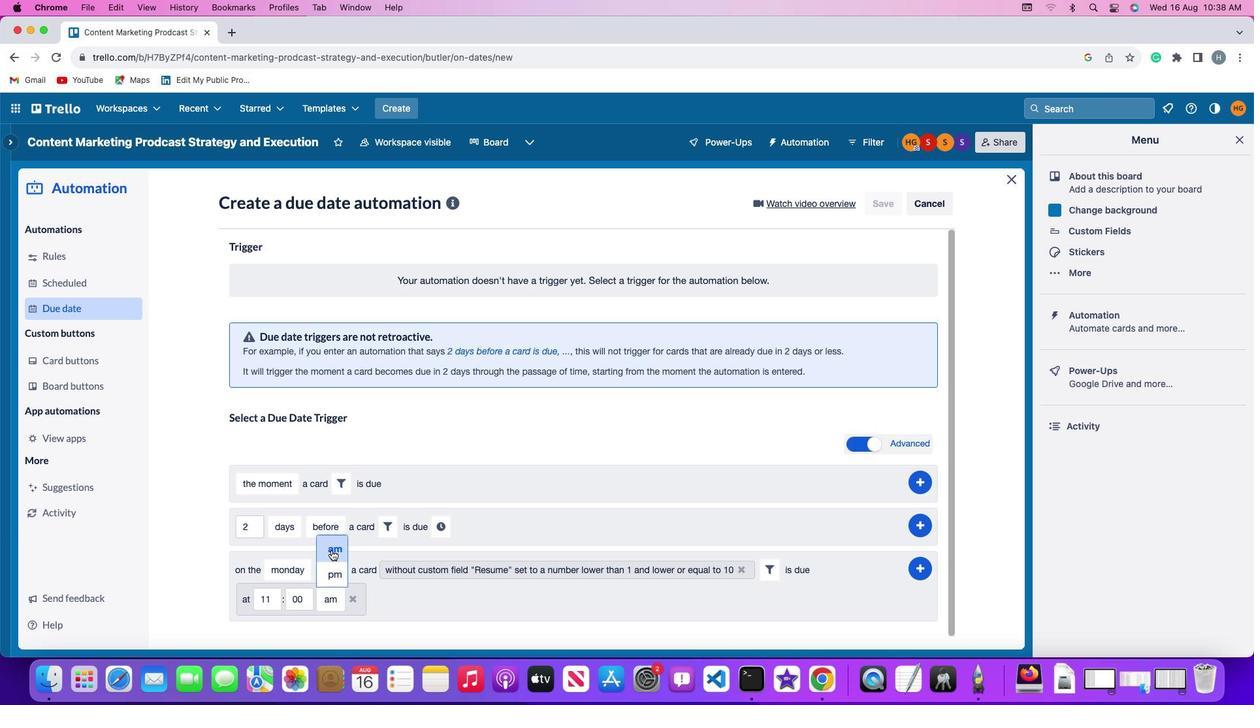 
Action: Mouse moved to (920, 567)
Screenshot: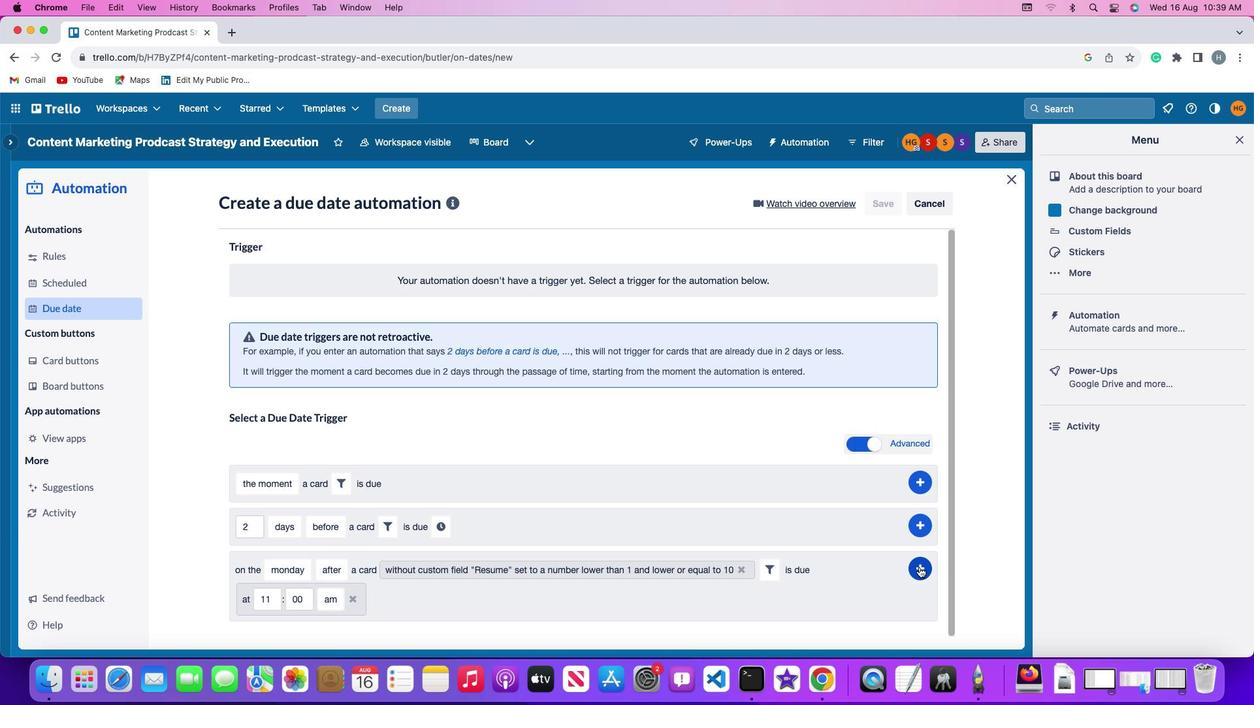 
Action: Mouse pressed left at (920, 567)
Screenshot: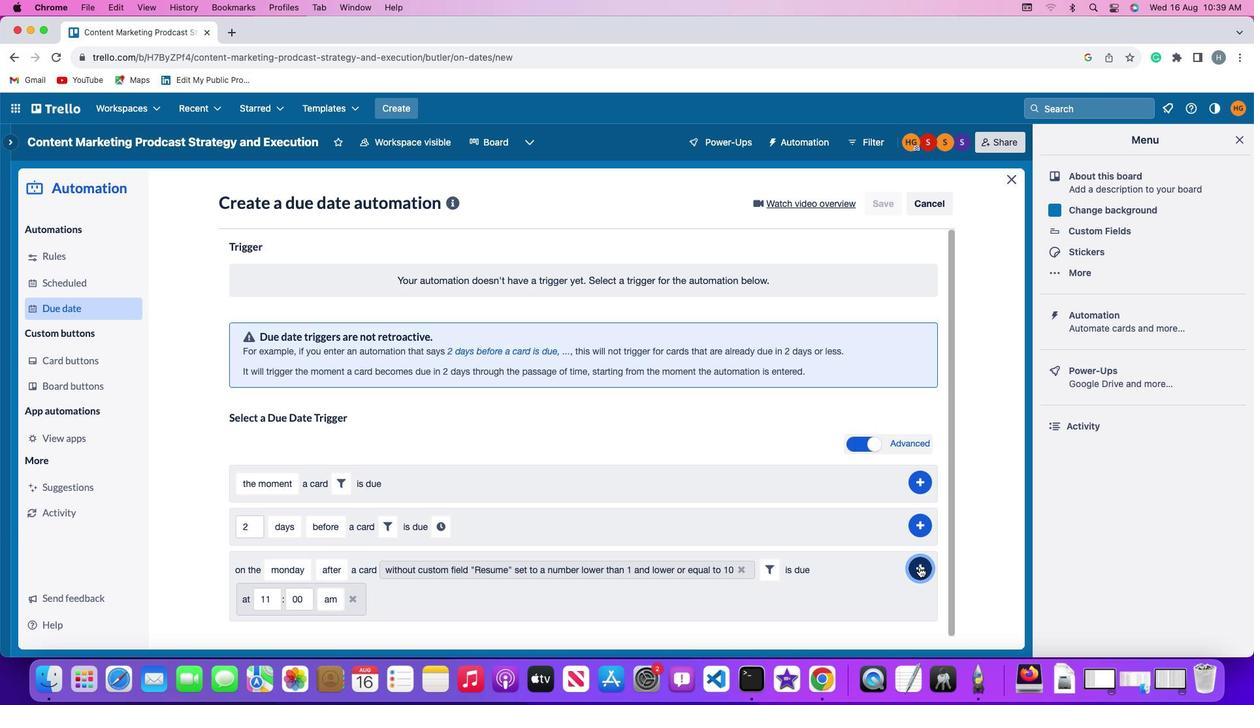 
Action: Mouse moved to (983, 451)
Screenshot: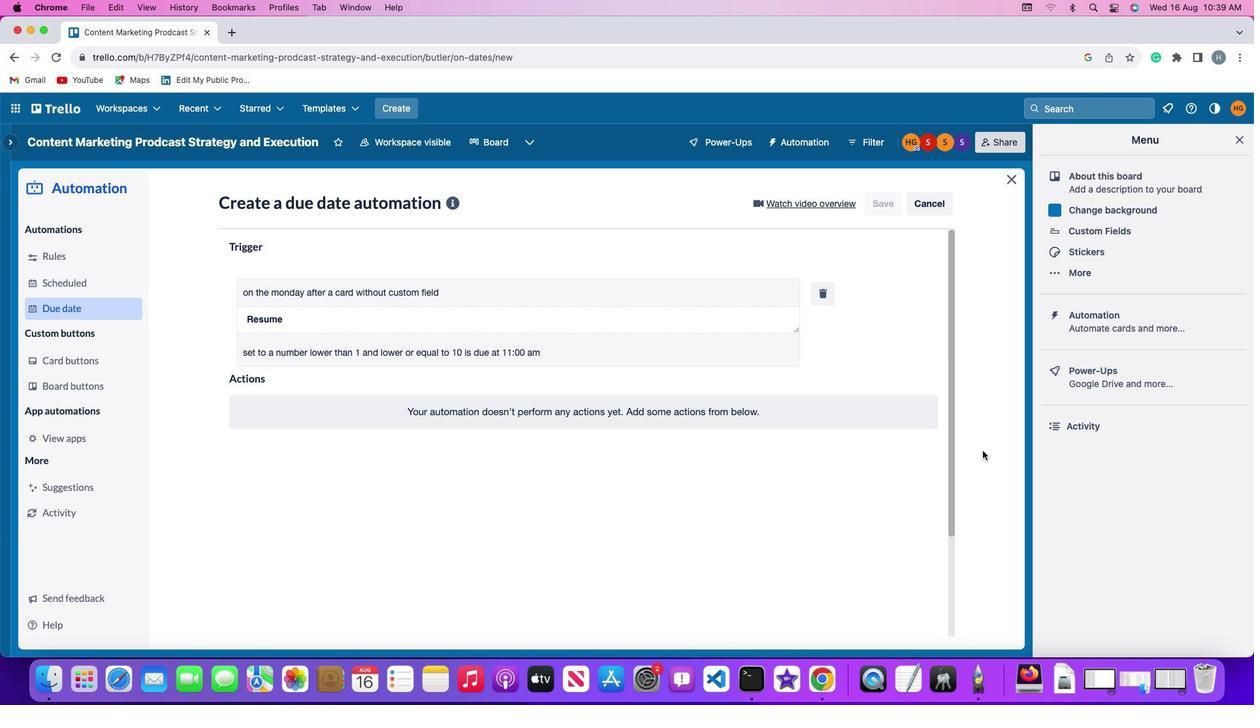 
